 Task: Look for space in Halver, Germany from 6th September, 2023 to 12th September, 2023 for 4 adults in price range Rs.10000 to Rs.14000. Place can be private room with 4 bedrooms having 4 beds and 4 bathrooms. Property type can be house, flat, guest house. Amenities needed are: wifi, TV, free parkinig on premises, gym, breakfast. Booking option can be shelf check-in. Required host language is English.
Action: Mouse moved to (496, 102)
Screenshot: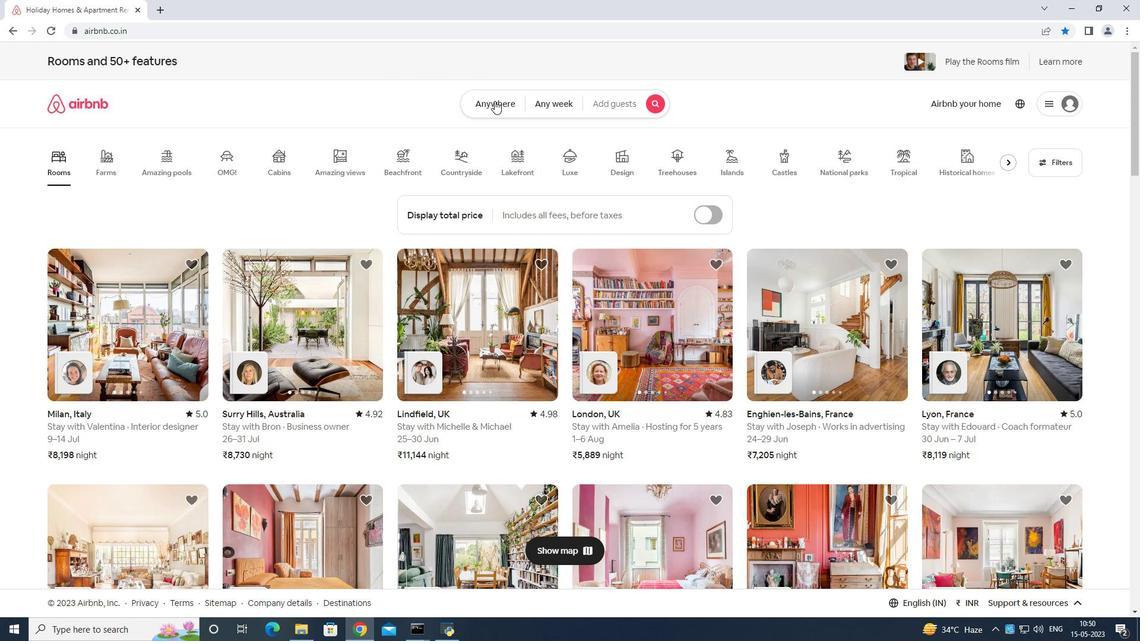 
Action: Mouse pressed left at (496, 102)
Screenshot: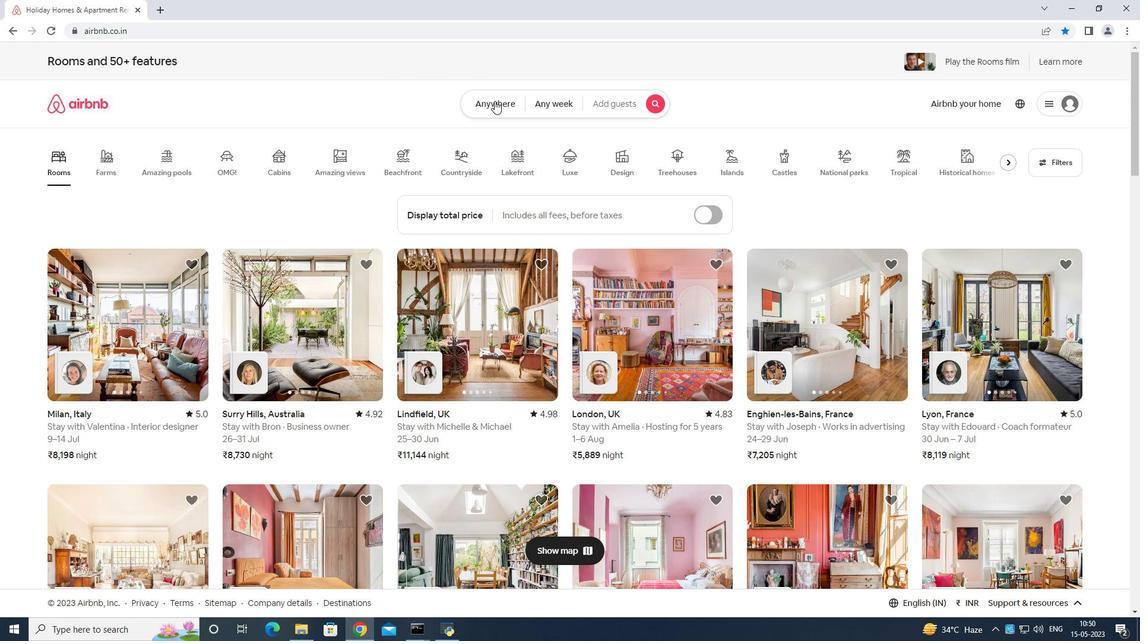 
Action: Mouse moved to (399, 156)
Screenshot: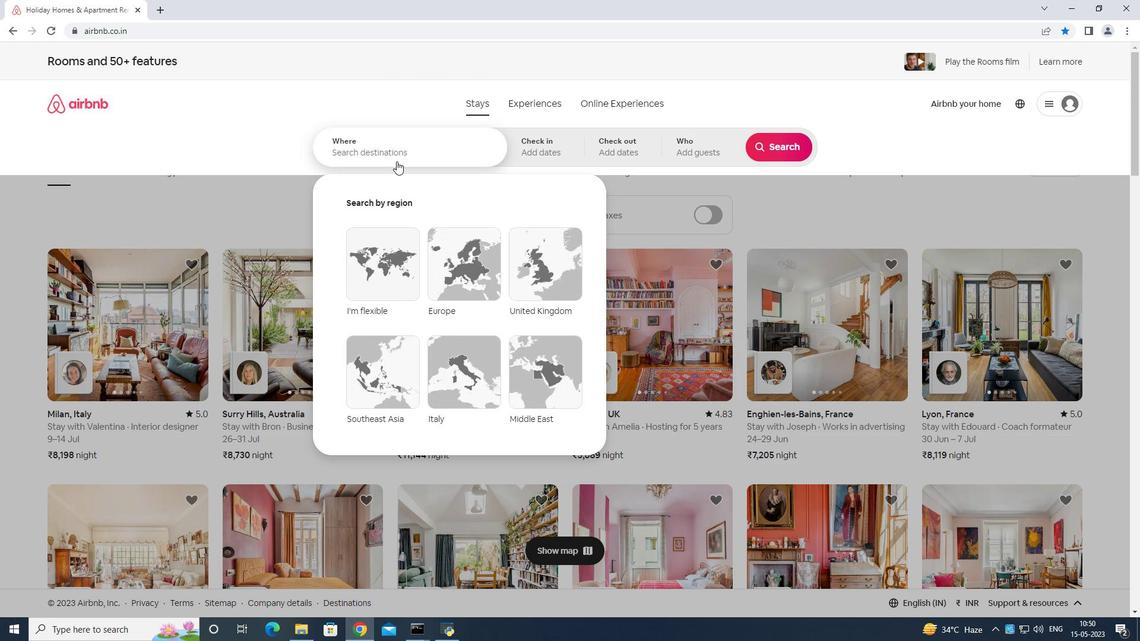 
Action: Mouse pressed left at (399, 156)
Screenshot: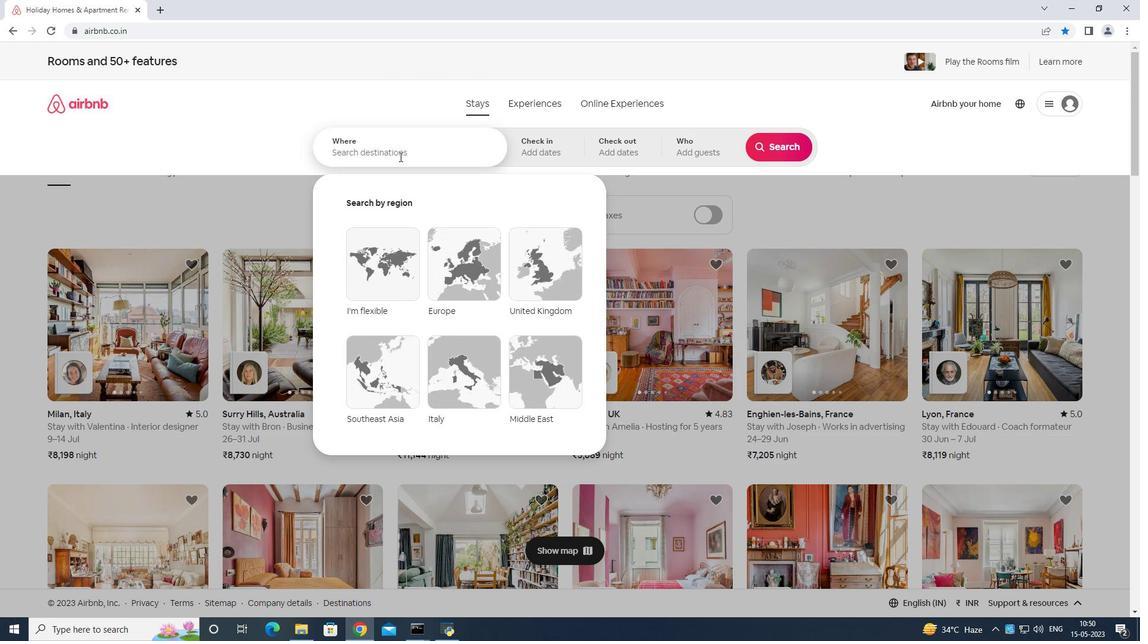 
Action: Mouse moved to (419, 144)
Screenshot: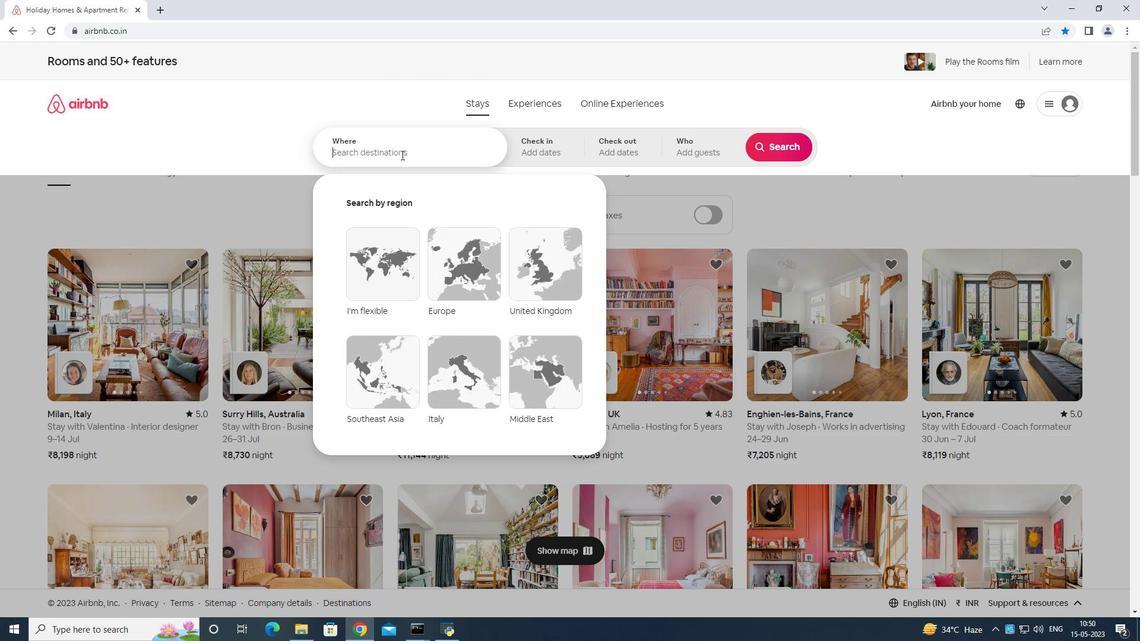 
Action: Key pressed <Key.shift>Halver<Key.space>germany<Key.enter>
Screenshot: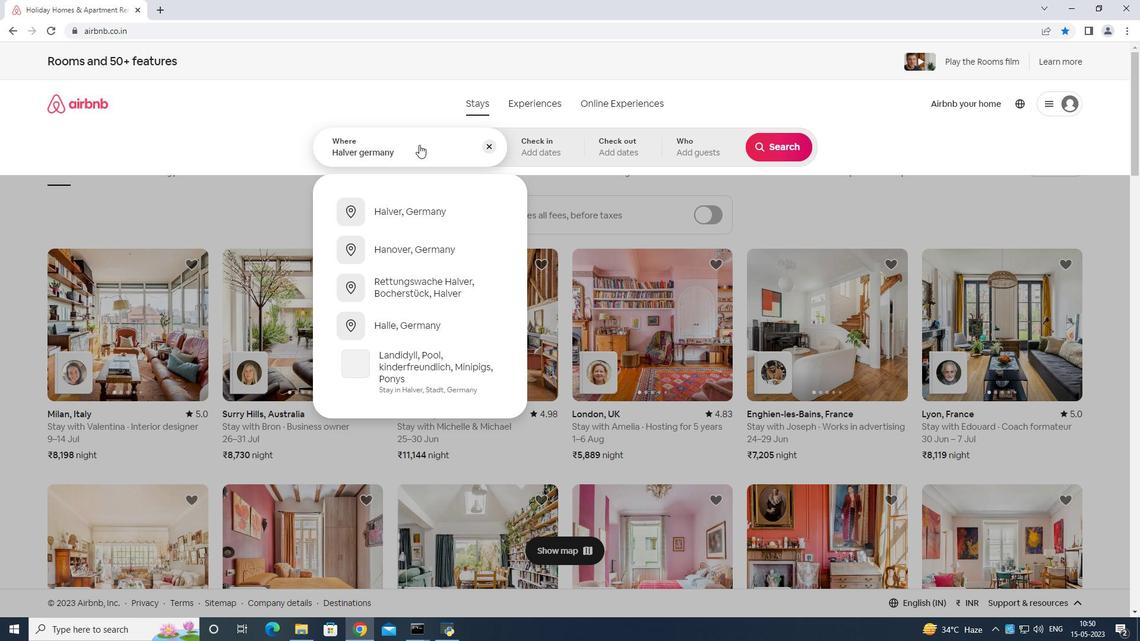
Action: Mouse moved to (779, 244)
Screenshot: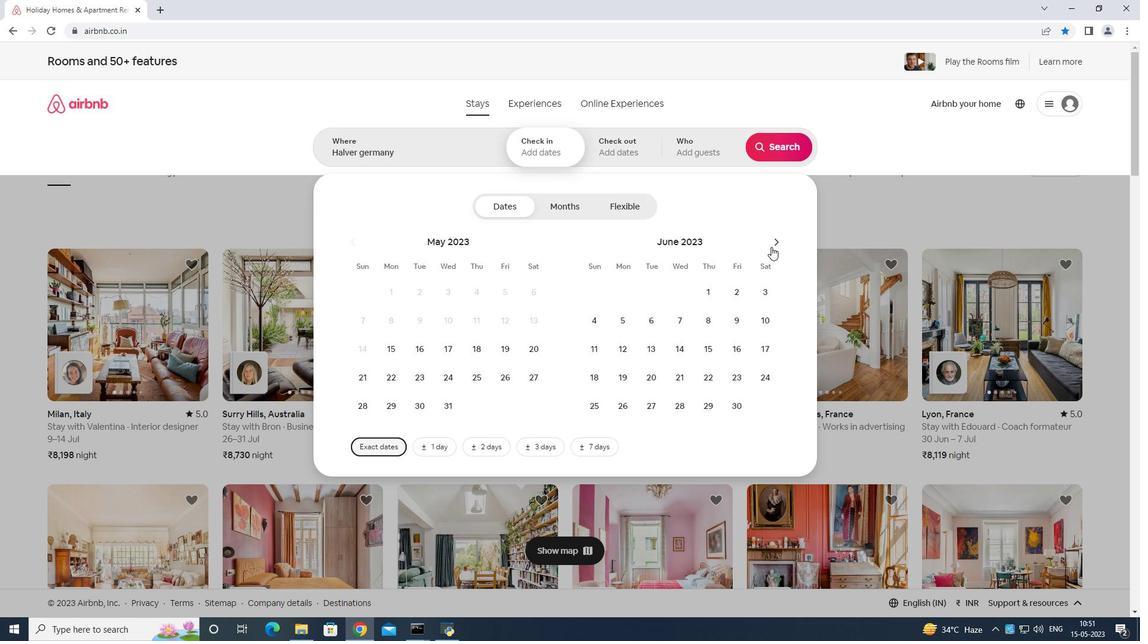 
Action: Mouse pressed left at (779, 244)
Screenshot: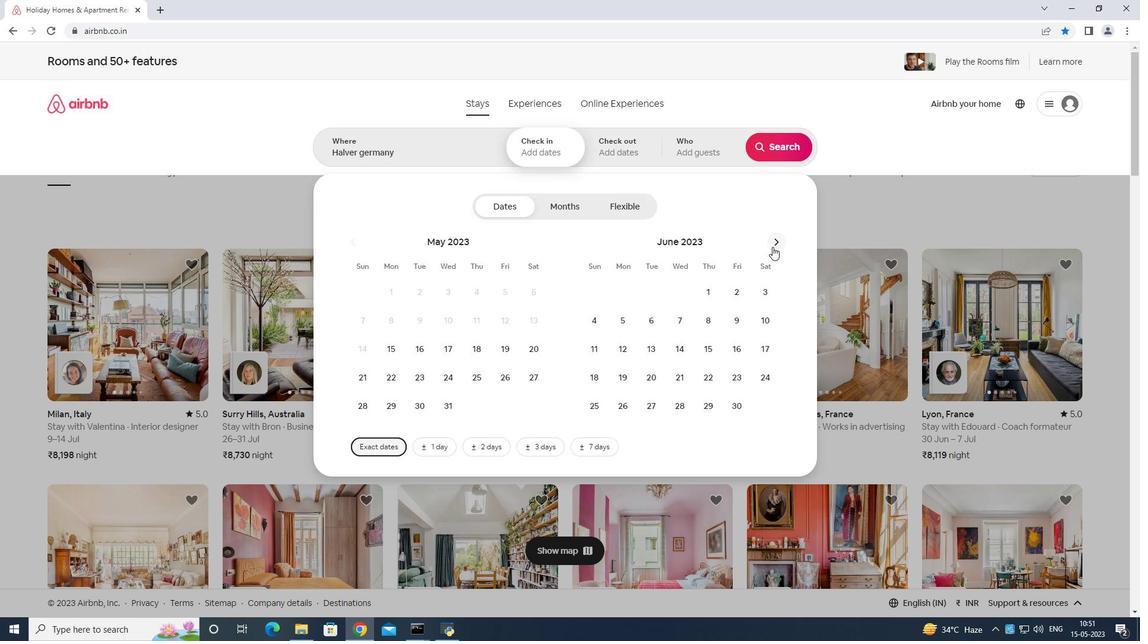 
Action: Mouse moved to (779, 241)
Screenshot: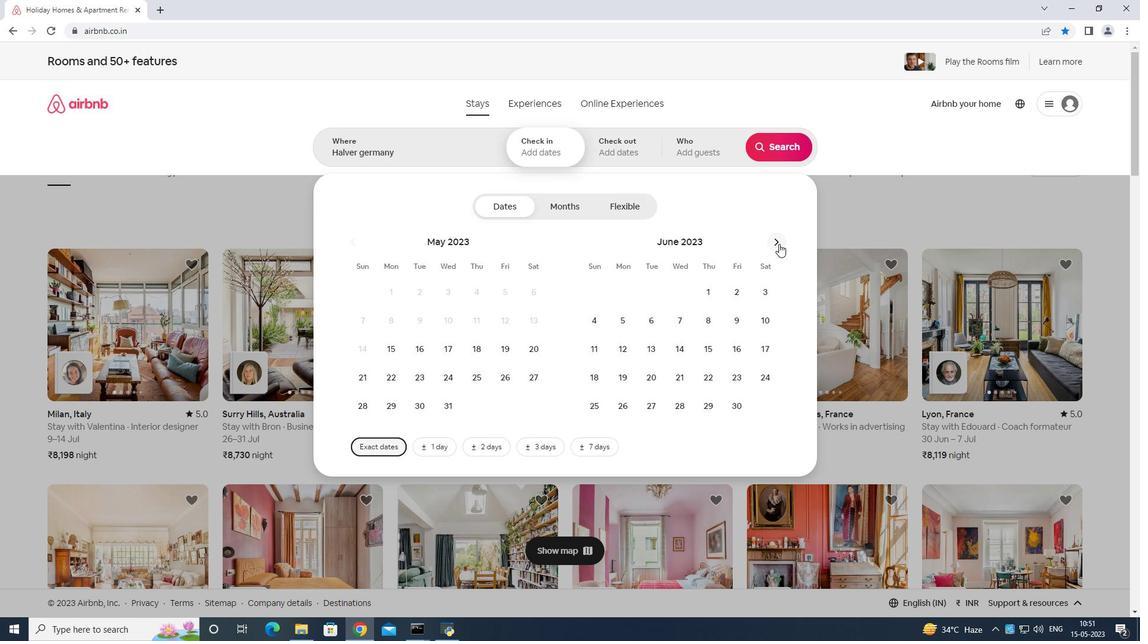 
Action: Mouse pressed left at (779, 241)
Screenshot: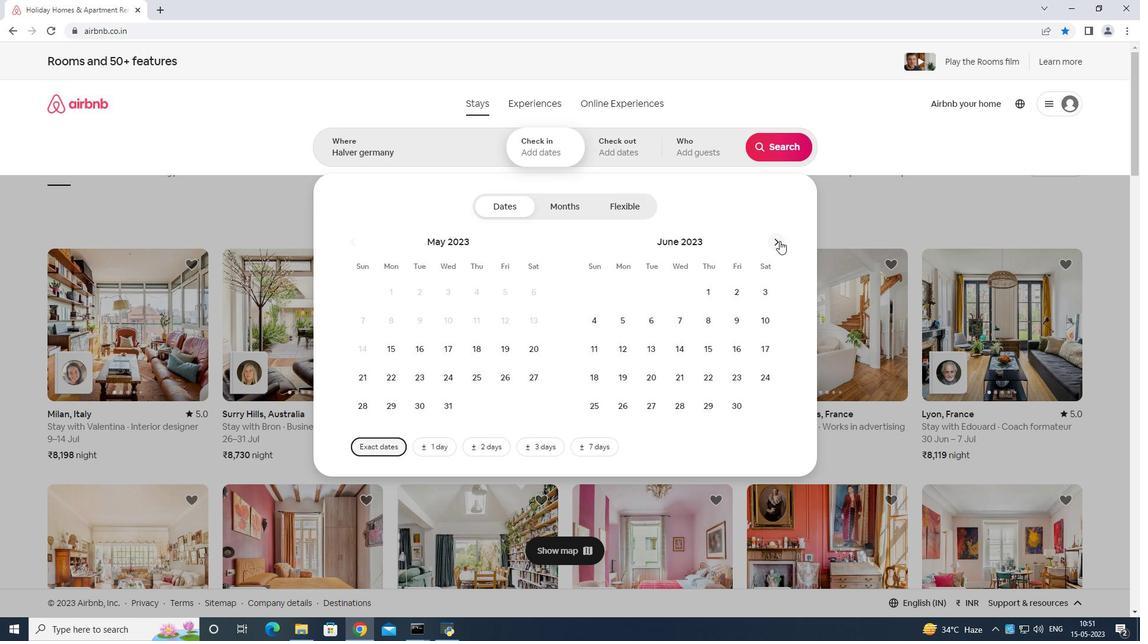 
Action: Mouse pressed left at (779, 241)
Screenshot: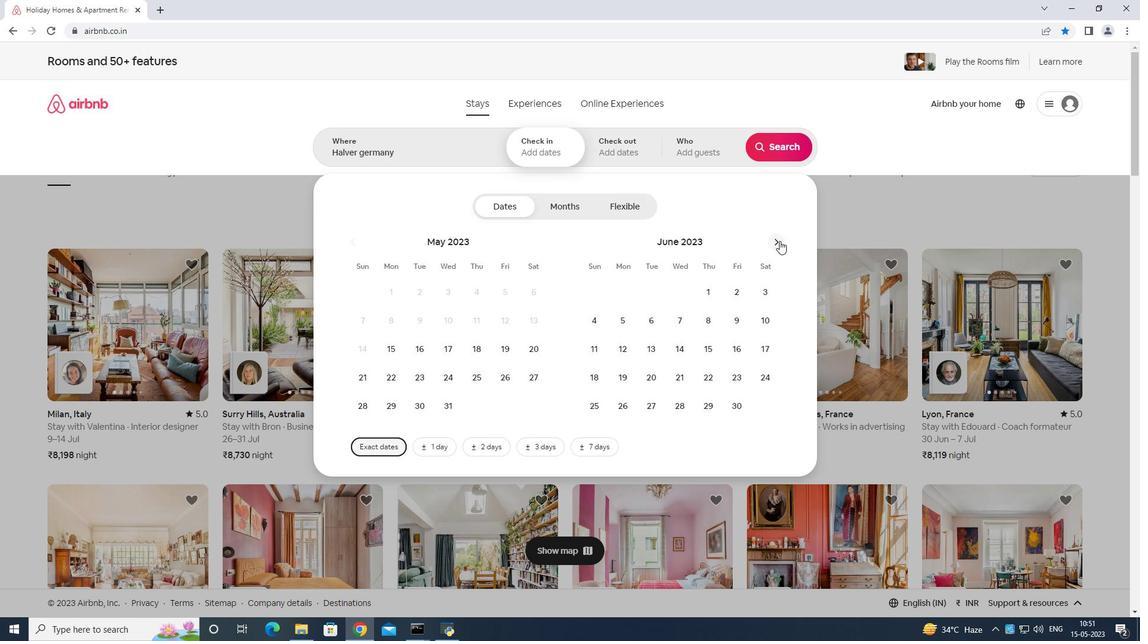 
Action: Mouse pressed left at (779, 241)
Screenshot: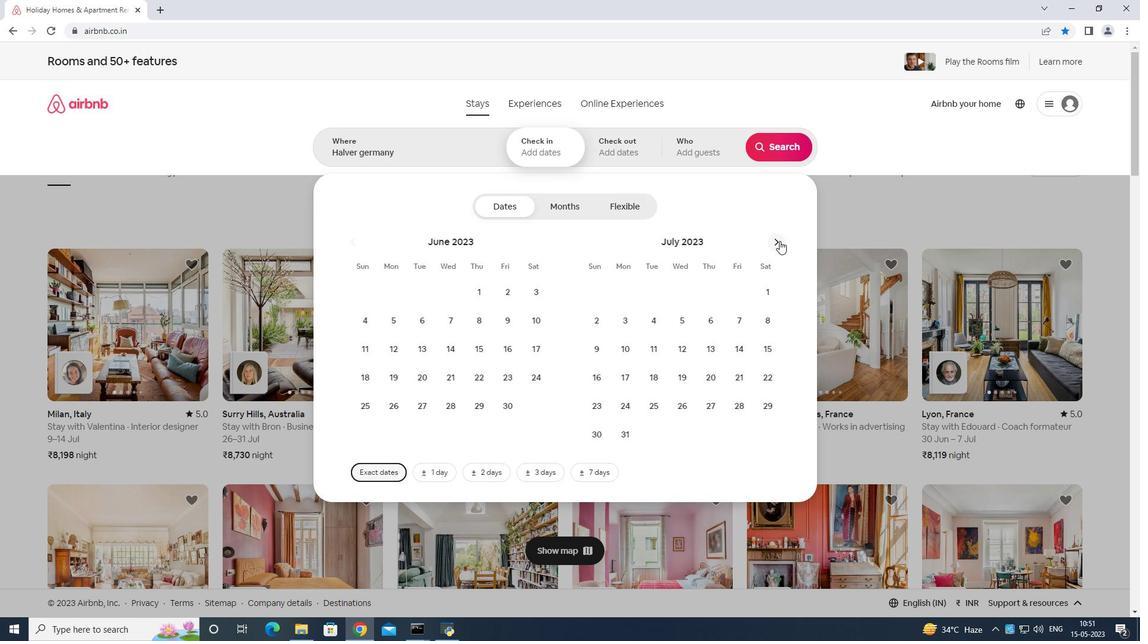 
Action: Mouse moved to (779, 241)
Screenshot: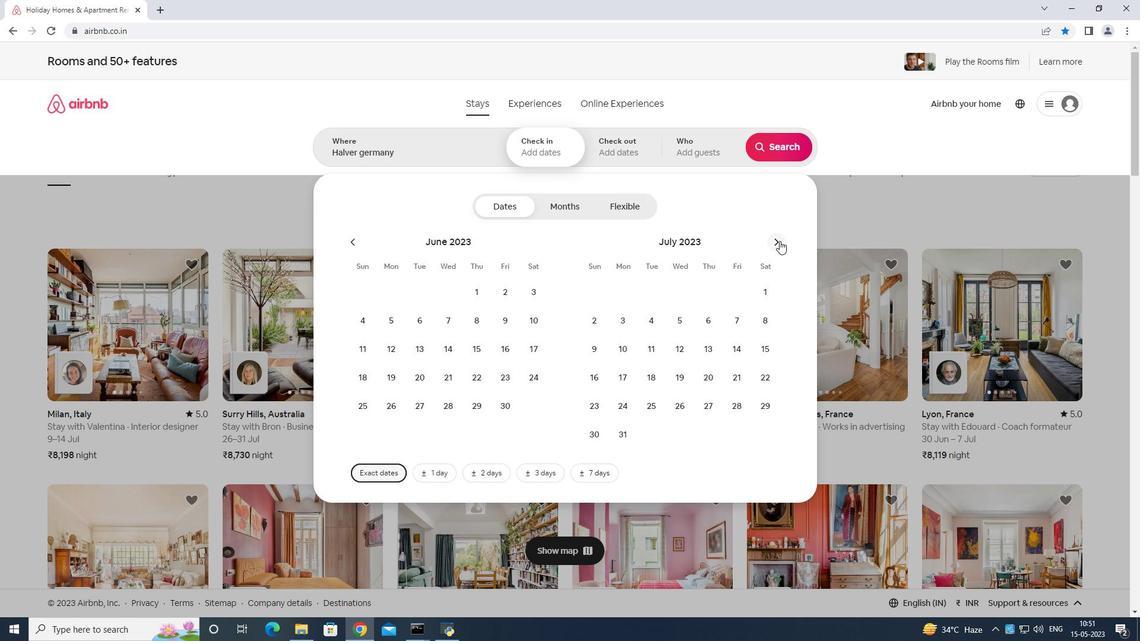 
Action: Mouse pressed left at (779, 241)
Screenshot: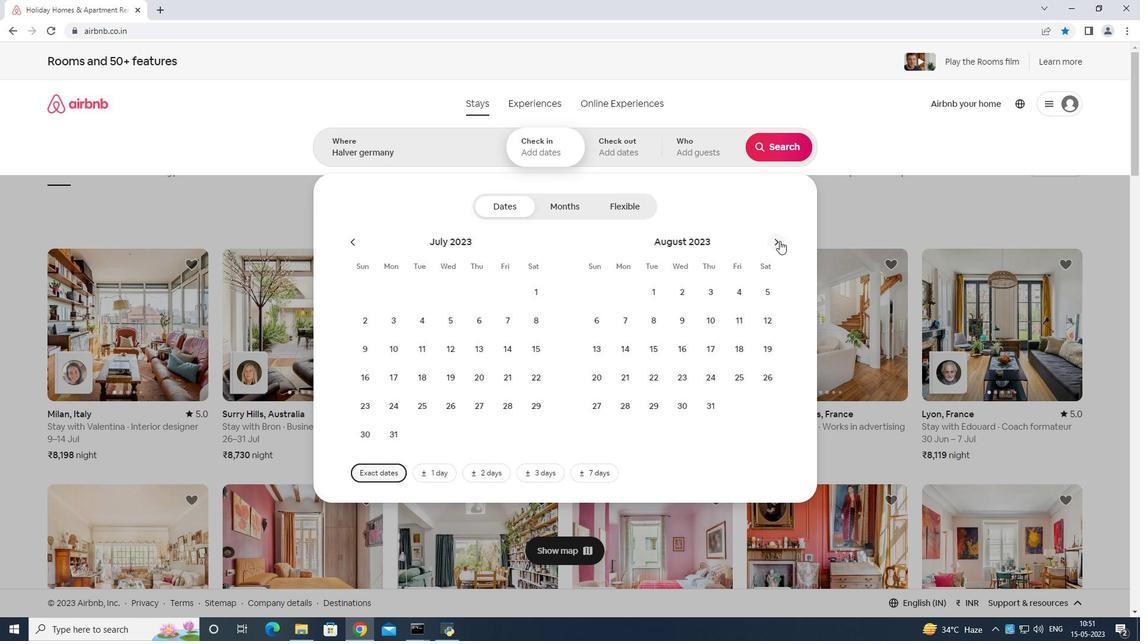 
Action: Mouse moved to (450, 314)
Screenshot: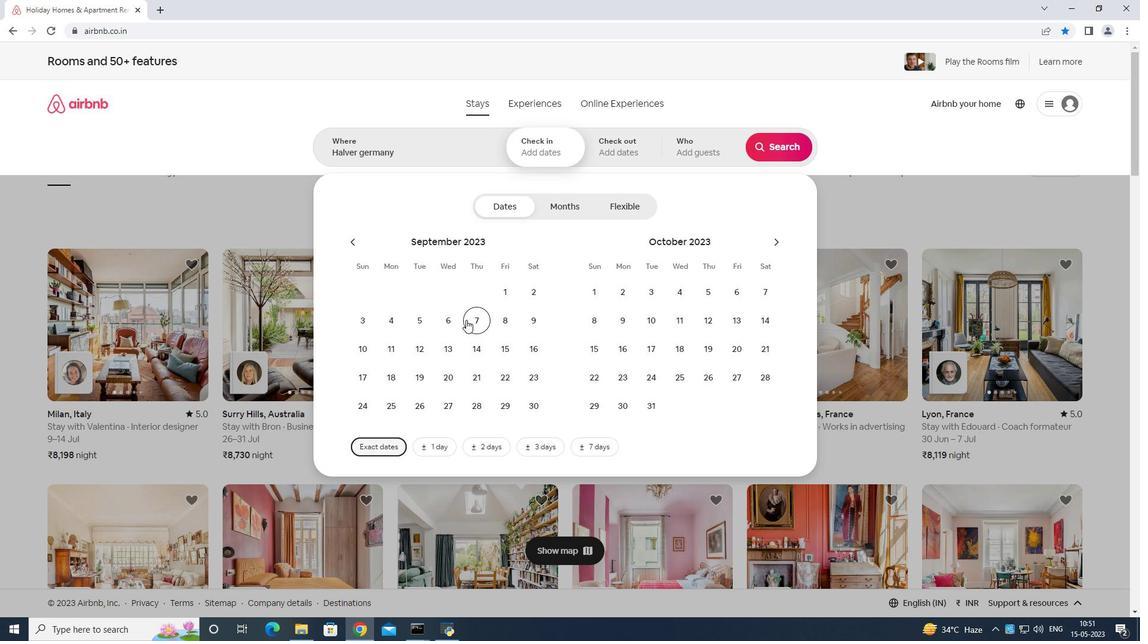 
Action: Mouse pressed left at (450, 314)
Screenshot: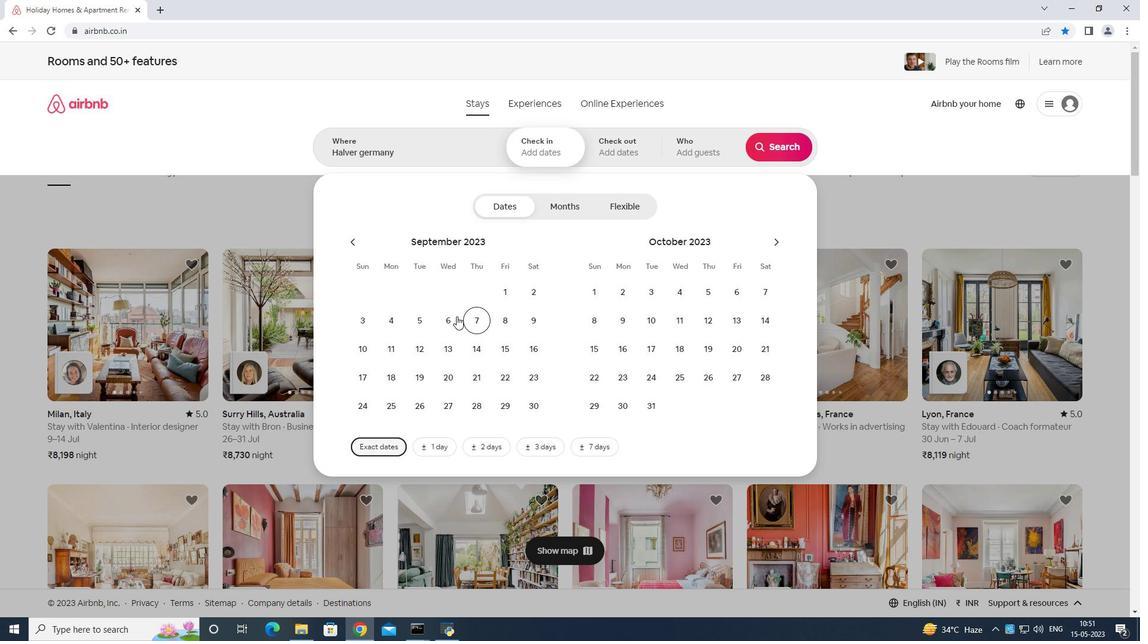 
Action: Mouse moved to (421, 342)
Screenshot: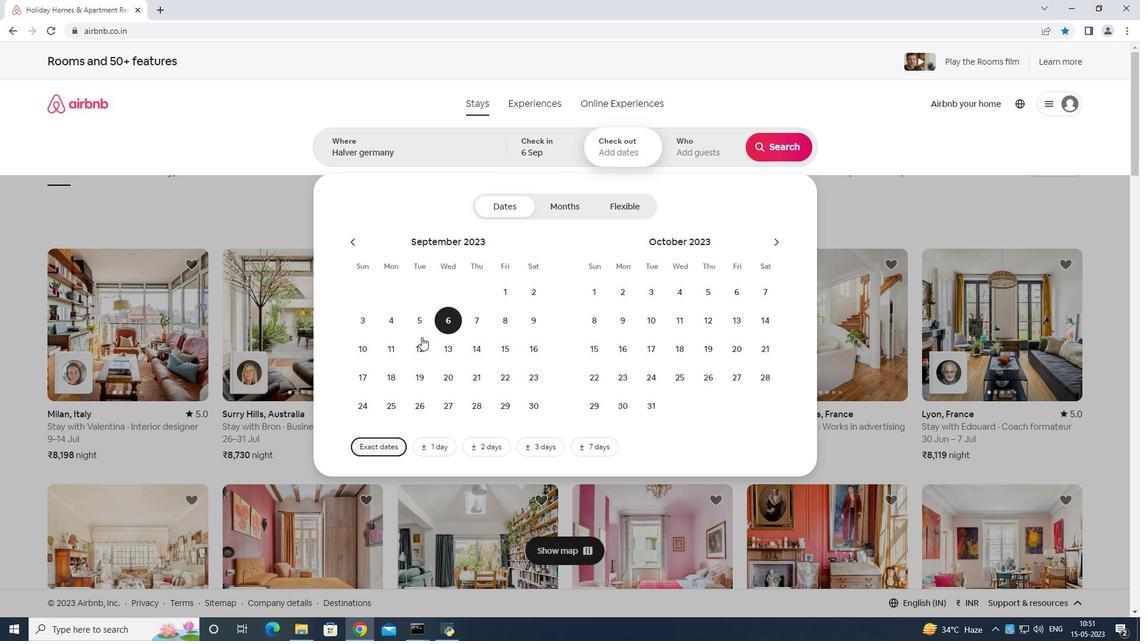 
Action: Mouse pressed left at (421, 342)
Screenshot: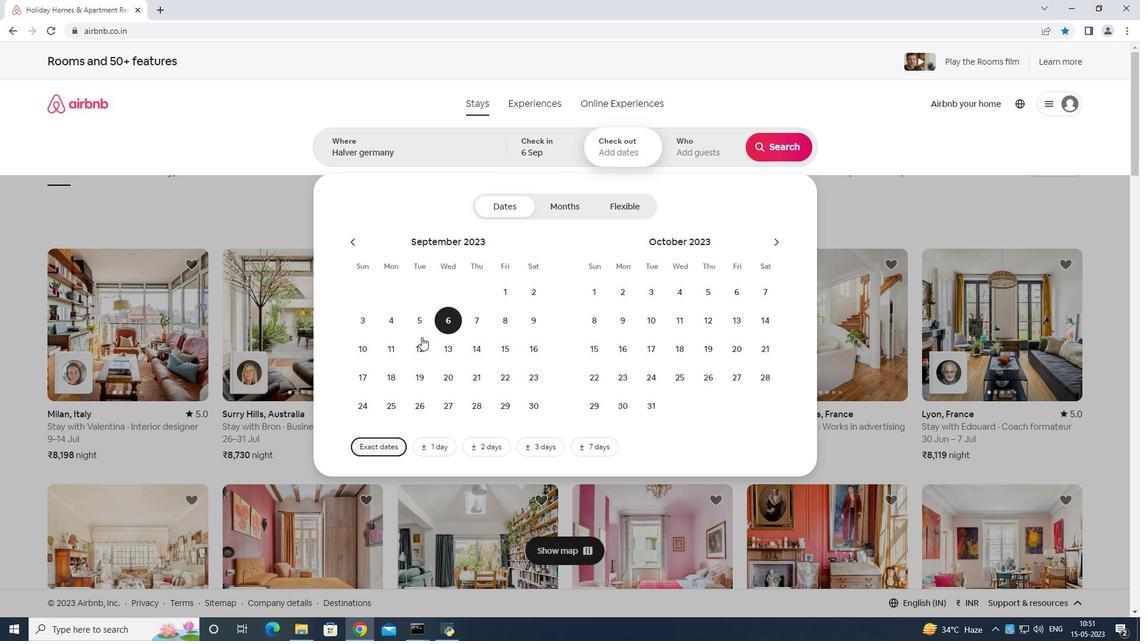 
Action: Mouse moved to (701, 159)
Screenshot: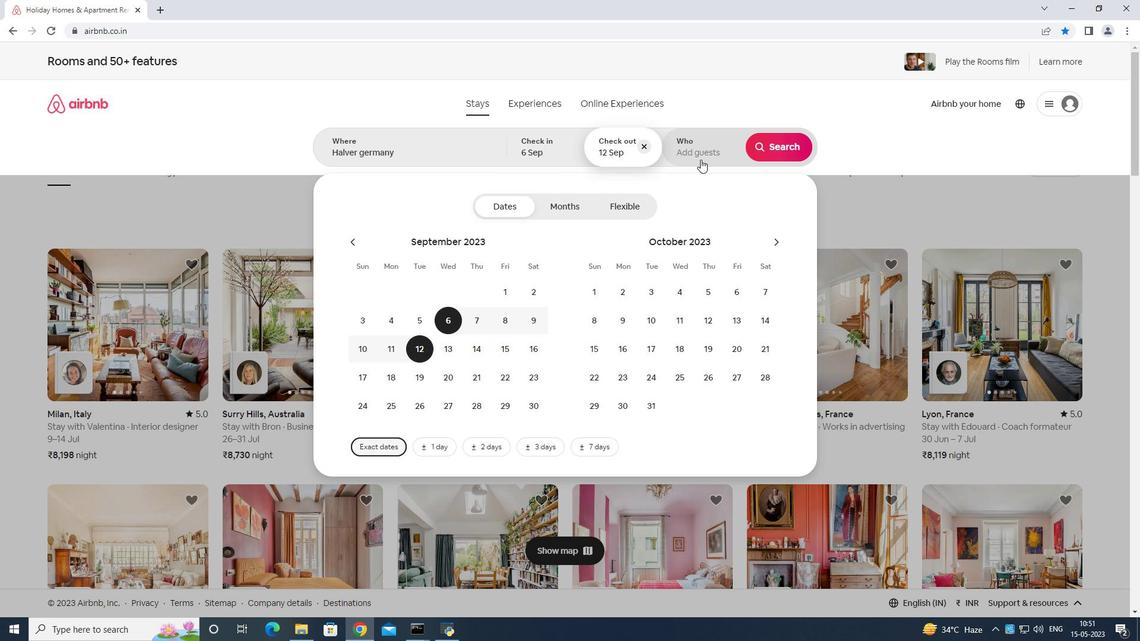 
Action: Mouse pressed left at (701, 159)
Screenshot: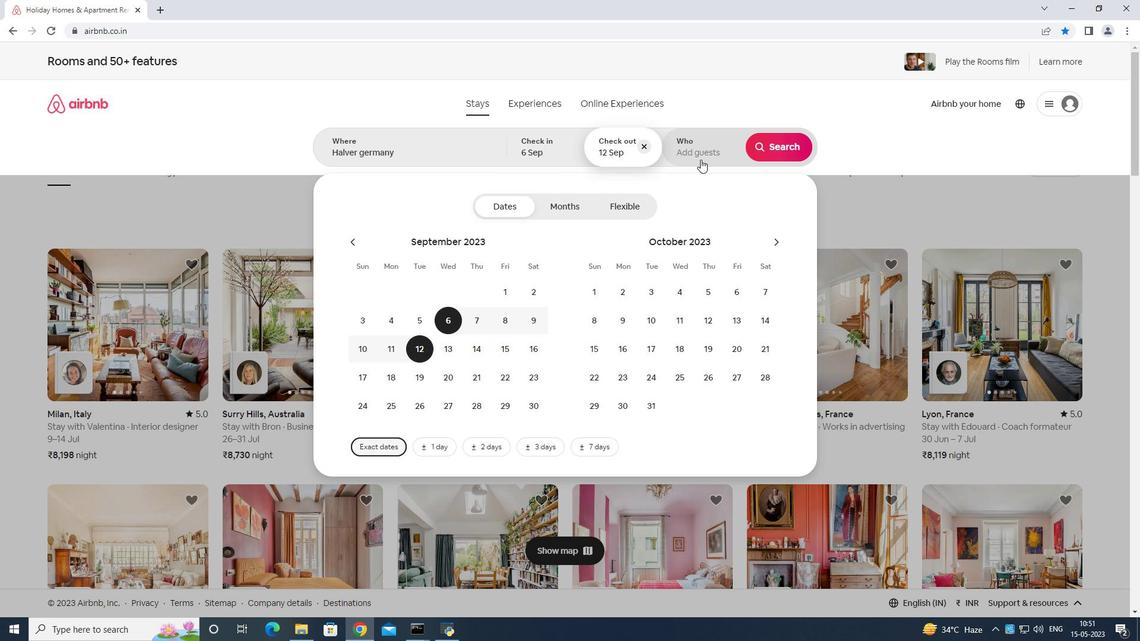 
Action: Mouse moved to (779, 212)
Screenshot: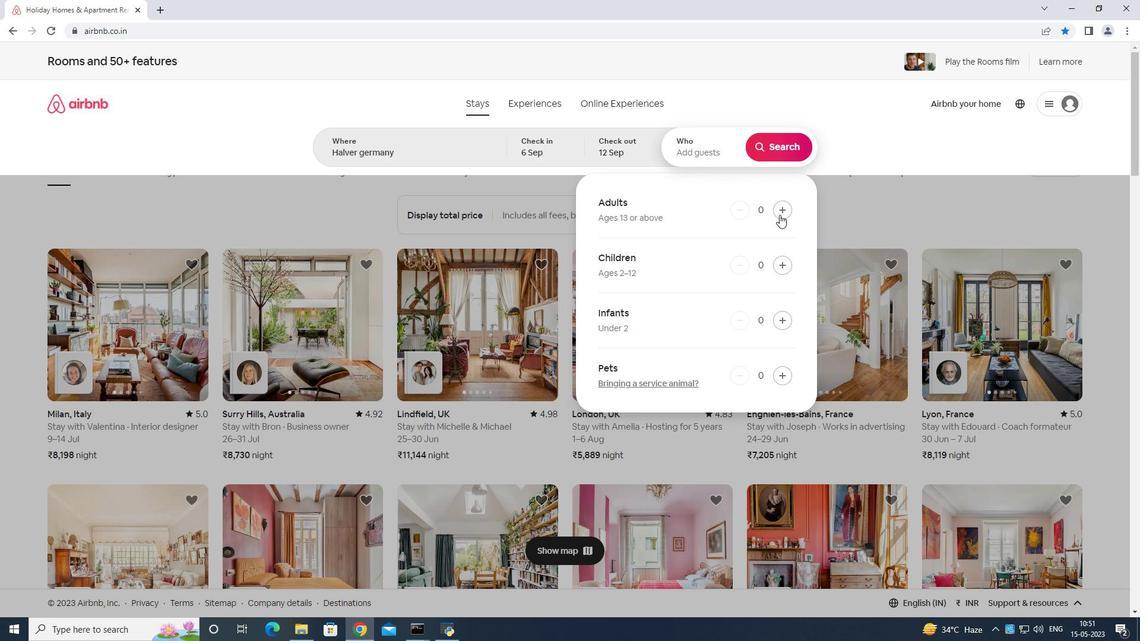 
Action: Mouse pressed left at (779, 212)
Screenshot: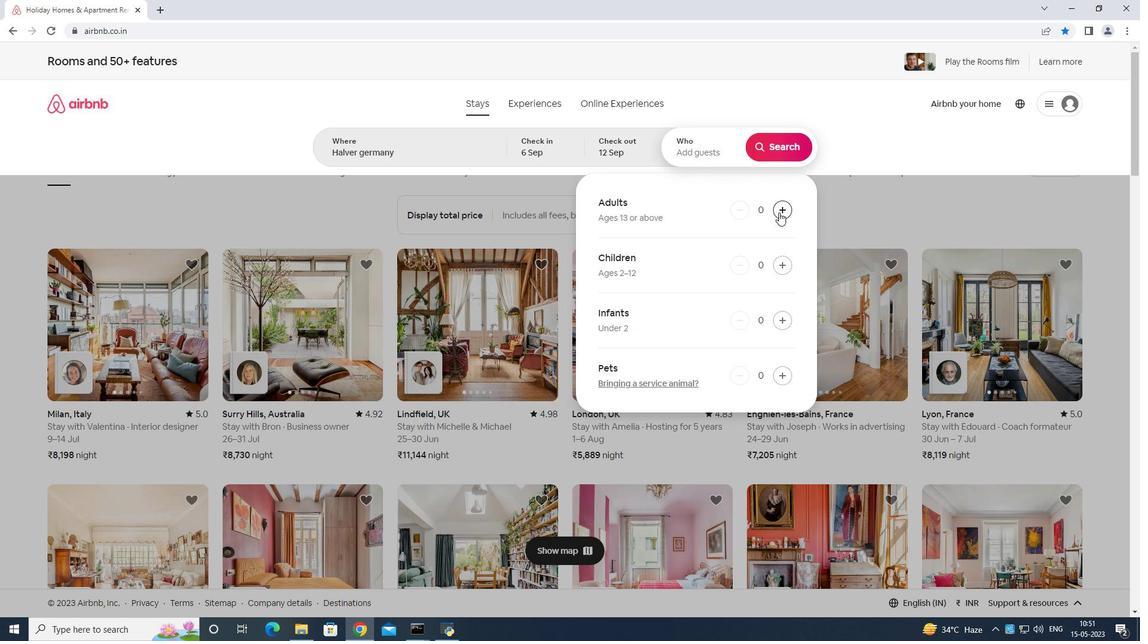 
Action: Mouse pressed left at (779, 212)
Screenshot: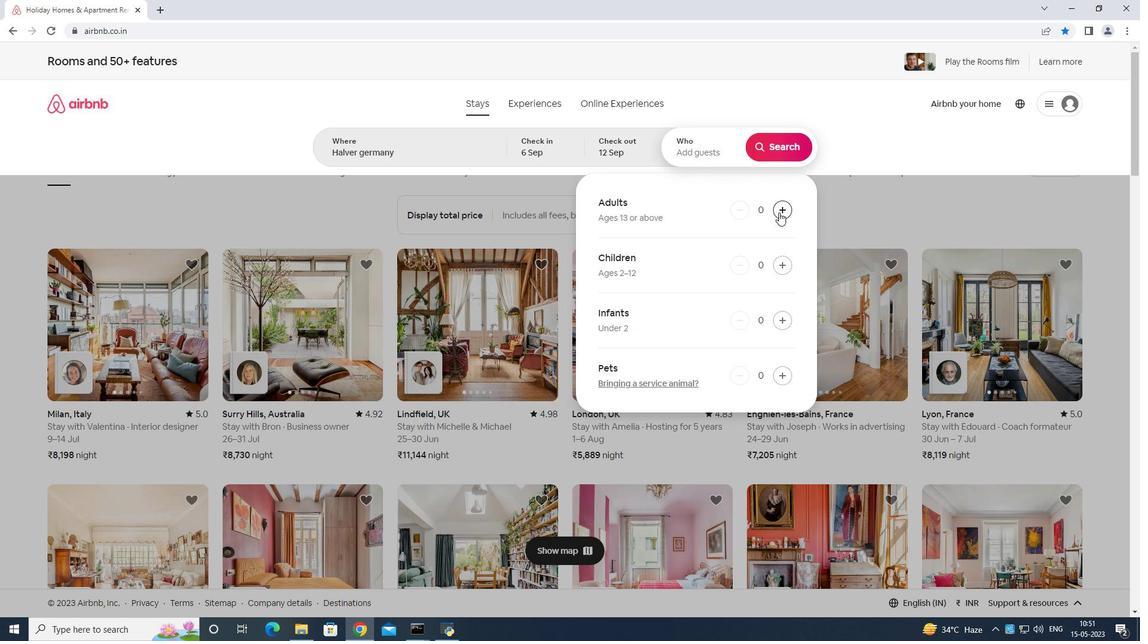
Action: Mouse pressed left at (779, 212)
Screenshot: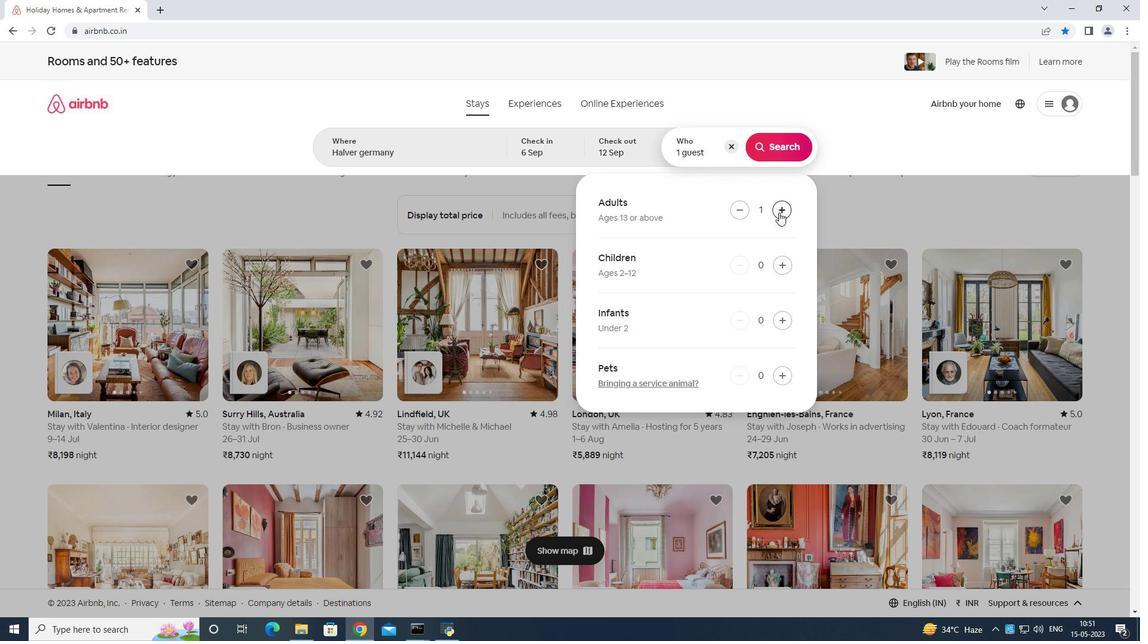 
Action: Mouse pressed left at (779, 212)
Screenshot: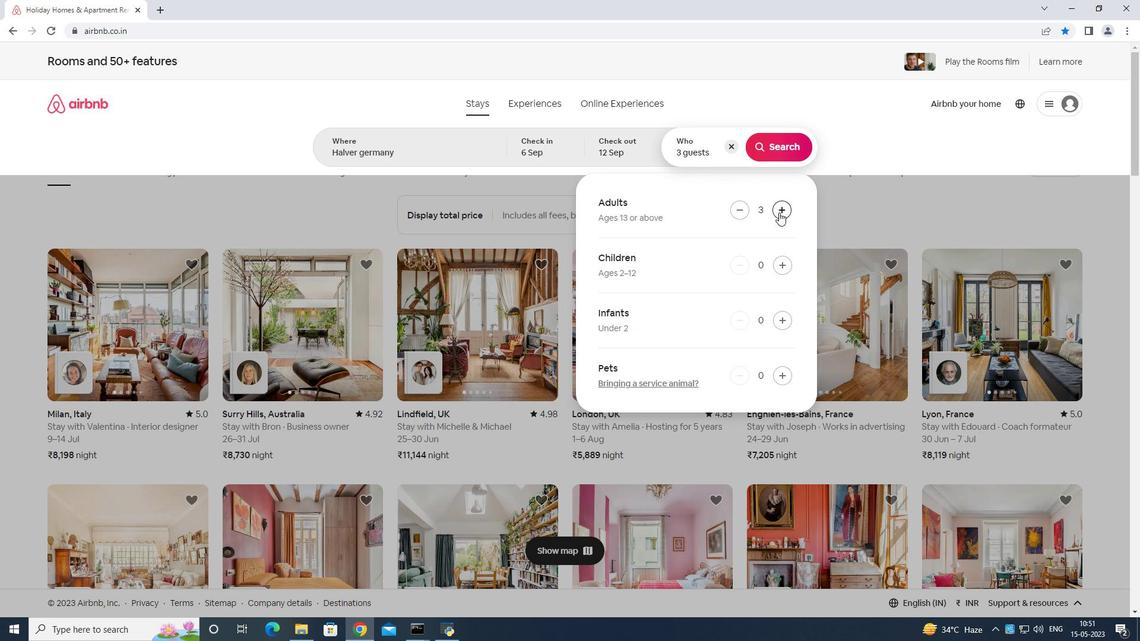 
Action: Mouse moved to (774, 149)
Screenshot: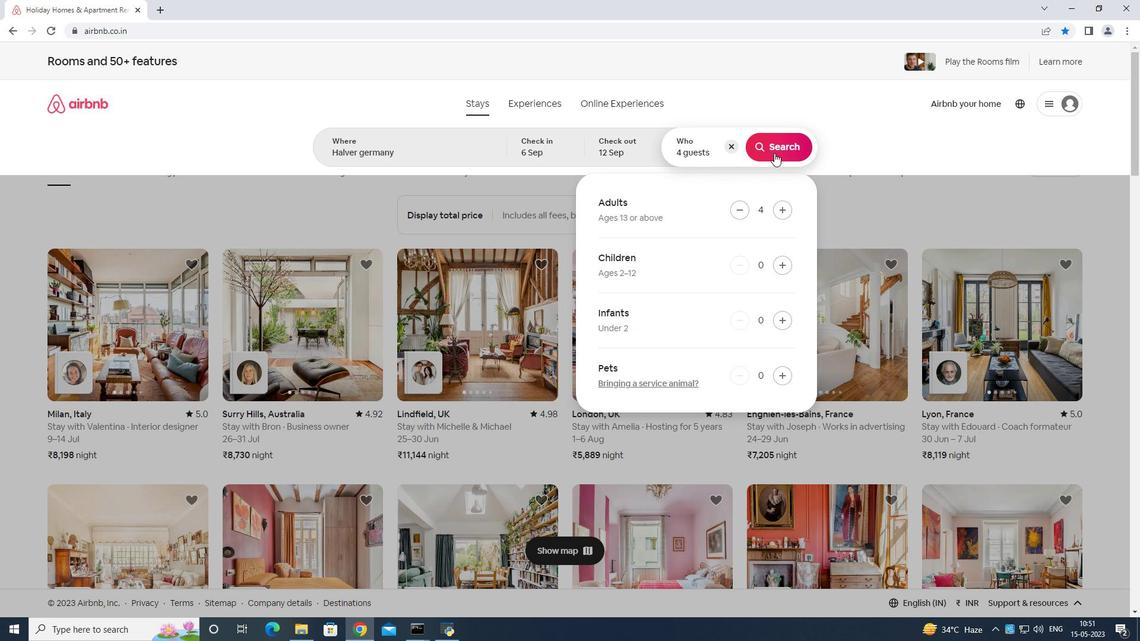 
Action: Mouse pressed left at (774, 149)
Screenshot: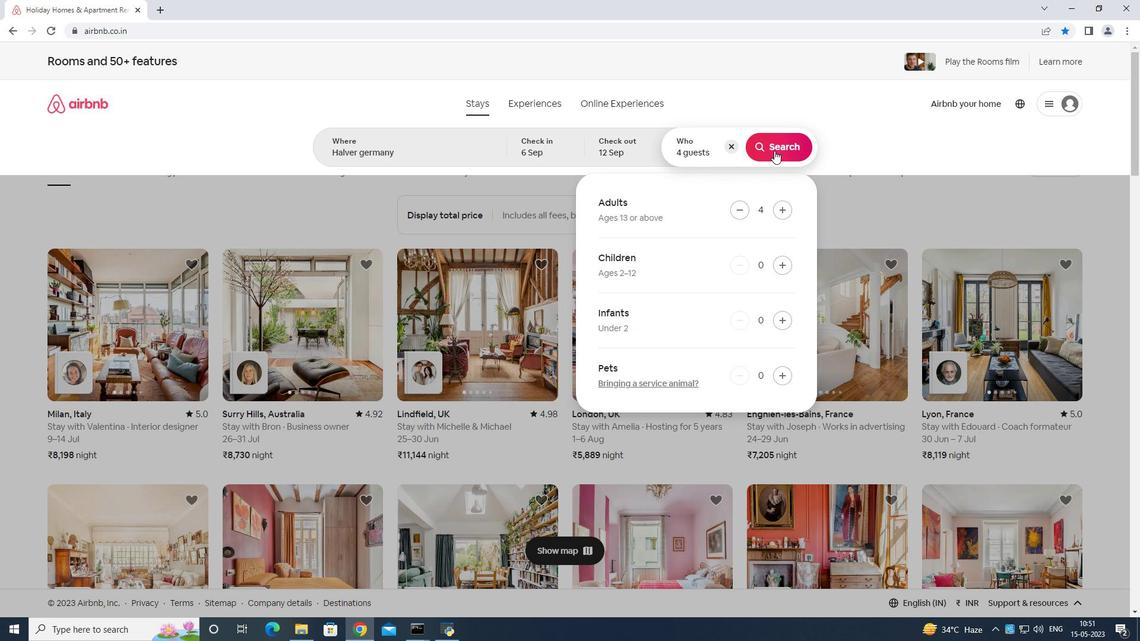 
Action: Mouse moved to (1084, 105)
Screenshot: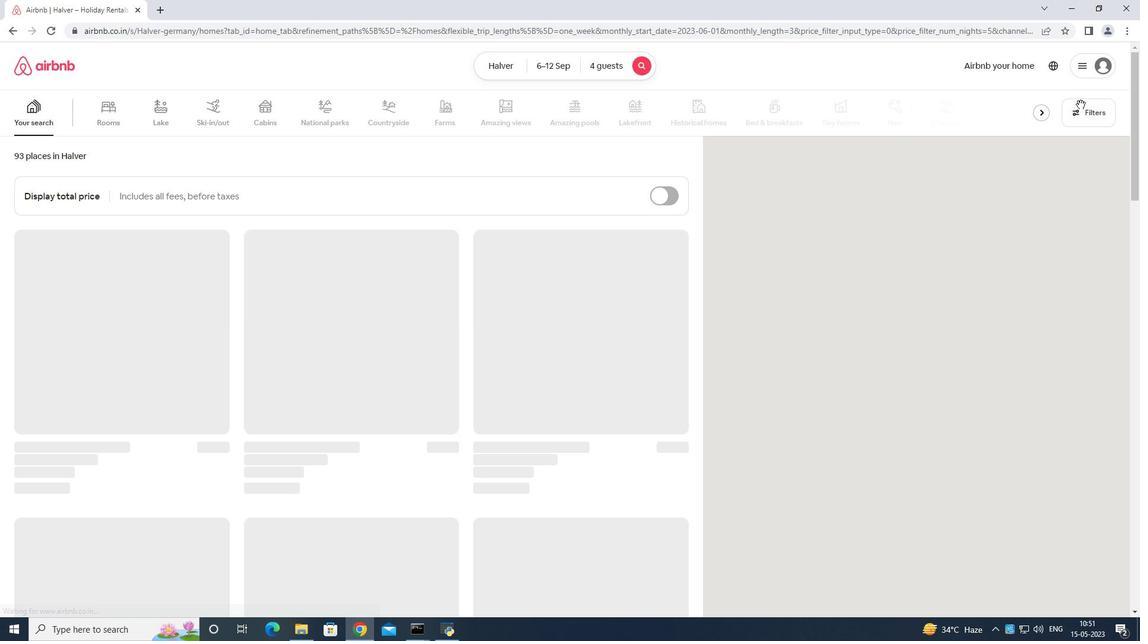 
Action: Mouse pressed left at (1084, 105)
Screenshot: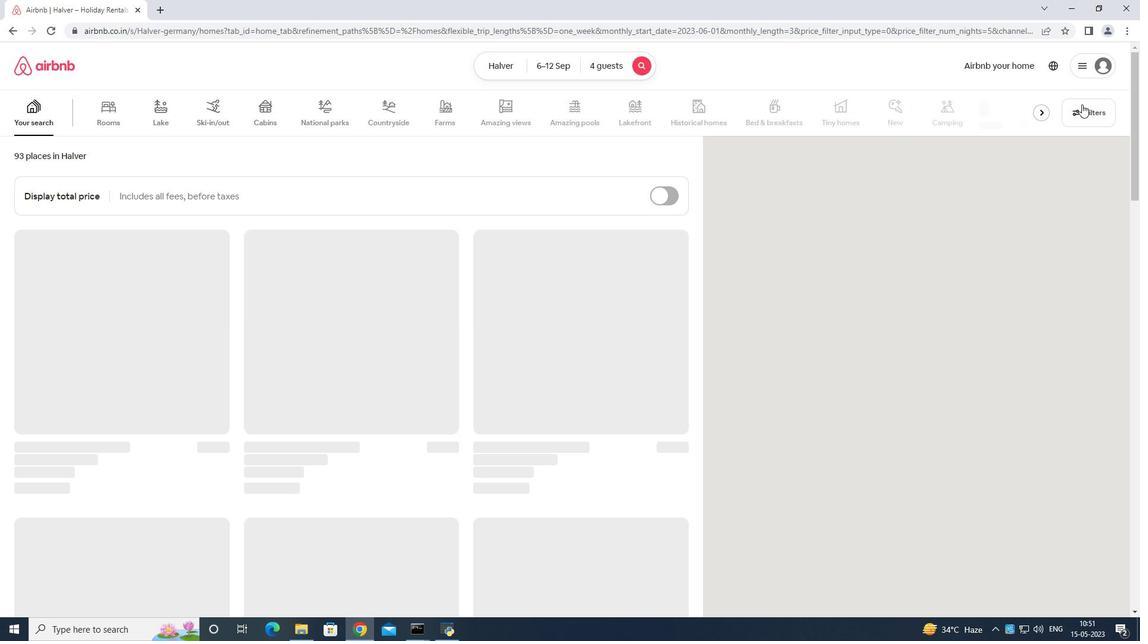 
Action: Mouse moved to (479, 399)
Screenshot: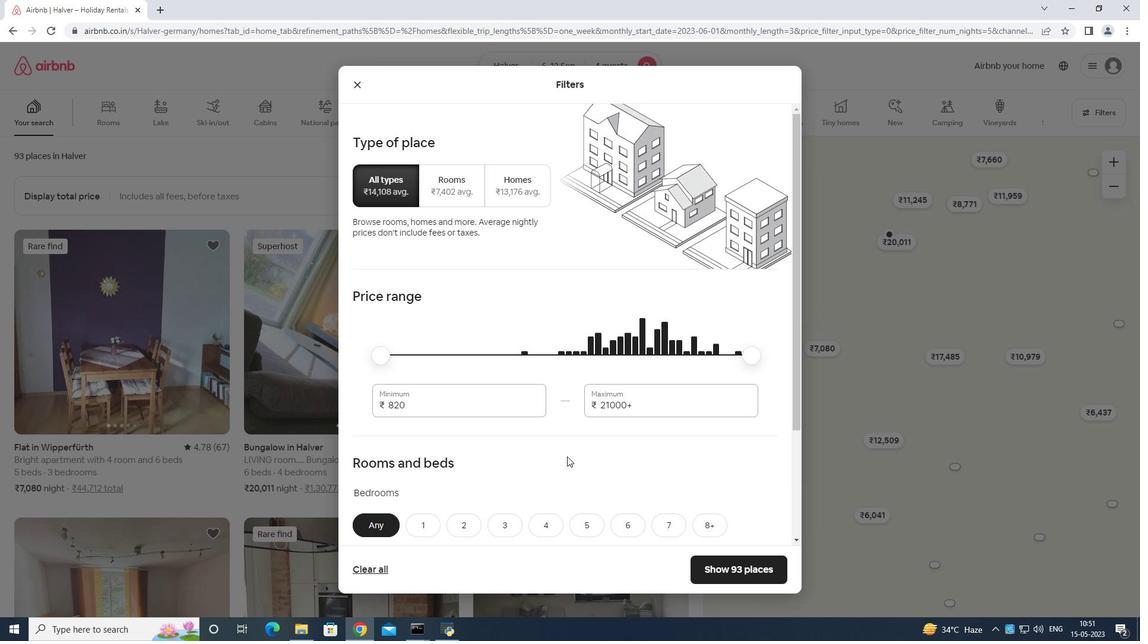 
Action: Mouse pressed left at (479, 399)
Screenshot: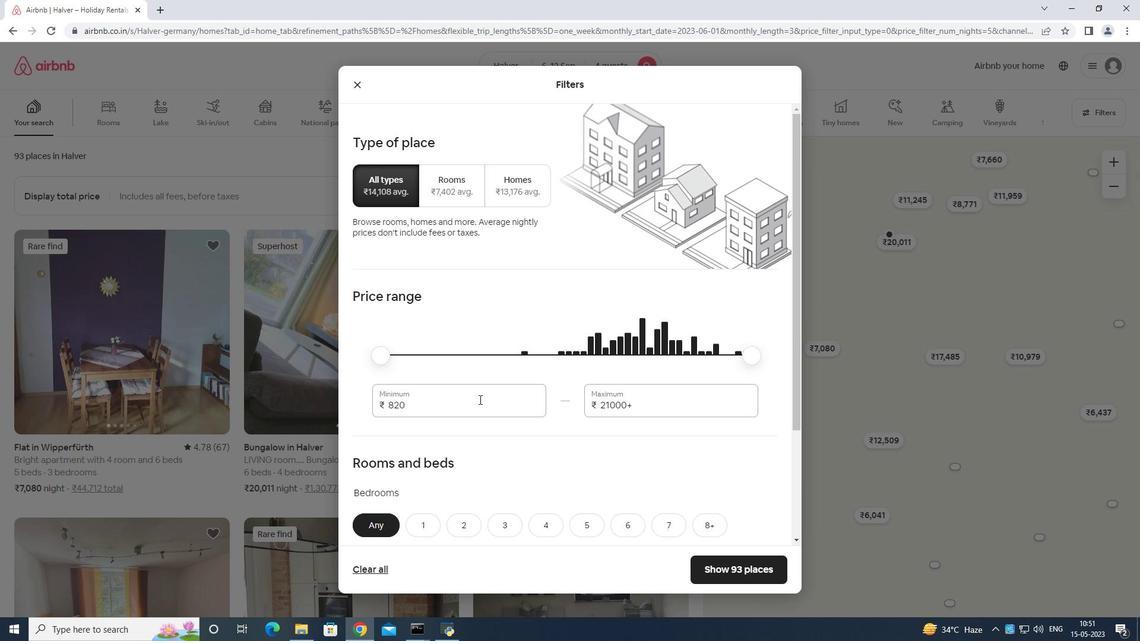 
Action: Key pressed <Key.backspace><Key.backspace><Key.backspace><Key.backspace><Key.backspace><Key.backspace><Key.backspace><Key.backspace>10000
Screenshot: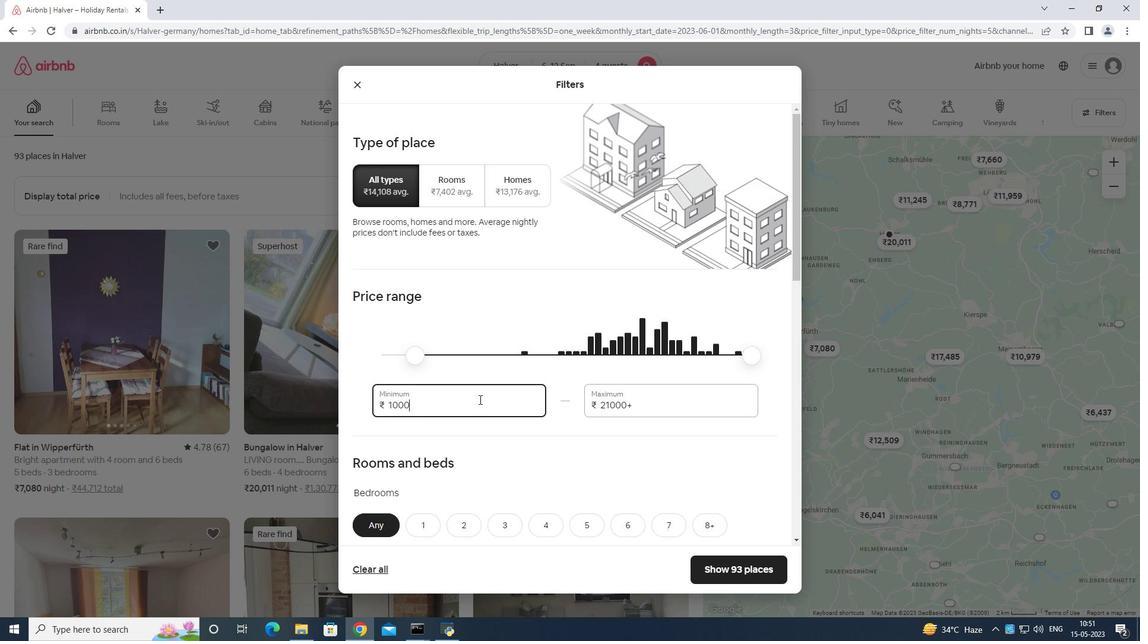 
Action: Mouse moved to (667, 401)
Screenshot: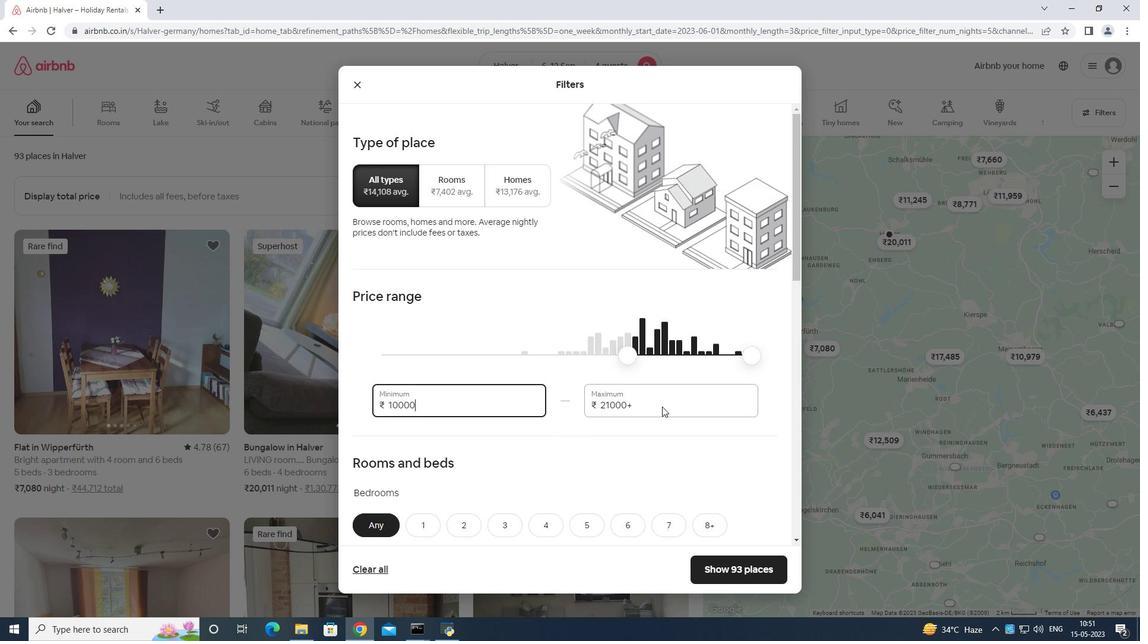 
Action: Mouse pressed left at (667, 401)
Screenshot: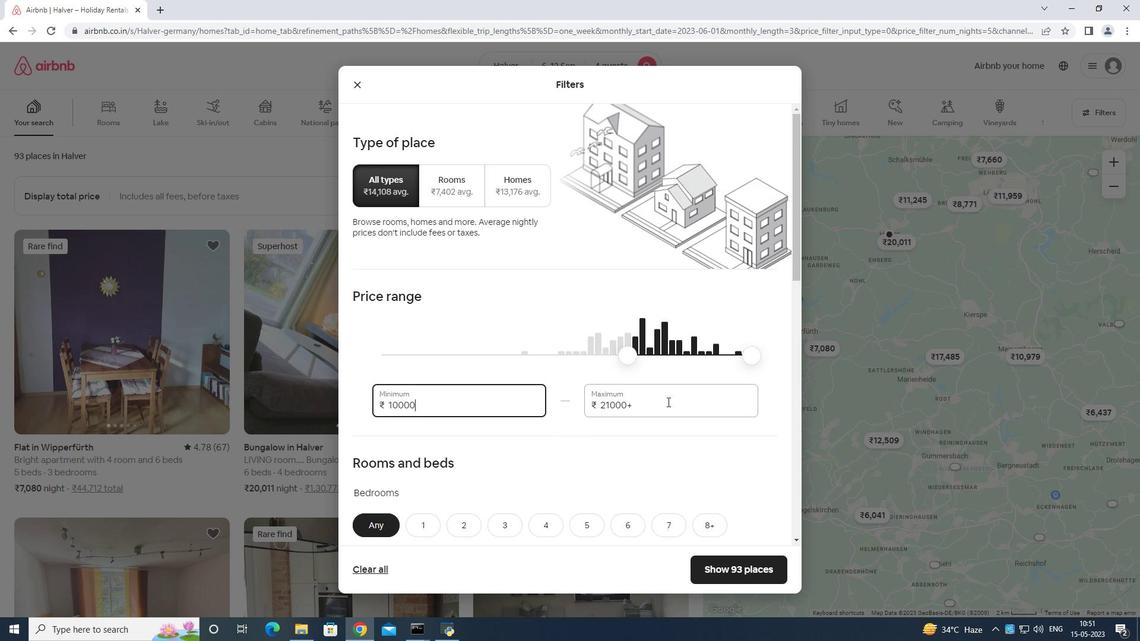 
Action: Key pressed <Key.backspace><Key.backspace><Key.backspace><Key.backspace><Key.backspace><Key.backspace><Key.backspace><Key.backspace><Key.backspace><Key.backspace><Key.backspace>14000
Screenshot: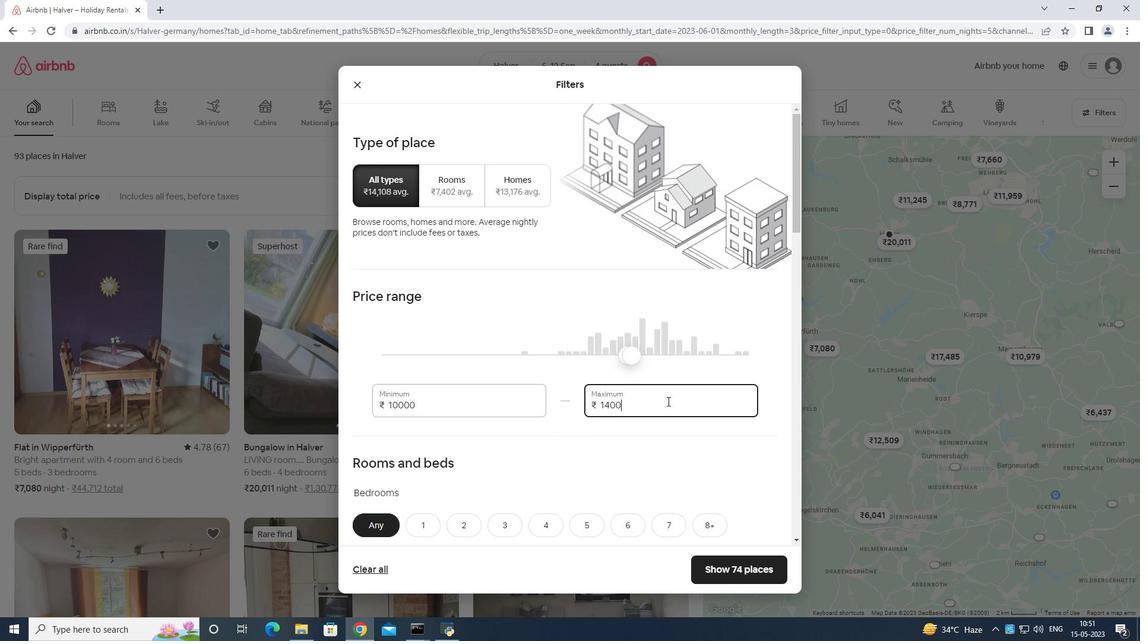 
Action: Mouse scrolled (667, 400) with delta (0, 0)
Screenshot: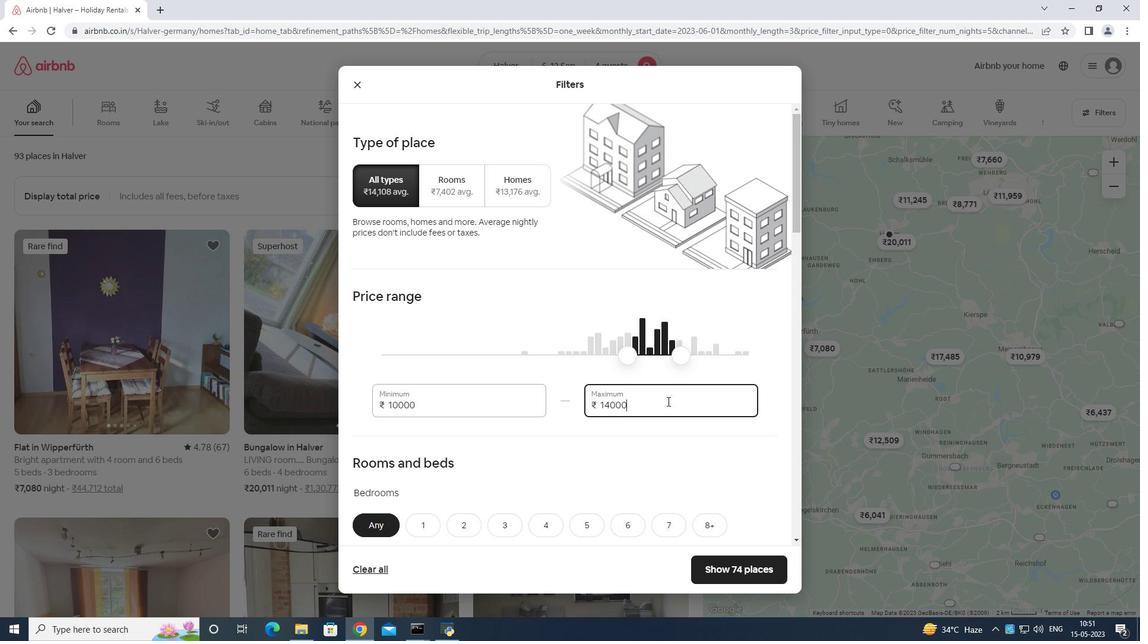 
Action: Mouse scrolled (667, 400) with delta (0, 0)
Screenshot: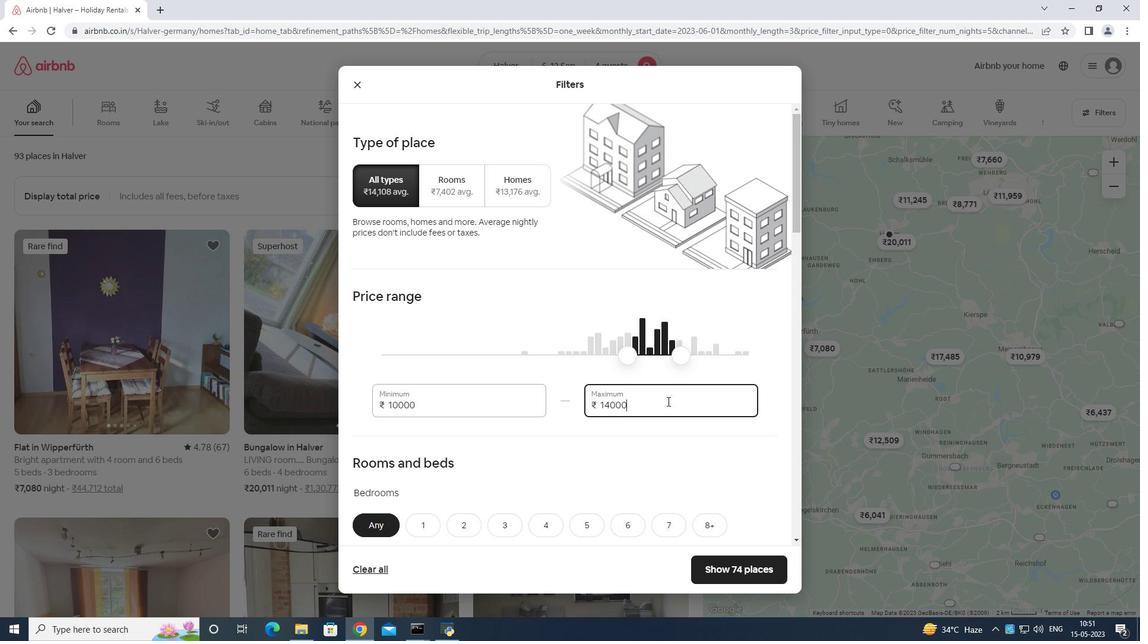 
Action: Mouse scrolled (667, 400) with delta (0, 0)
Screenshot: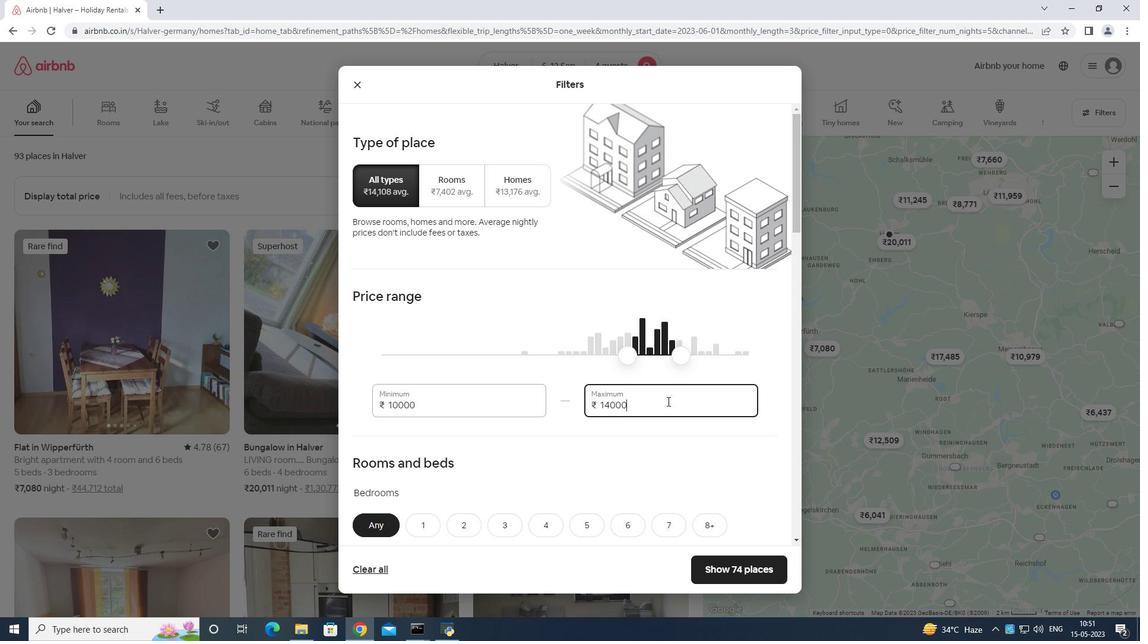 
Action: Mouse moved to (542, 343)
Screenshot: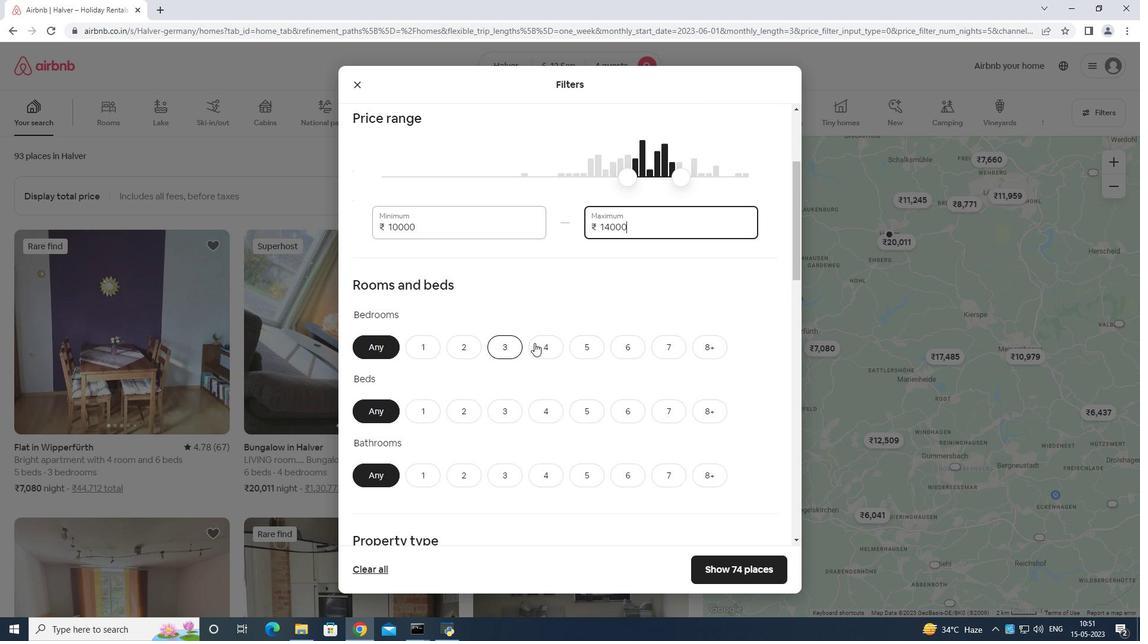 
Action: Mouse pressed left at (542, 343)
Screenshot: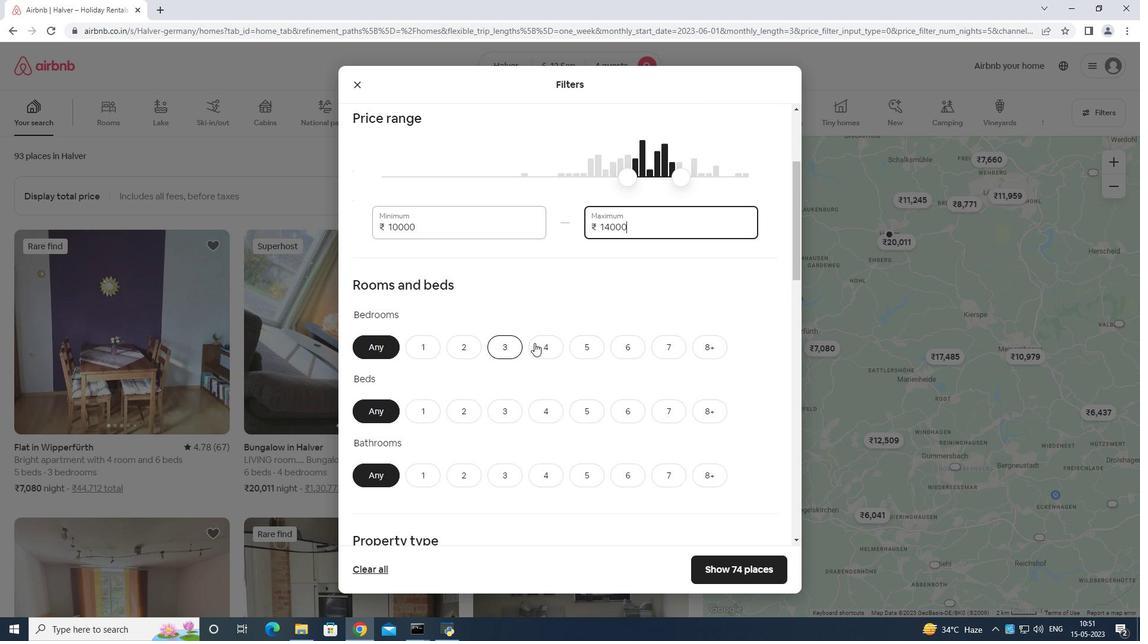 
Action: Mouse moved to (537, 406)
Screenshot: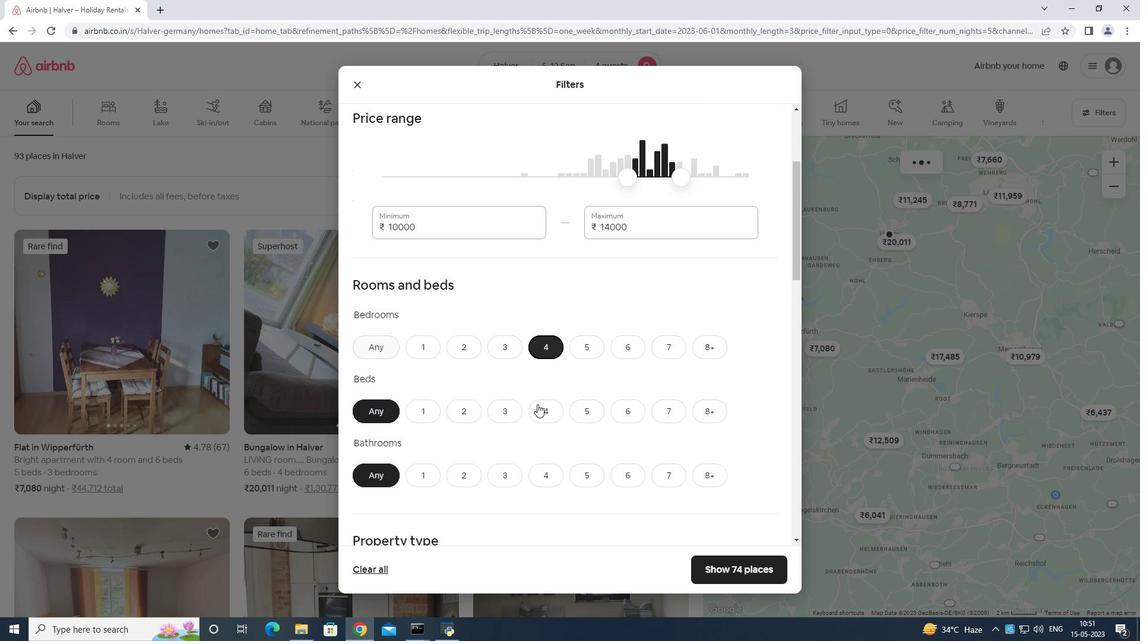 
Action: Mouse pressed left at (537, 406)
Screenshot: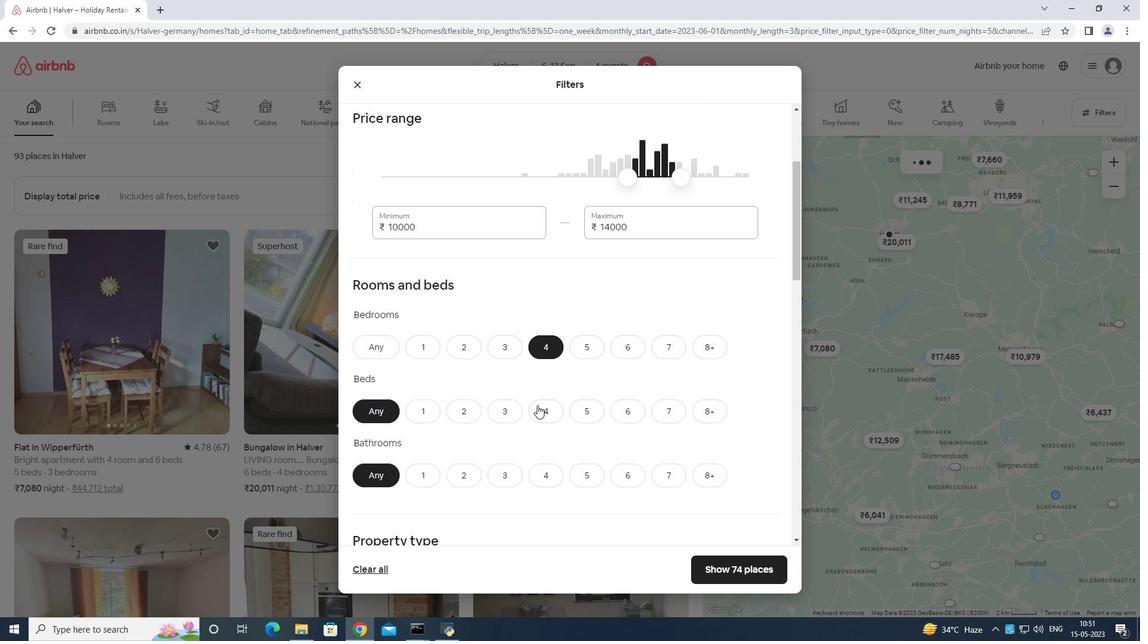 
Action: Mouse moved to (543, 475)
Screenshot: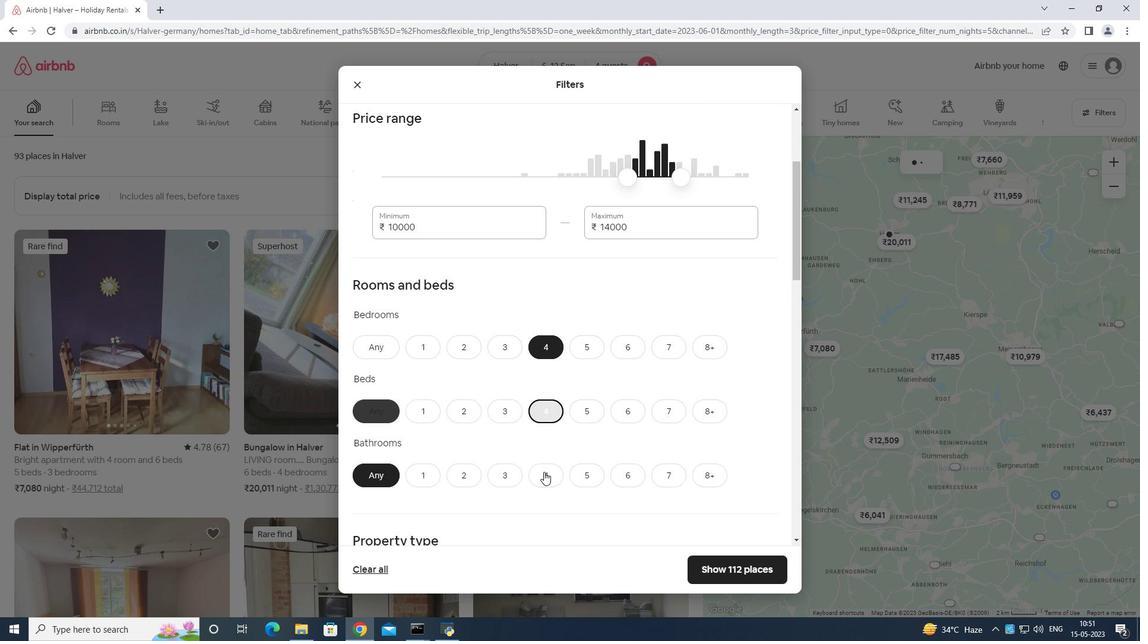 
Action: Mouse pressed left at (543, 475)
Screenshot: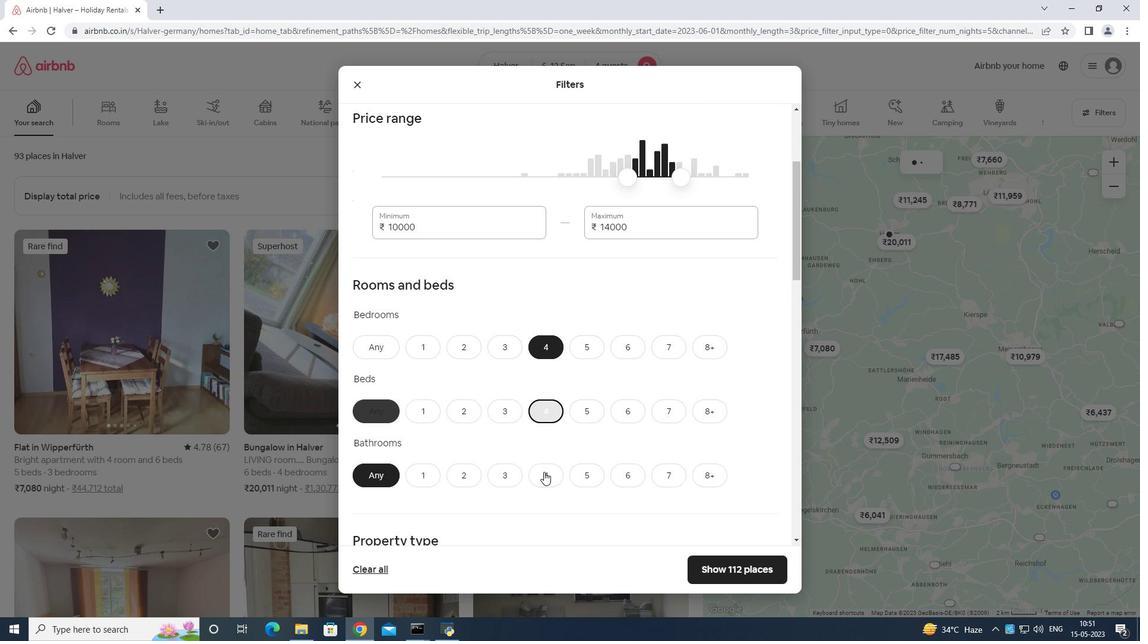 
Action: Mouse moved to (557, 462)
Screenshot: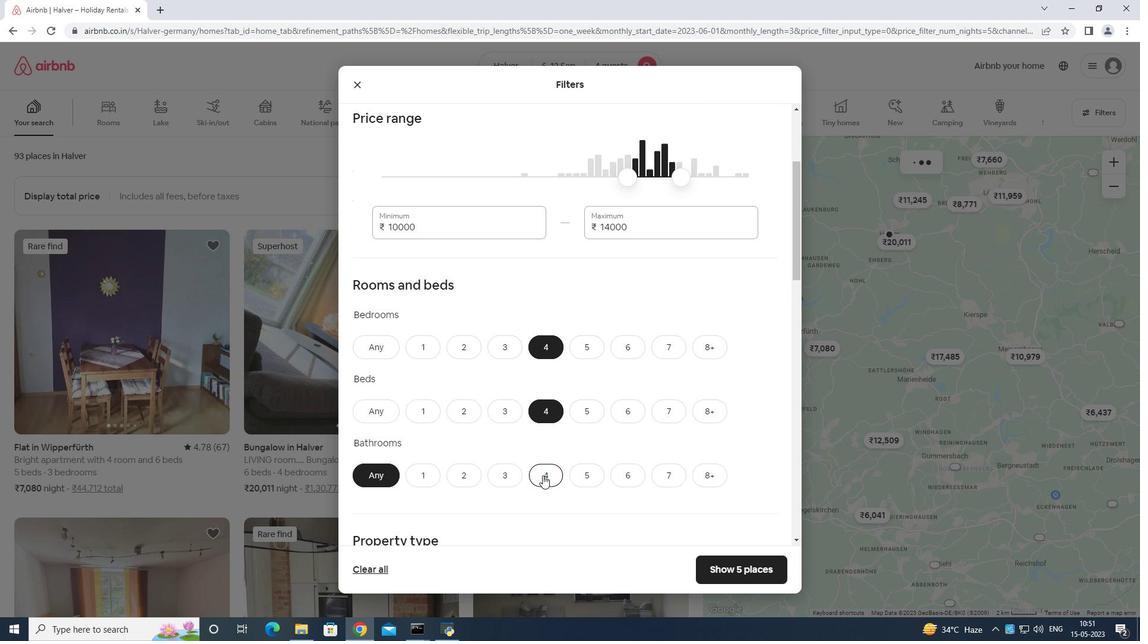 
Action: Mouse scrolled (557, 462) with delta (0, 0)
Screenshot: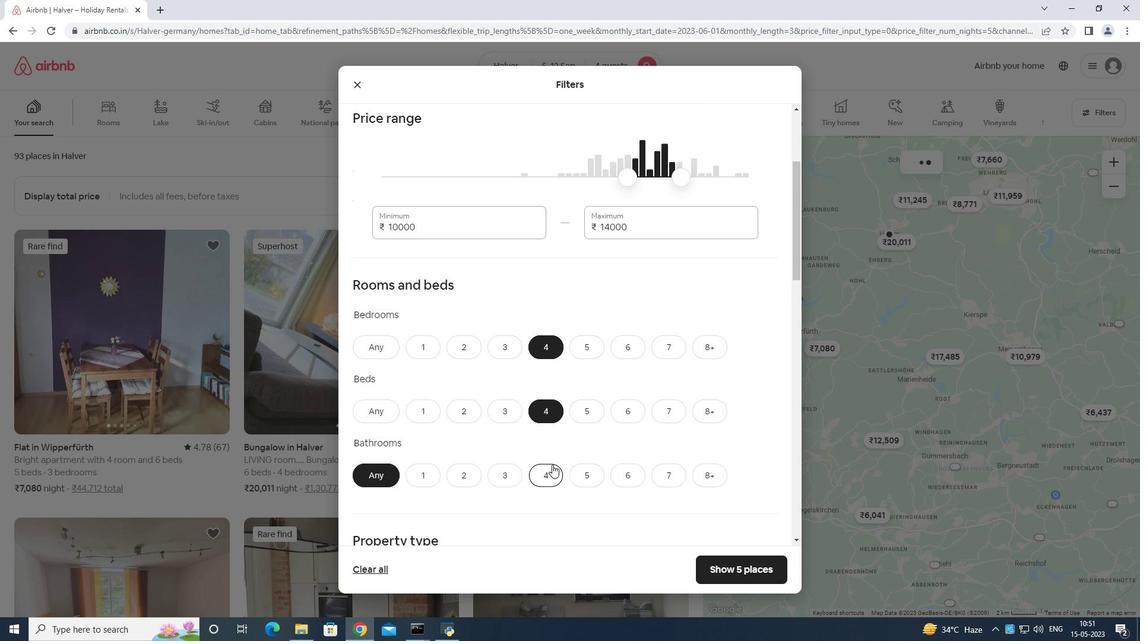 
Action: Mouse scrolled (557, 462) with delta (0, 0)
Screenshot: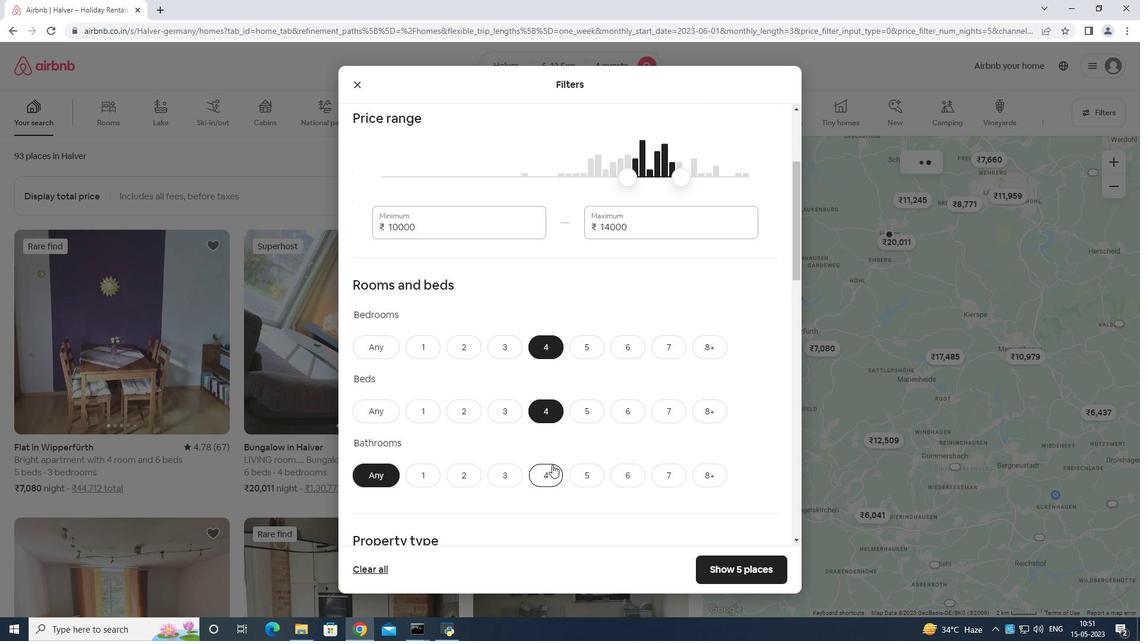 
Action: Mouse scrolled (557, 462) with delta (0, 0)
Screenshot: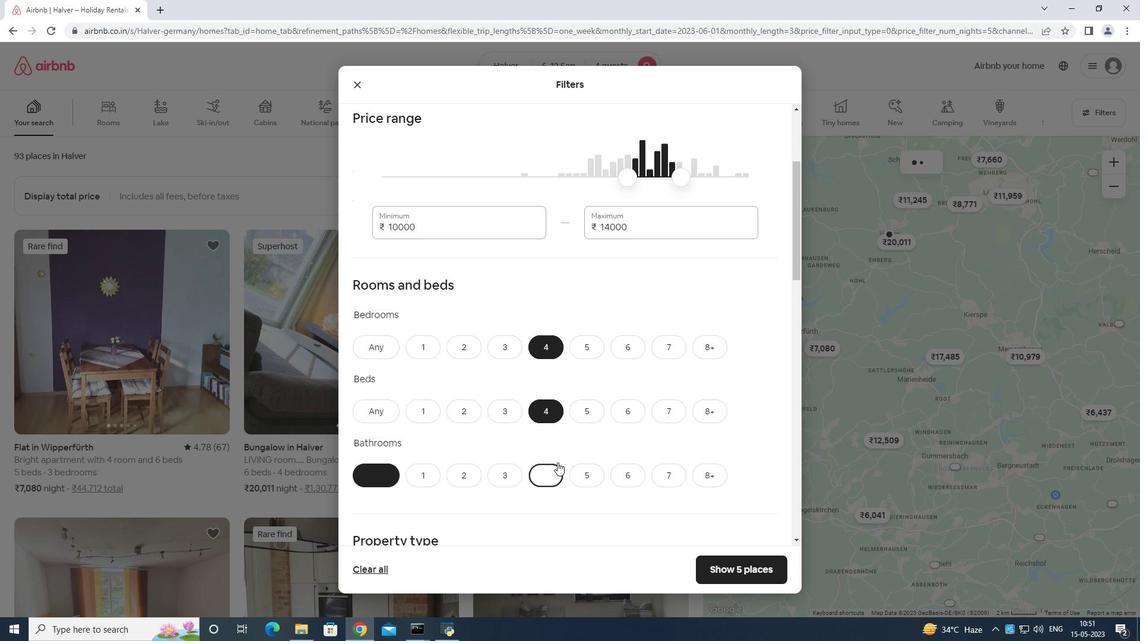 
Action: Mouse scrolled (557, 462) with delta (0, 0)
Screenshot: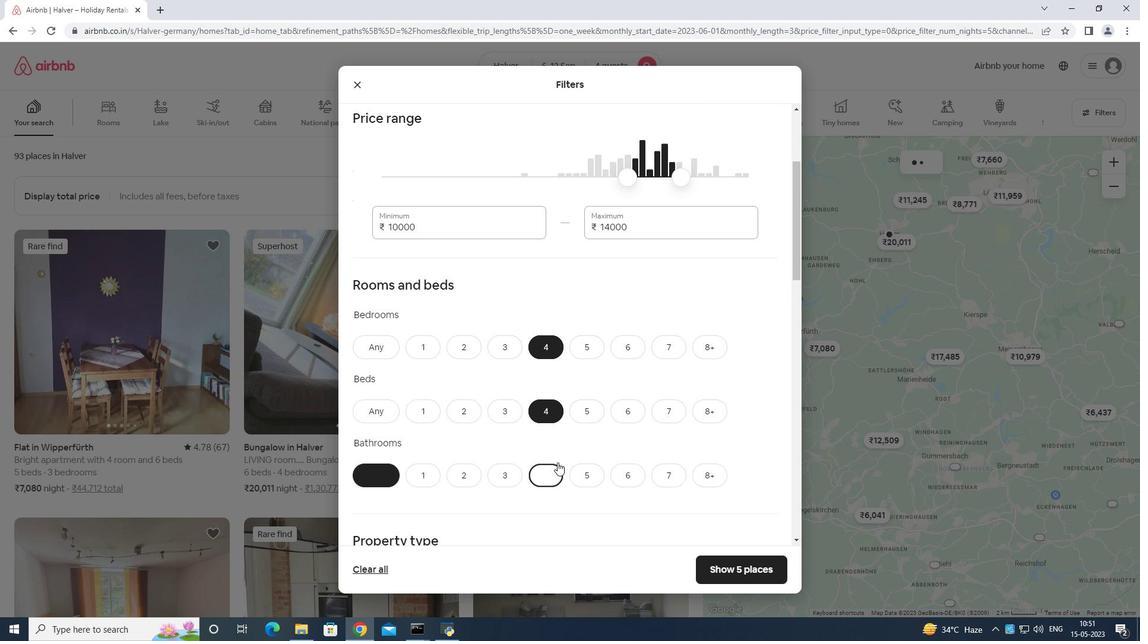 
Action: Mouse moved to (422, 378)
Screenshot: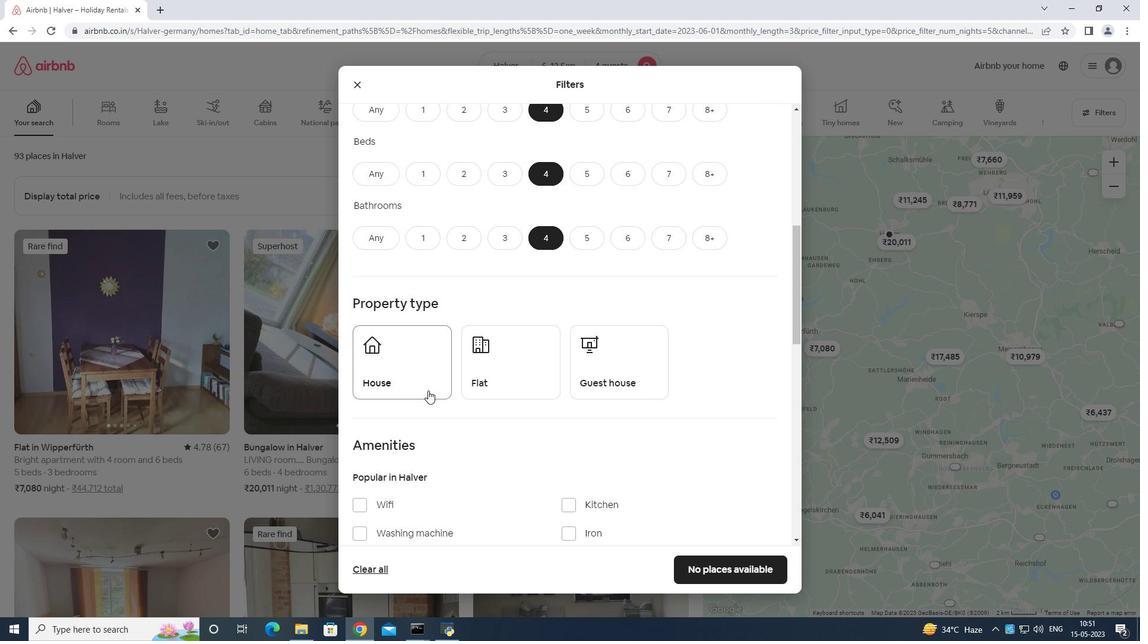 
Action: Mouse pressed left at (422, 378)
Screenshot: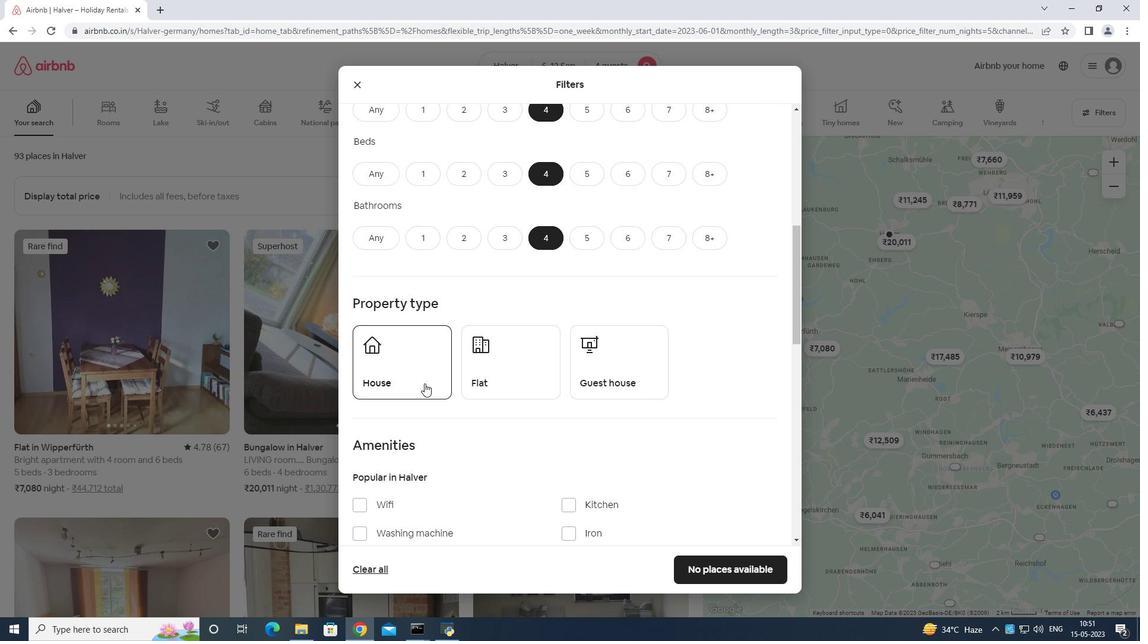 
Action: Mouse moved to (556, 372)
Screenshot: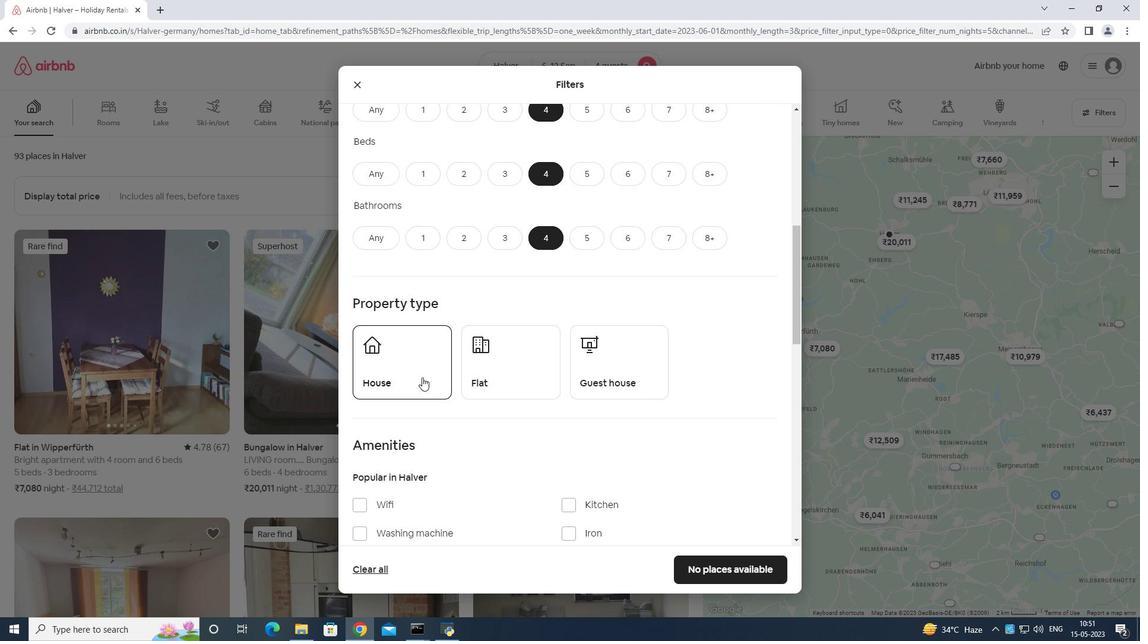 
Action: Mouse pressed left at (556, 372)
Screenshot: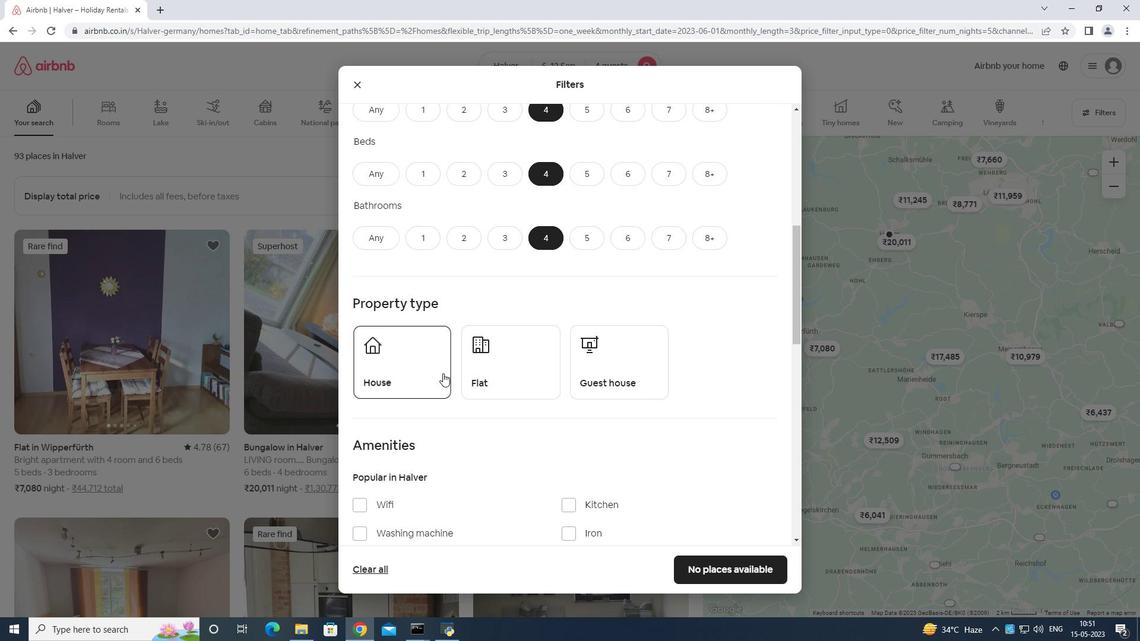 
Action: Mouse moved to (615, 369)
Screenshot: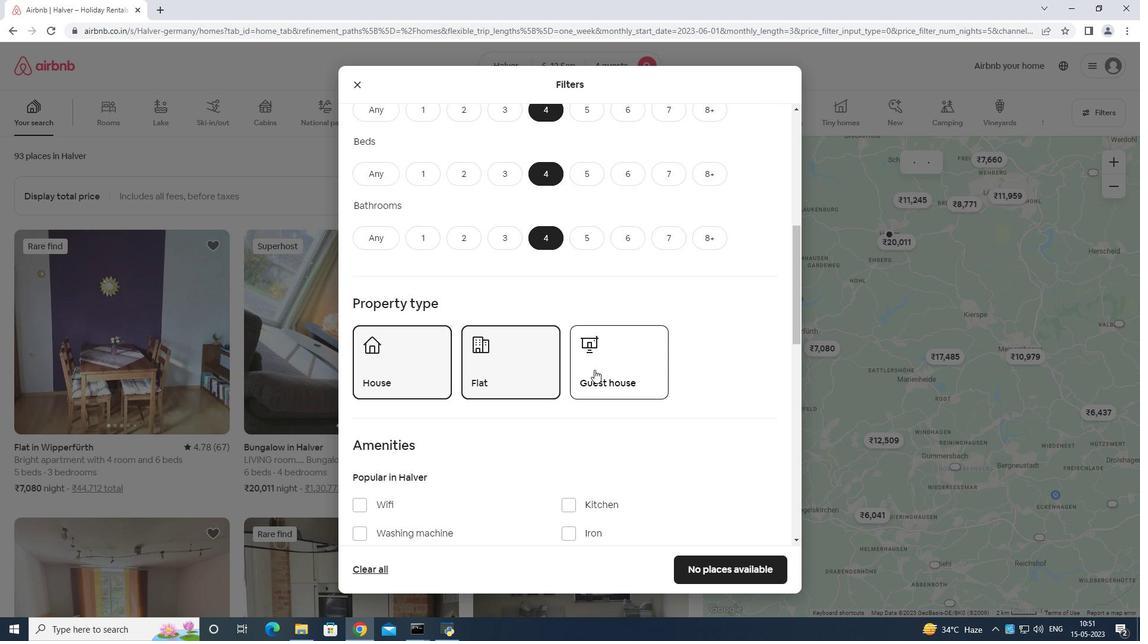 
Action: Mouse pressed left at (615, 369)
Screenshot: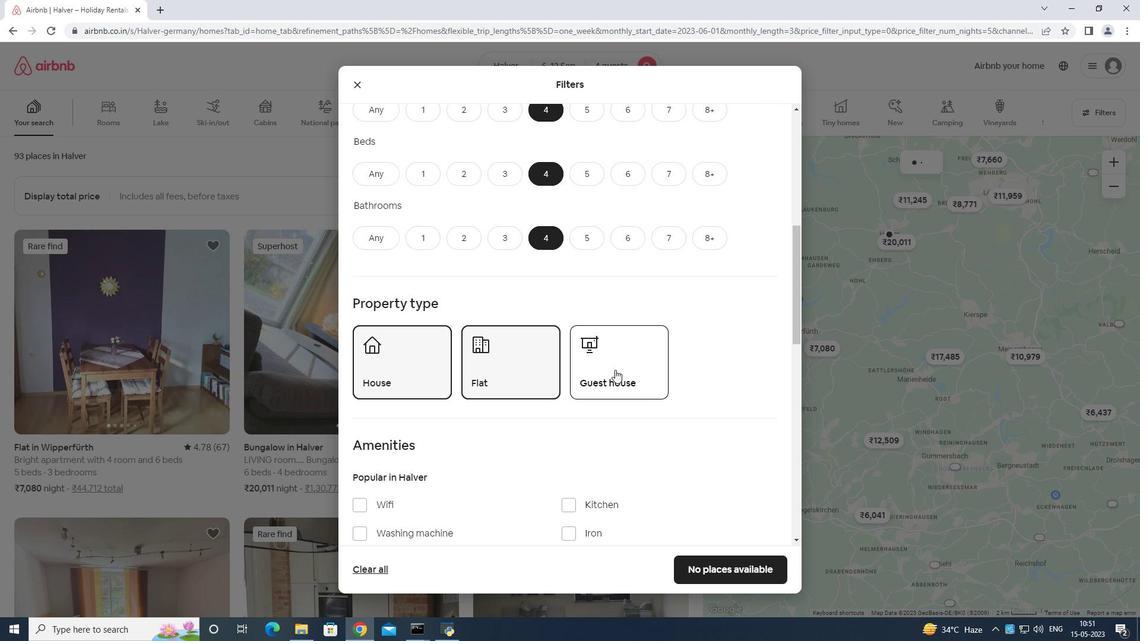 
Action: Mouse moved to (618, 367)
Screenshot: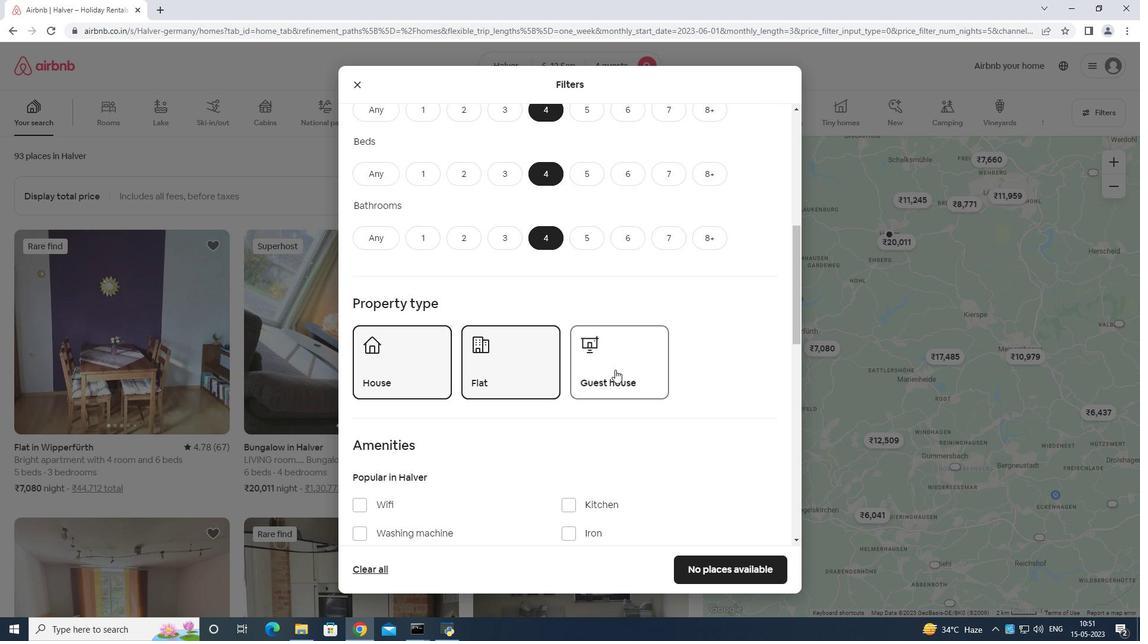 
Action: Mouse scrolled (618, 367) with delta (0, 0)
Screenshot: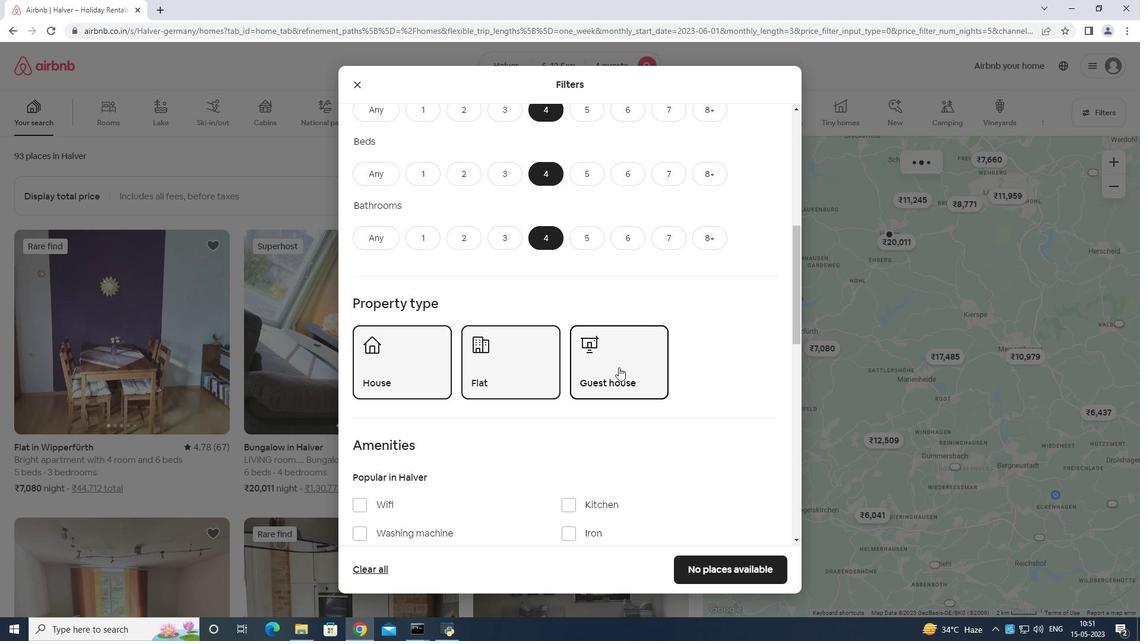 
Action: Mouse scrolled (618, 367) with delta (0, 0)
Screenshot: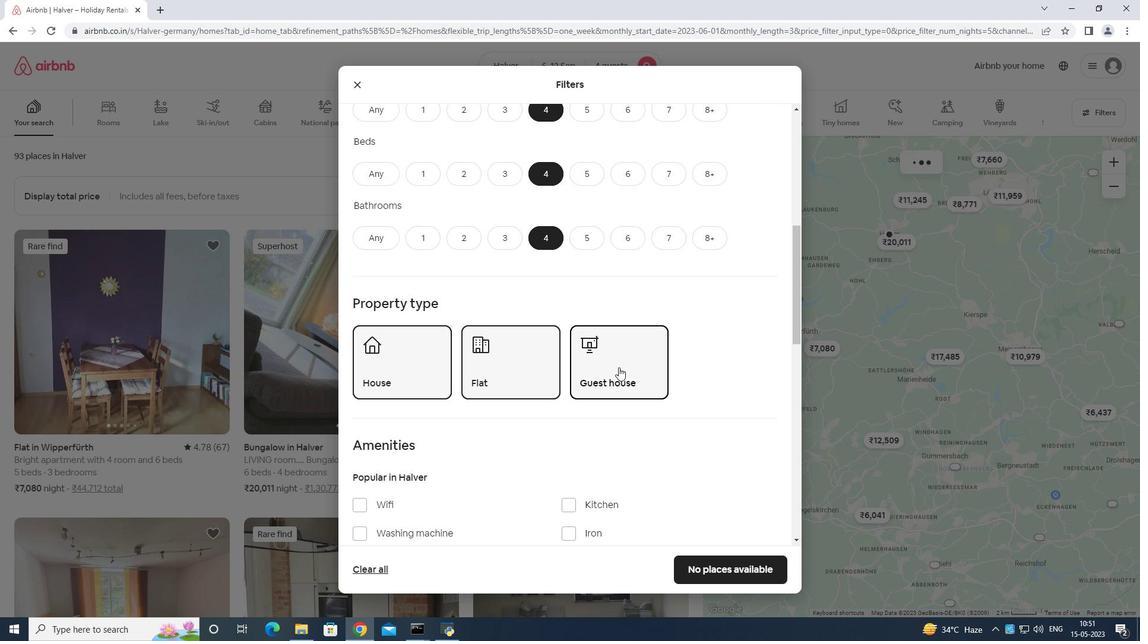
Action: Mouse scrolled (618, 367) with delta (0, 0)
Screenshot: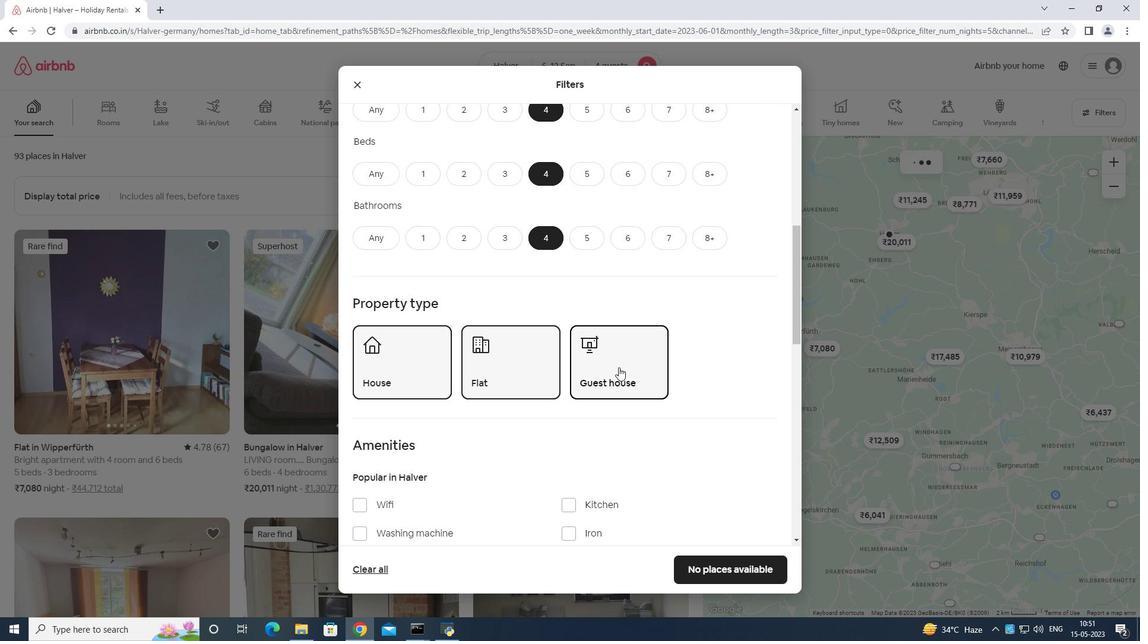 
Action: Mouse moved to (369, 327)
Screenshot: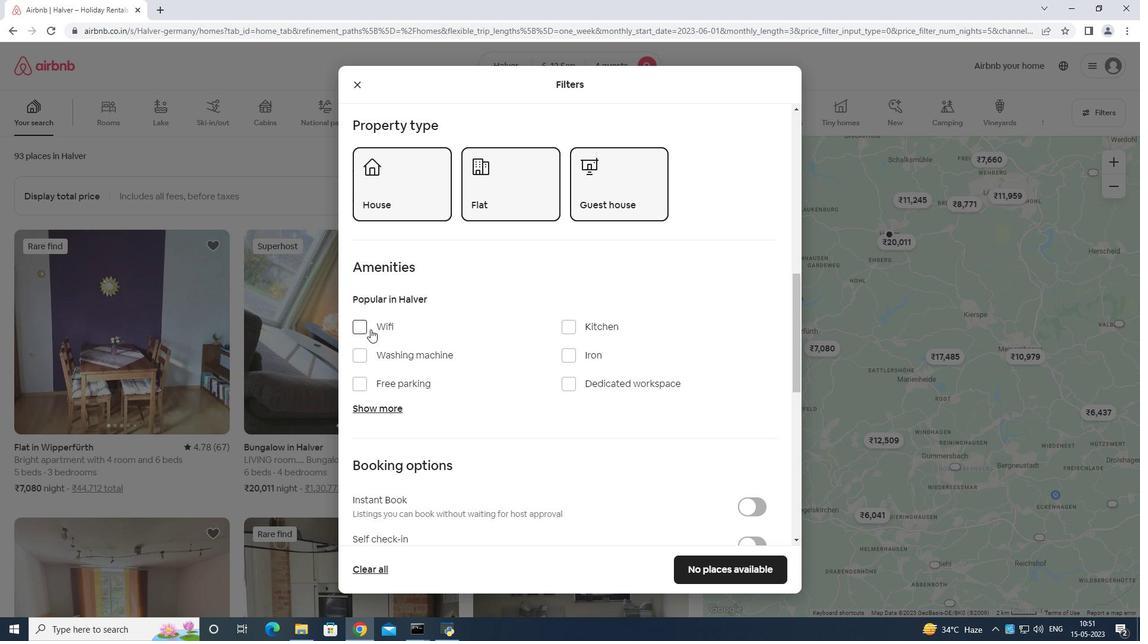 
Action: Mouse pressed left at (369, 327)
Screenshot: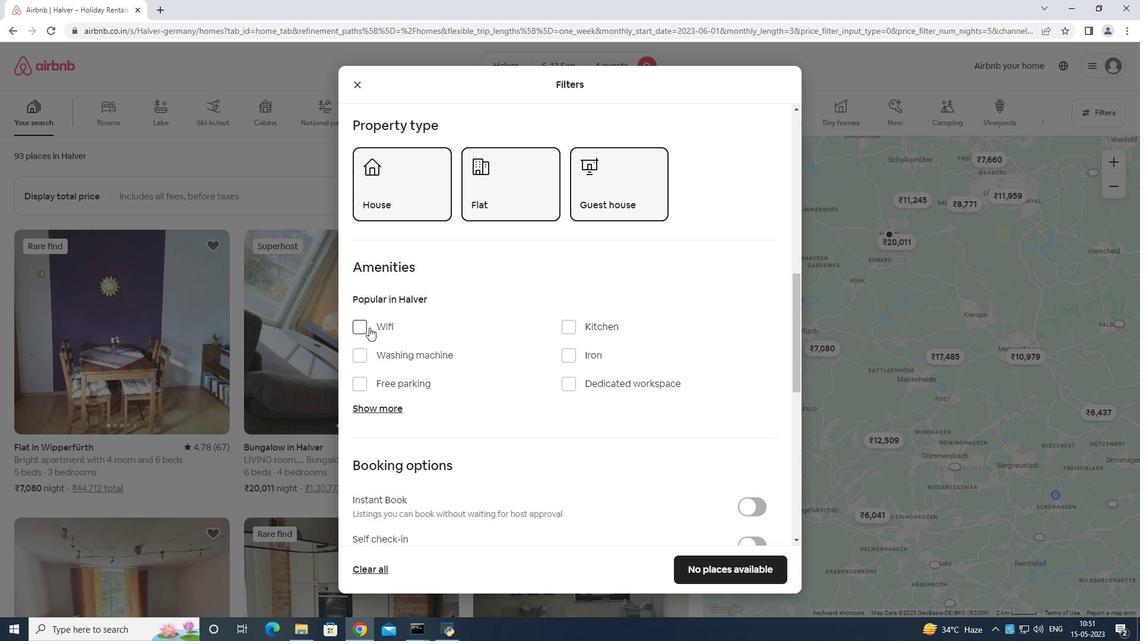 
Action: Mouse moved to (365, 377)
Screenshot: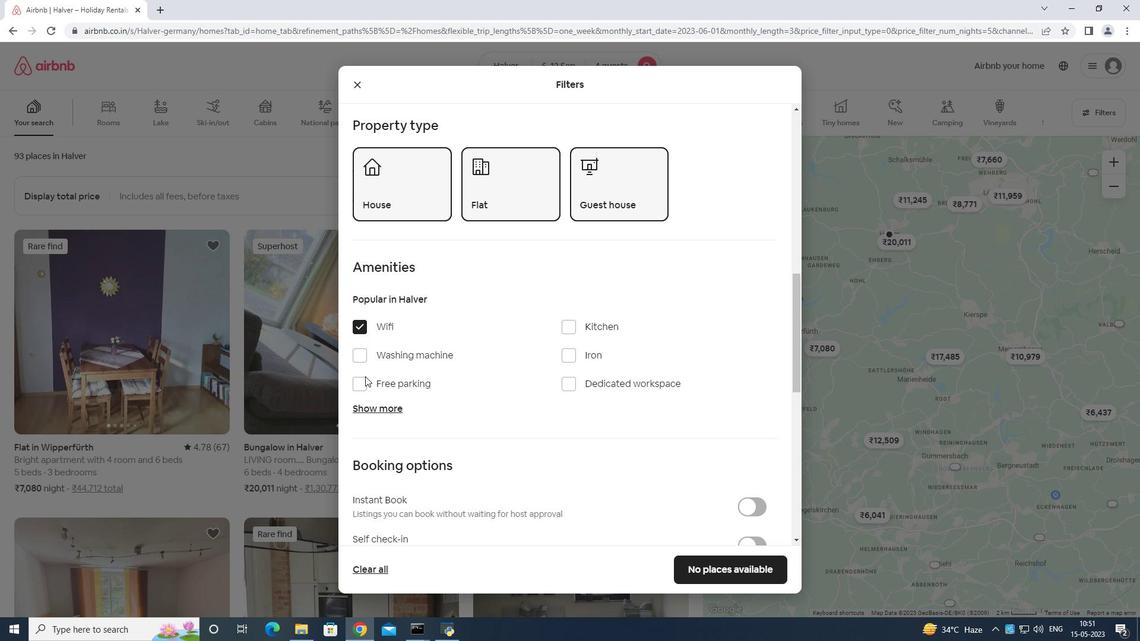 
Action: Mouse pressed left at (365, 377)
Screenshot: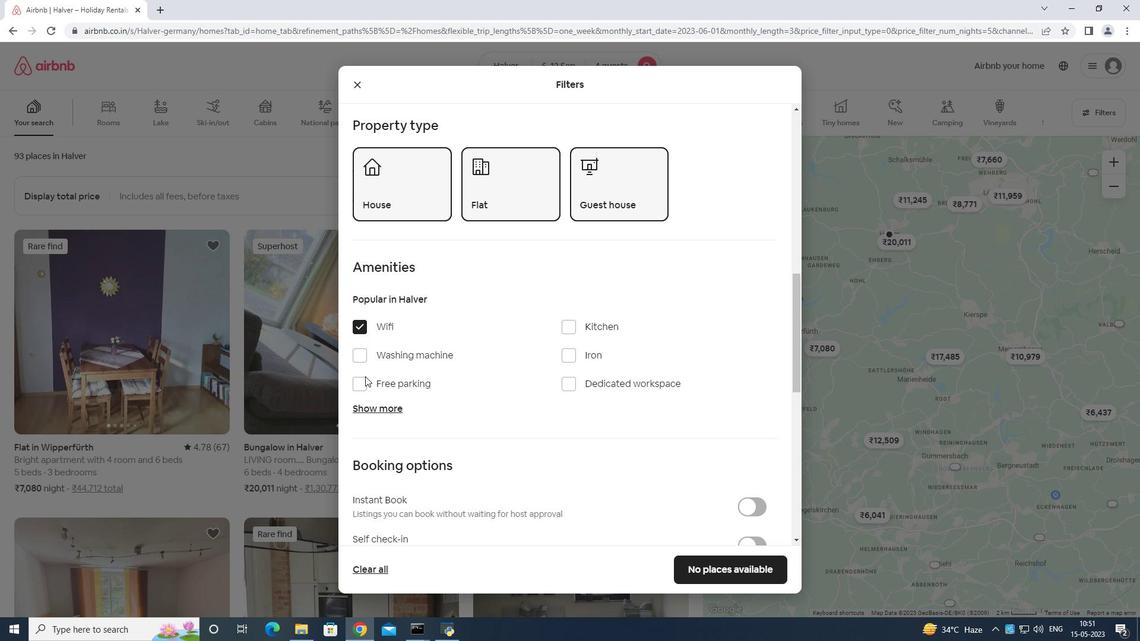 
Action: Mouse moved to (384, 407)
Screenshot: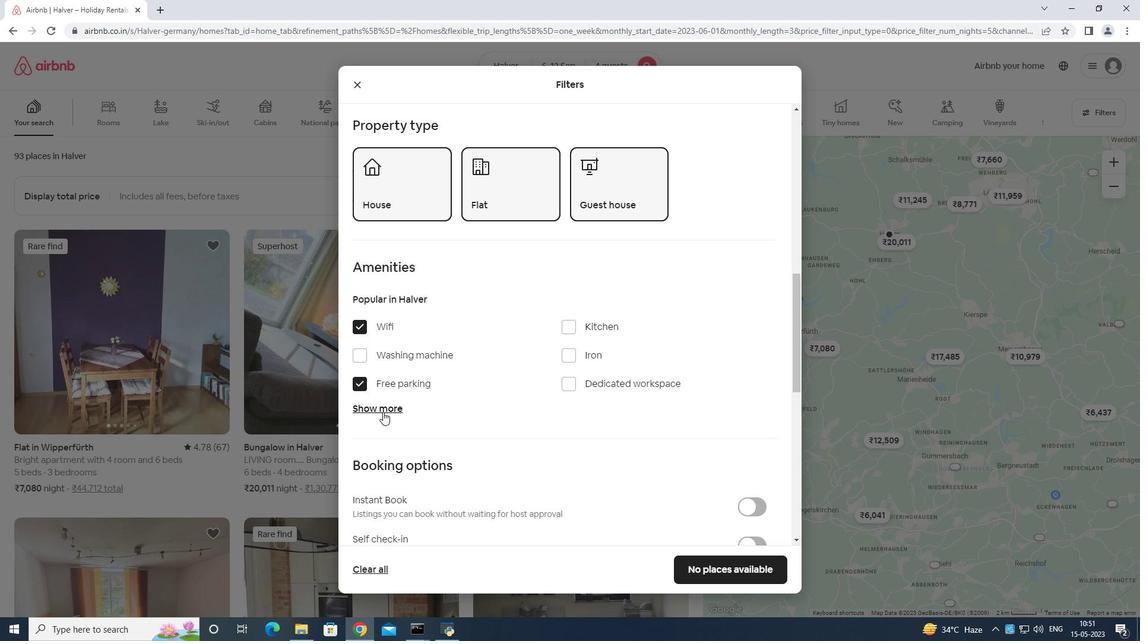 
Action: Mouse pressed left at (384, 407)
Screenshot: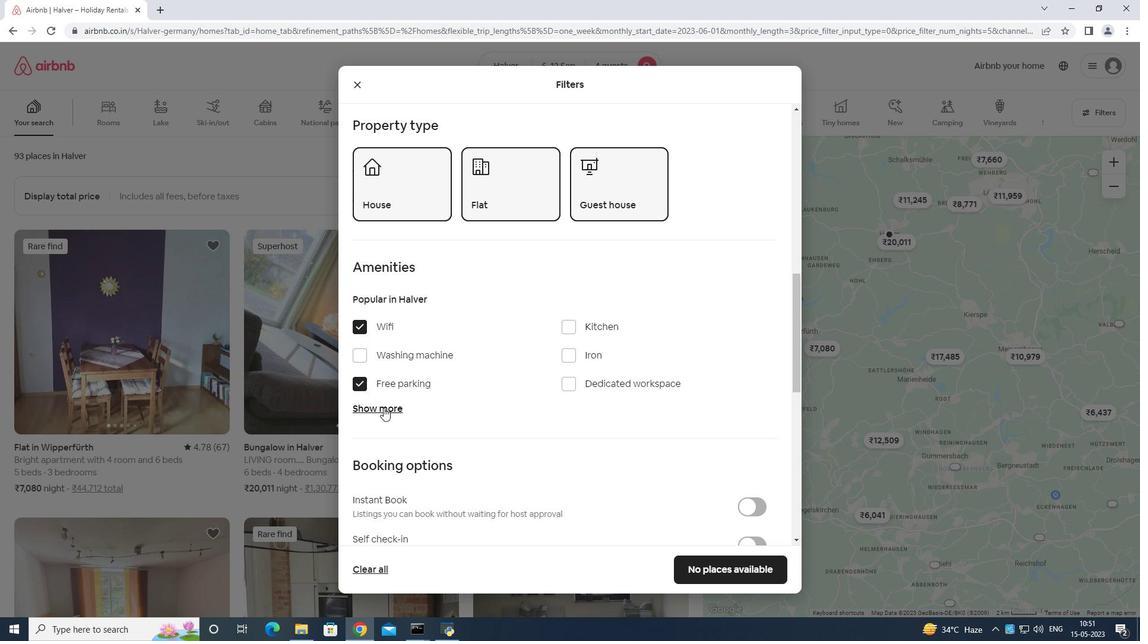 
Action: Mouse moved to (558, 476)
Screenshot: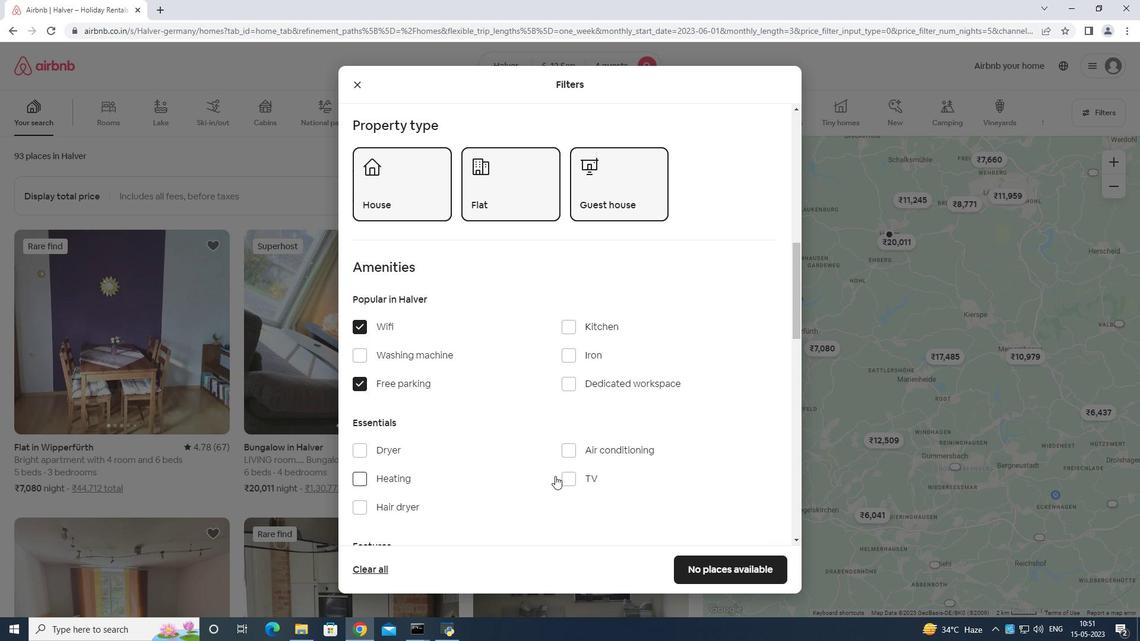 
Action: Mouse pressed left at (558, 476)
Screenshot: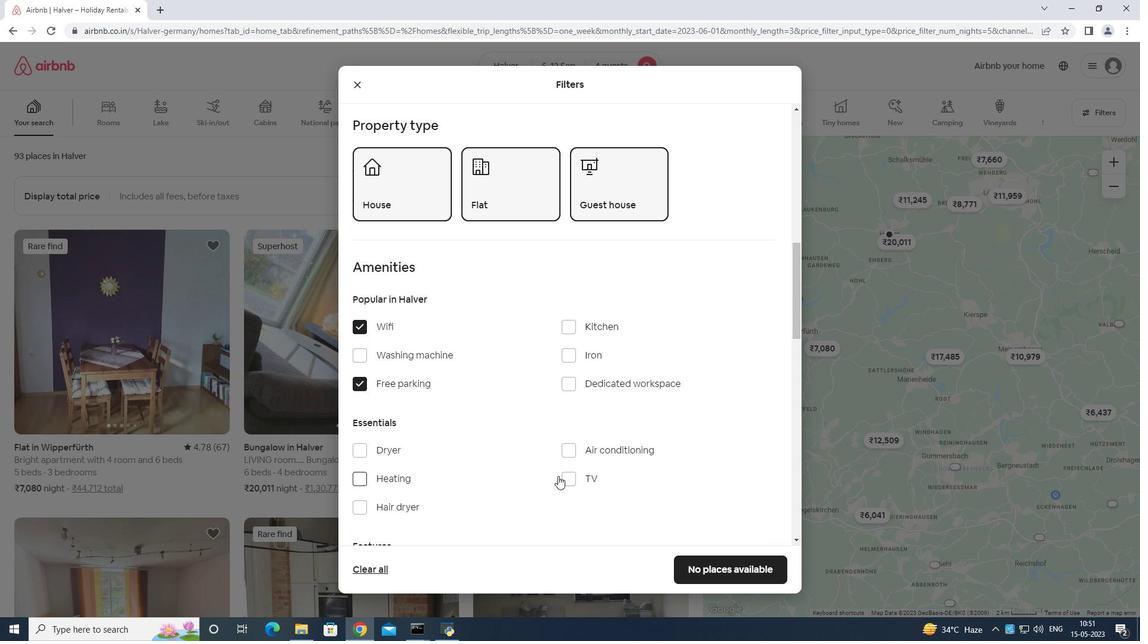 
Action: Mouse moved to (575, 476)
Screenshot: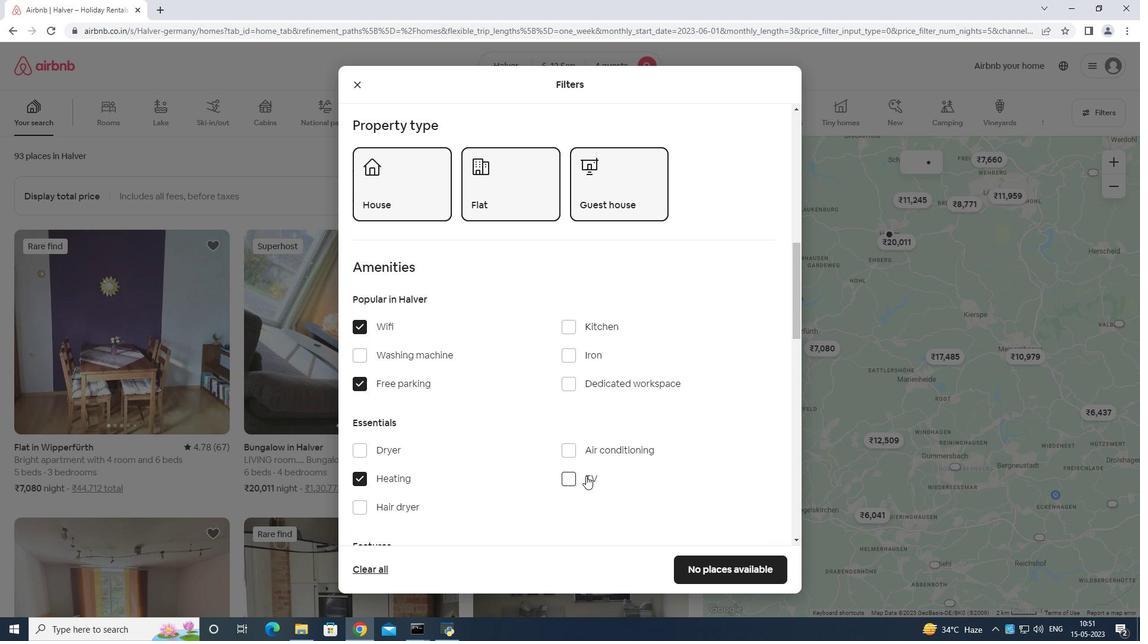 
Action: Mouse pressed left at (575, 476)
Screenshot: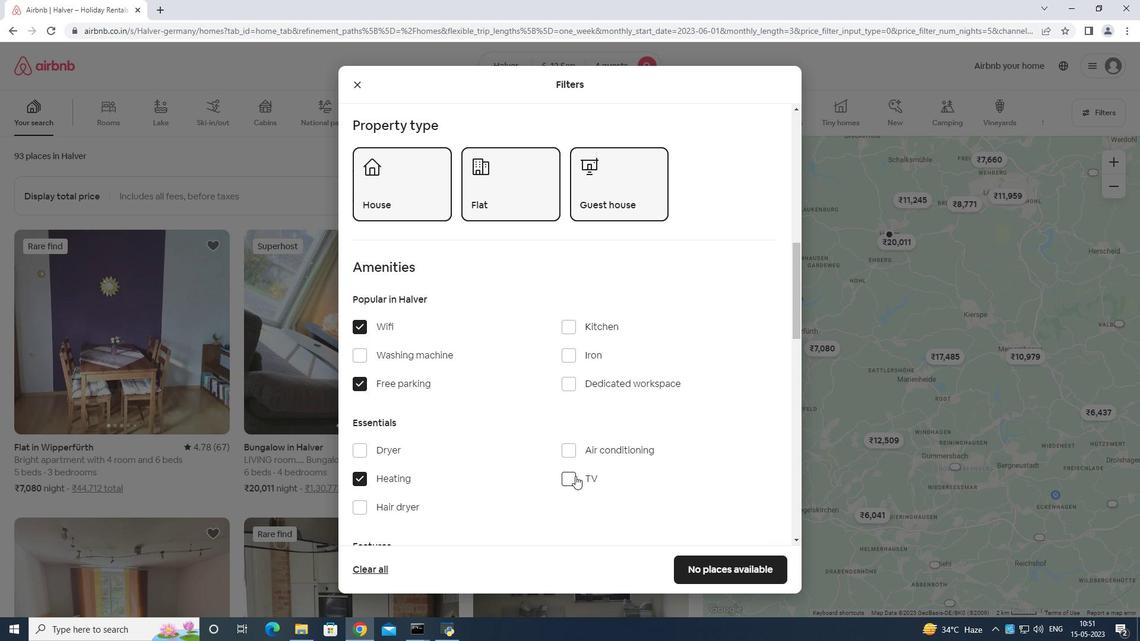 
Action: Mouse moved to (407, 478)
Screenshot: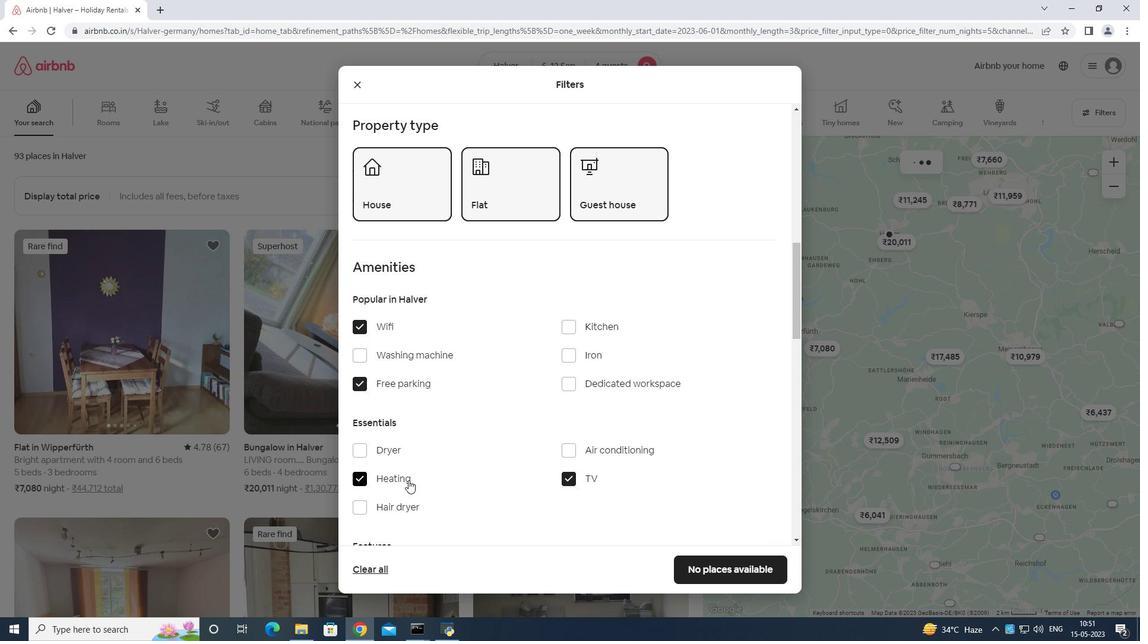 
Action: Mouse pressed left at (407, 478)
Screenshot: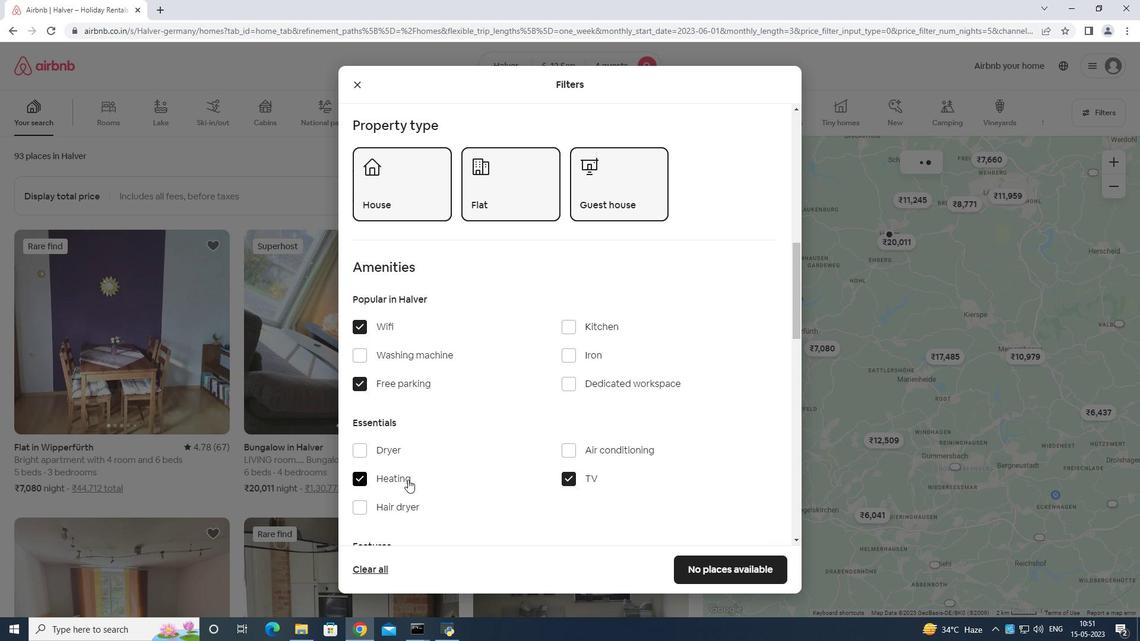 
Action: Mouse moved to (414, 467)
Screenshot: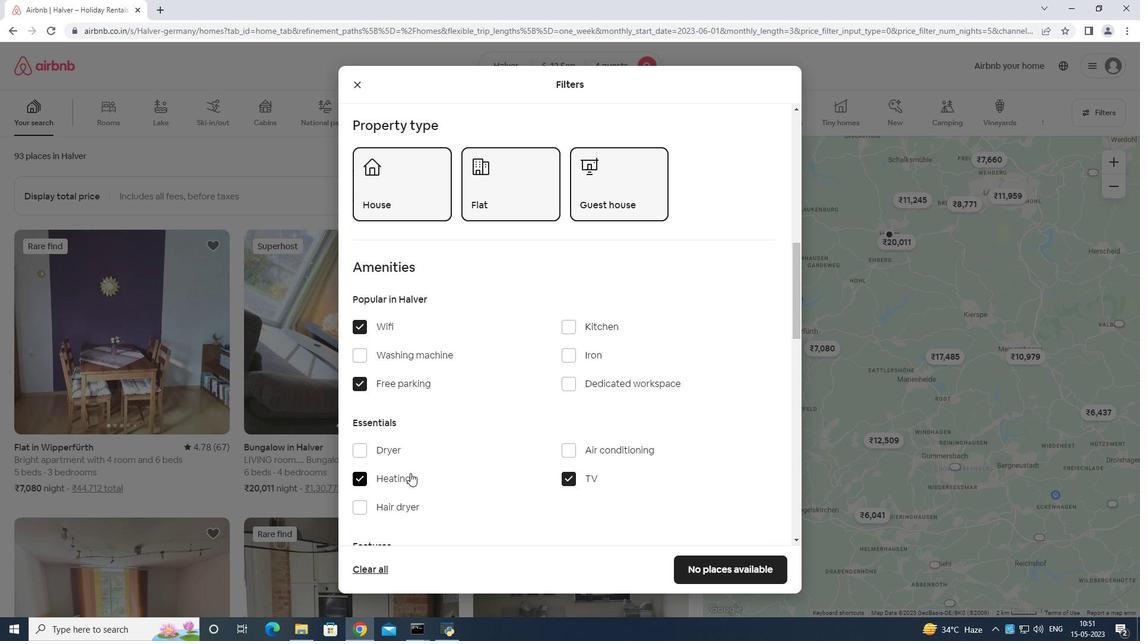 
Action: Mouse scrolled (414, 467) with delta (0, 0)
Screenshot: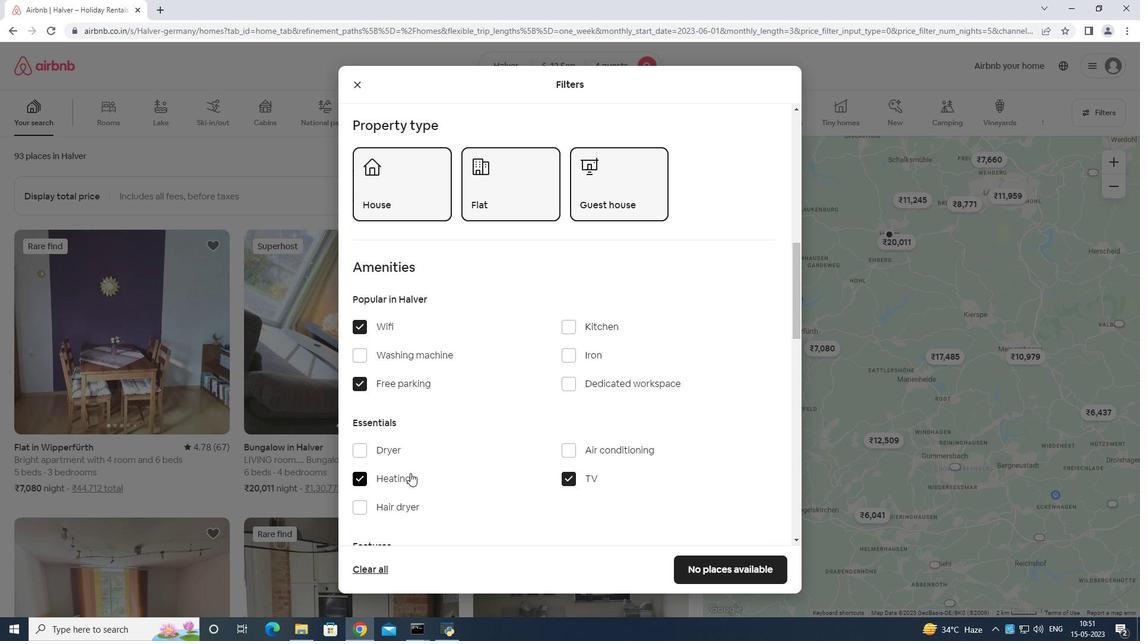 
Action: Mouse scrolled (414, 467) with delta (0, 0)
Screenshot: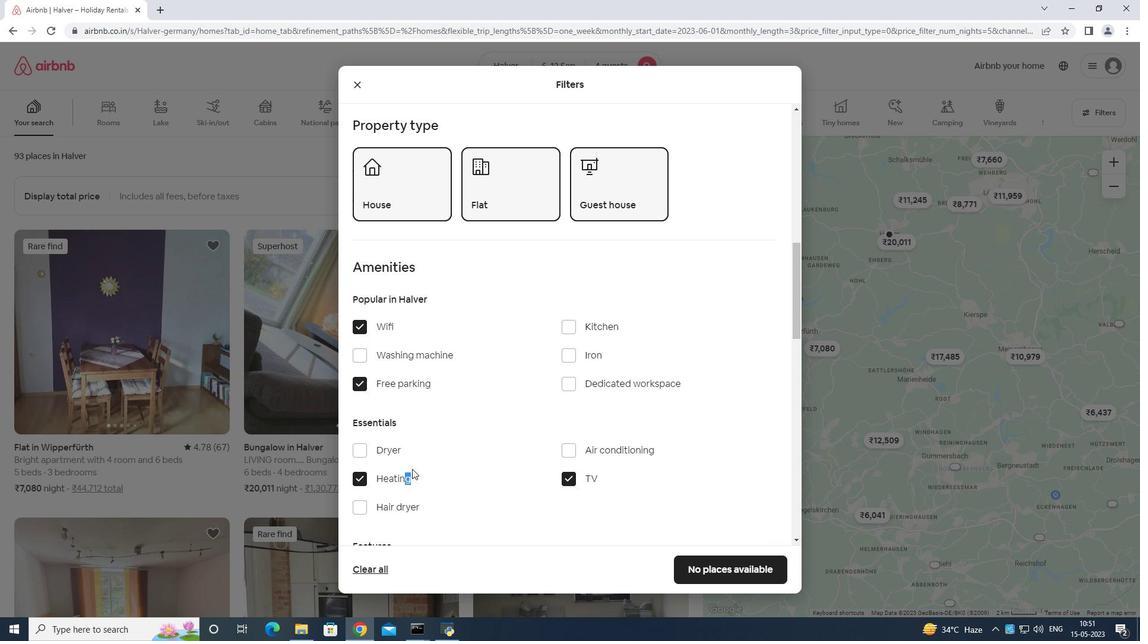 
Action: Mouse scrolled (414, 467) with delta (0, 0)
Screenshot: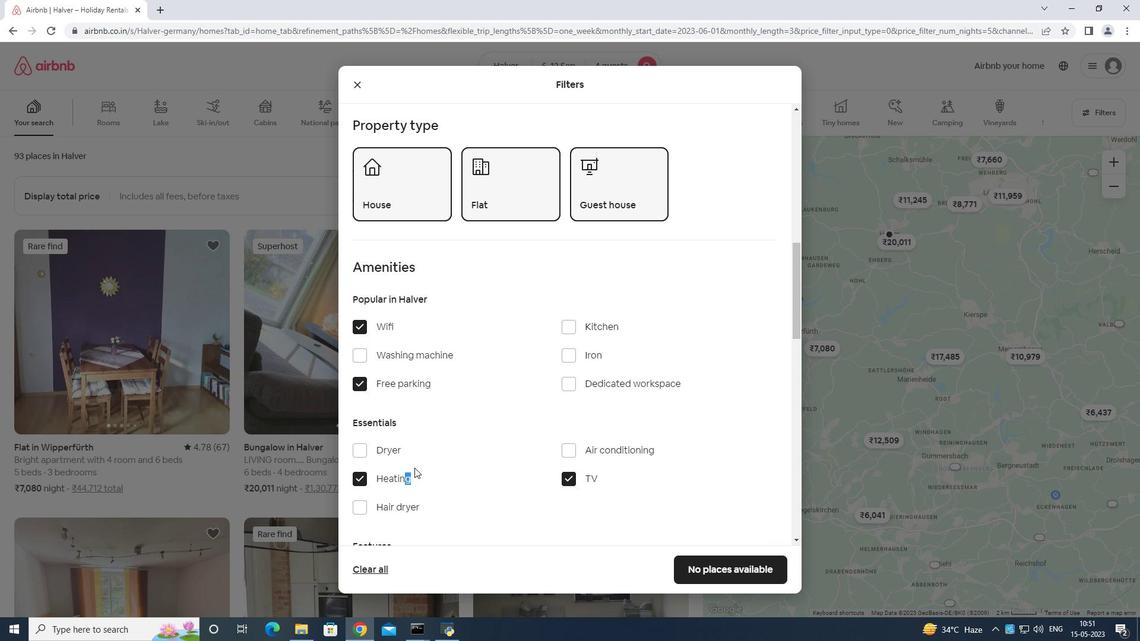 
Action: Mouse scrolled (414, 467) with delta (0, 0)
Screenshot: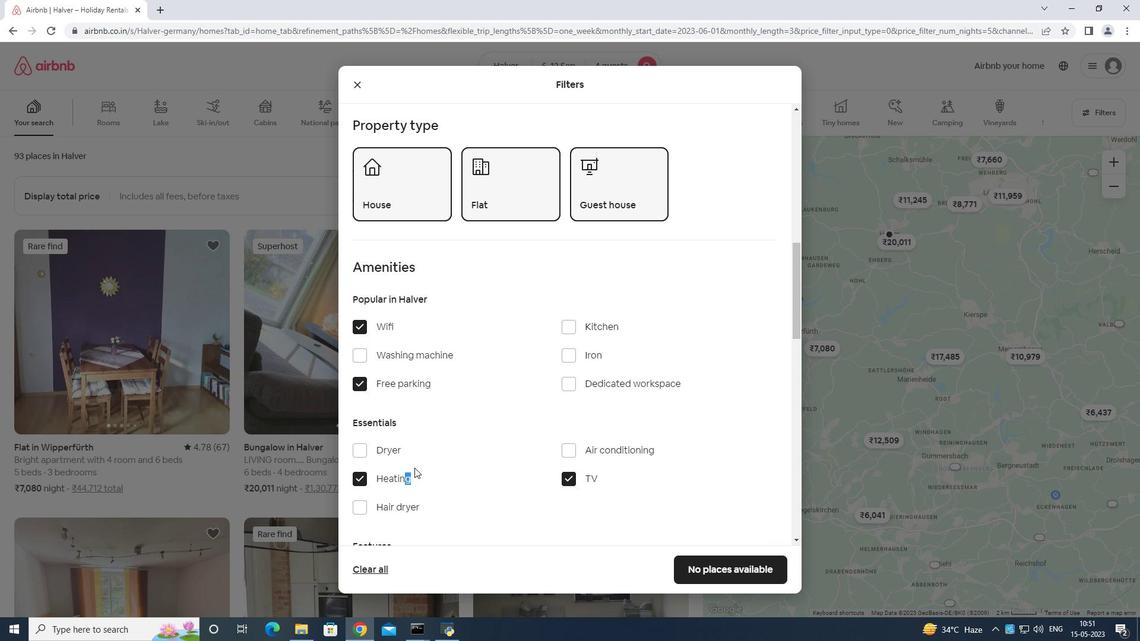 
Action: Mouse moved to (366, 232)
Screenshot: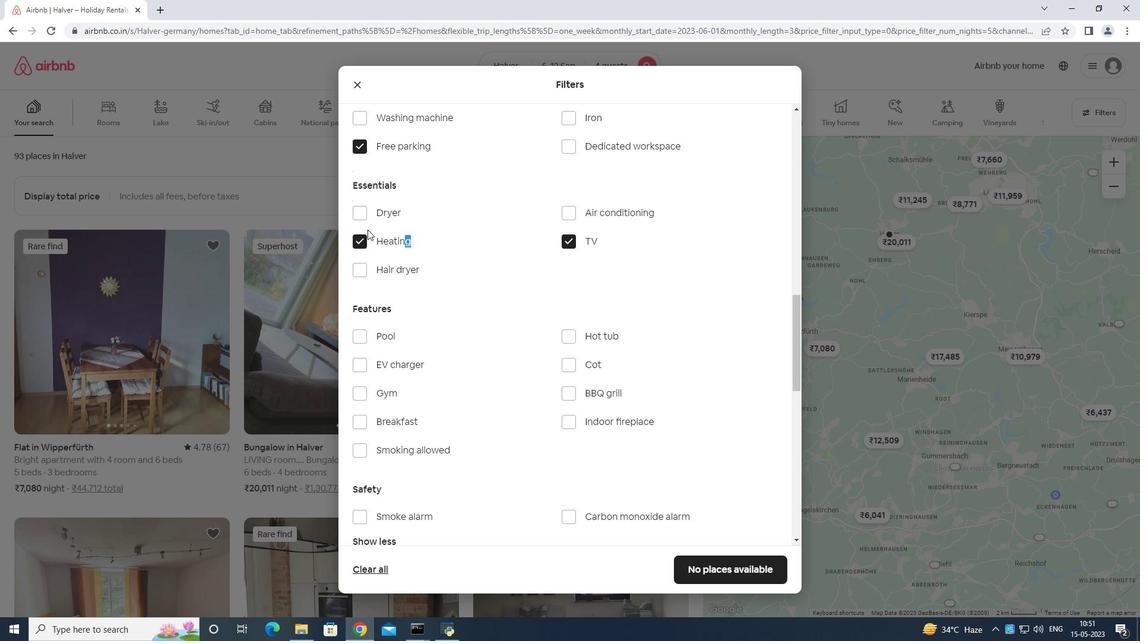 
Action: Mouse pressed left at (366, 232)
Screenshot: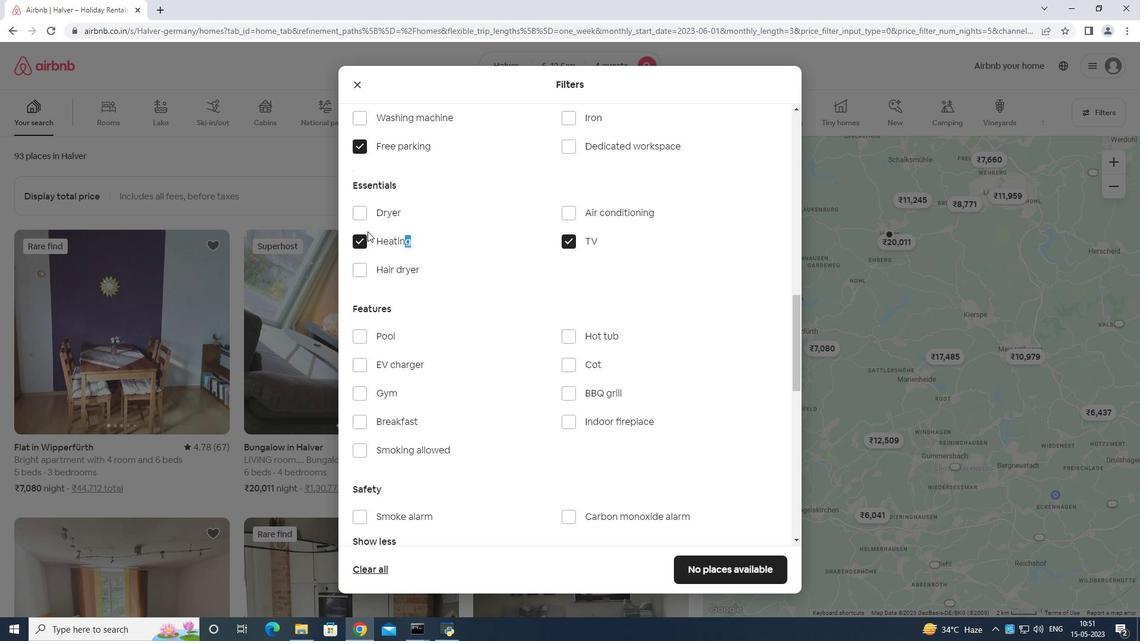 
Action: Mouse moved to (364, 247)
Screenshot: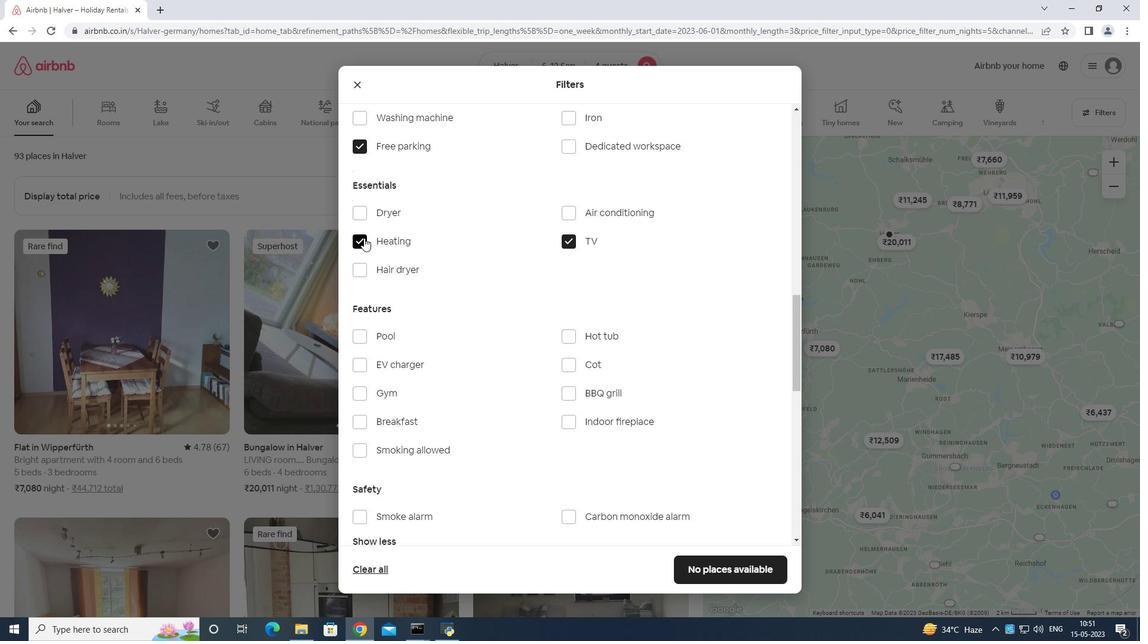 
Action: Mouse pressed left at (364, 247)
Screenshot: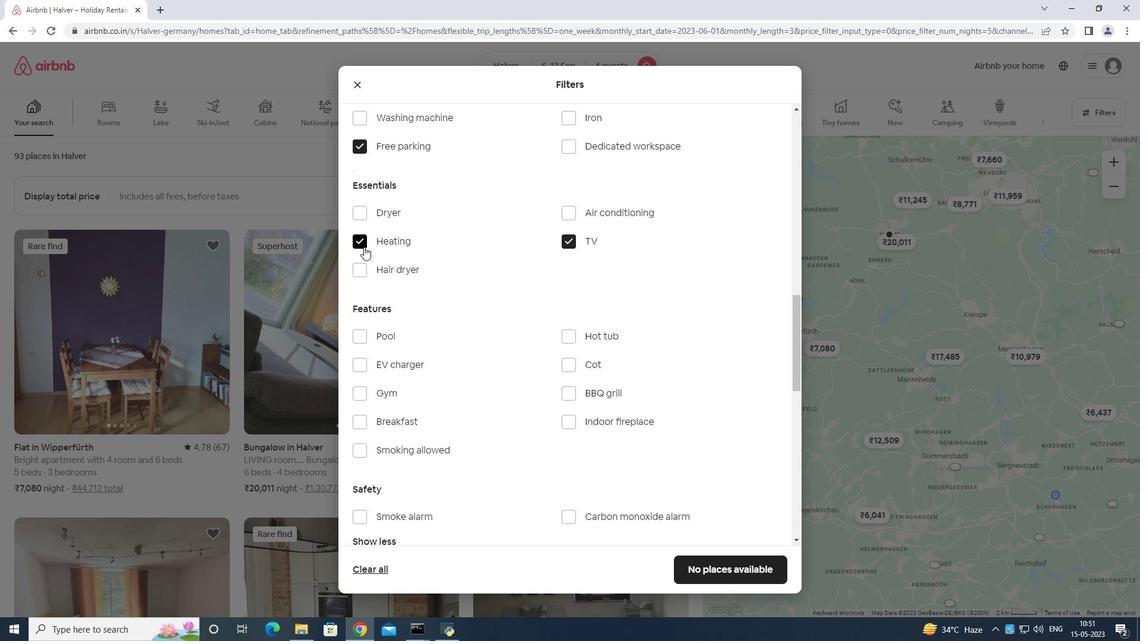 
Action: Mouse moved to (367, 396)
Screenshot: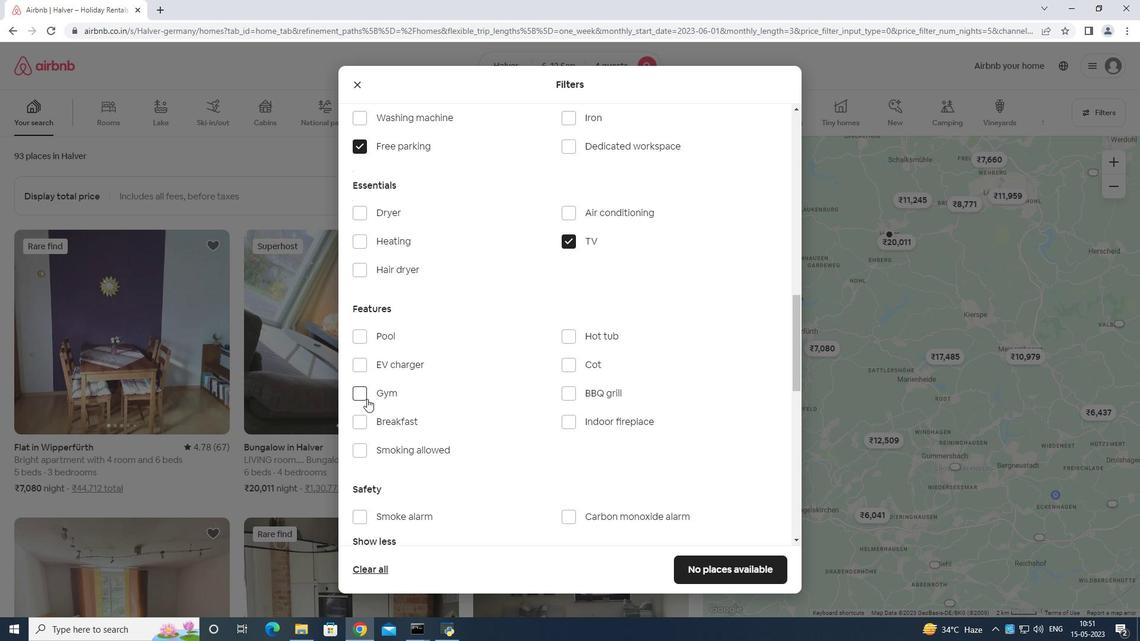 
Action: Mouse pressed left at (367, 396)
Screenshot: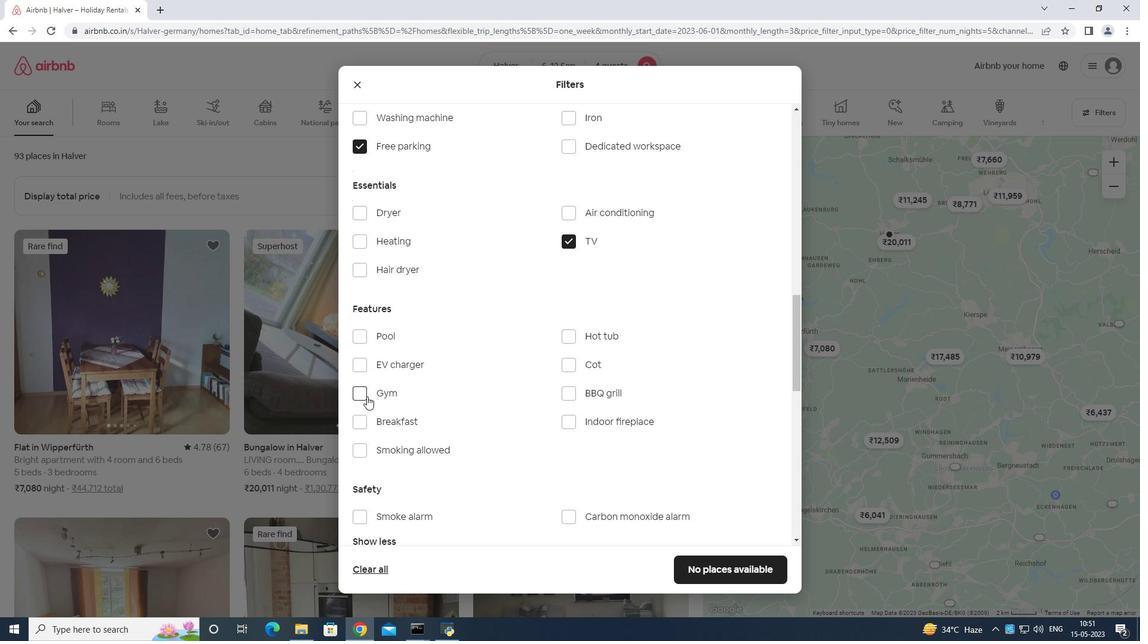
Action: Mouse moved to (383, 420)
Screenshot: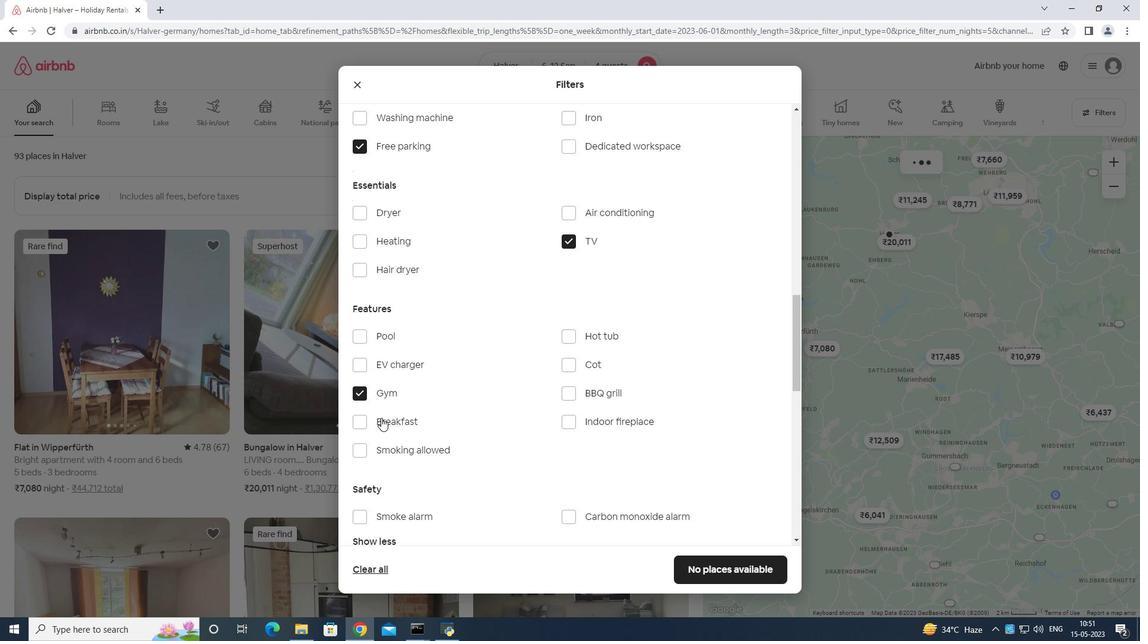 
Action: Mouse pressed left at (383, 420)
Screenshot: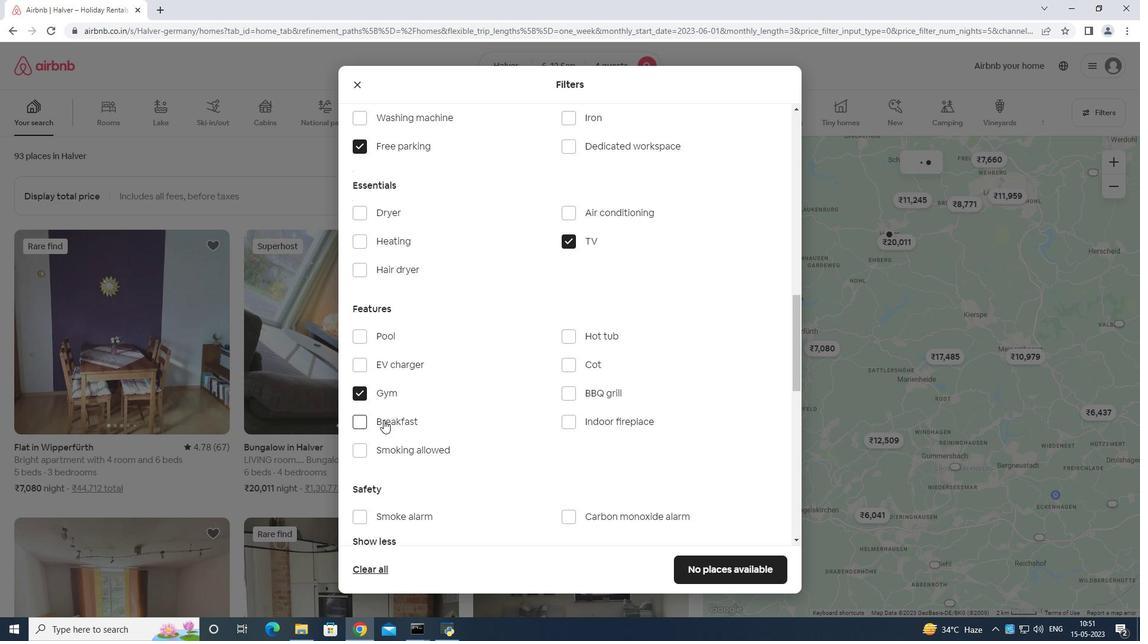 
Action: Mouse moved to (390, 420)
Screenshot: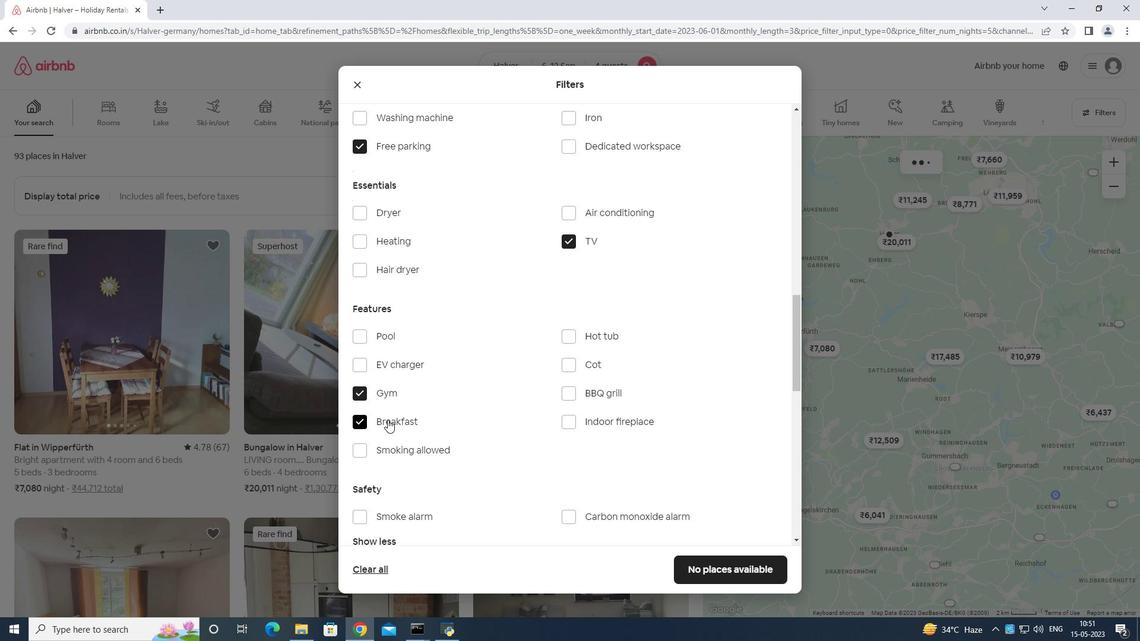 
Action: Mouse scrolled (390, 419) with delta (0, 0)
Screenshot: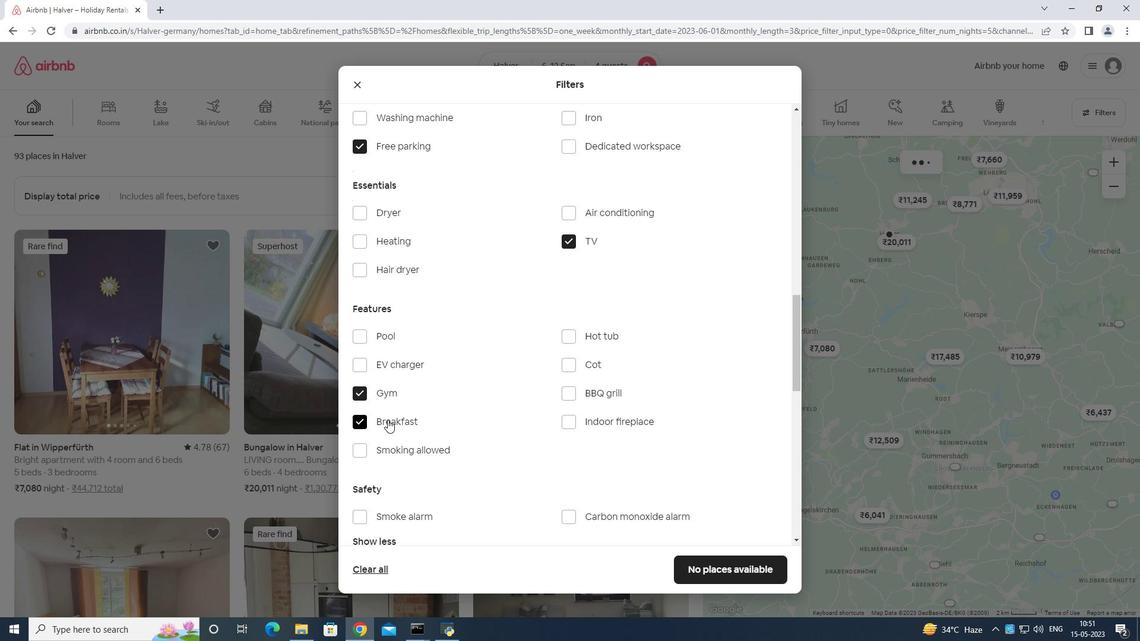 
Action: Mouse moved to (407, 425)
Screenshot: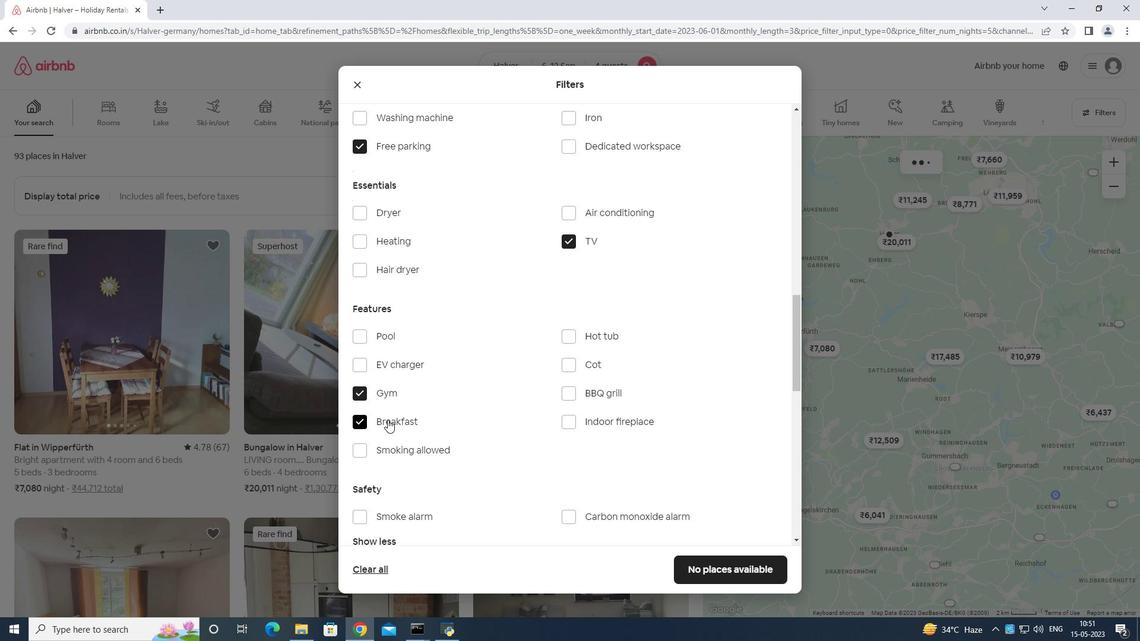 
Action: Mouse scrolled (407, 424) with delta (0, 0)
Screenshot: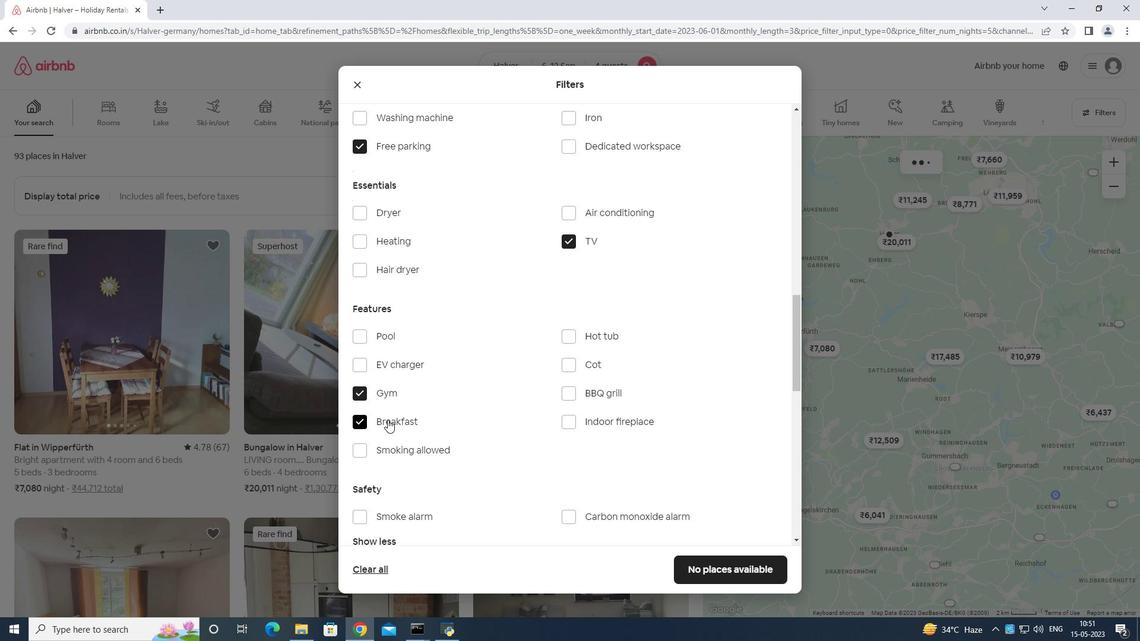 
Action: Mouse moved to (438, 432)
Screenshot: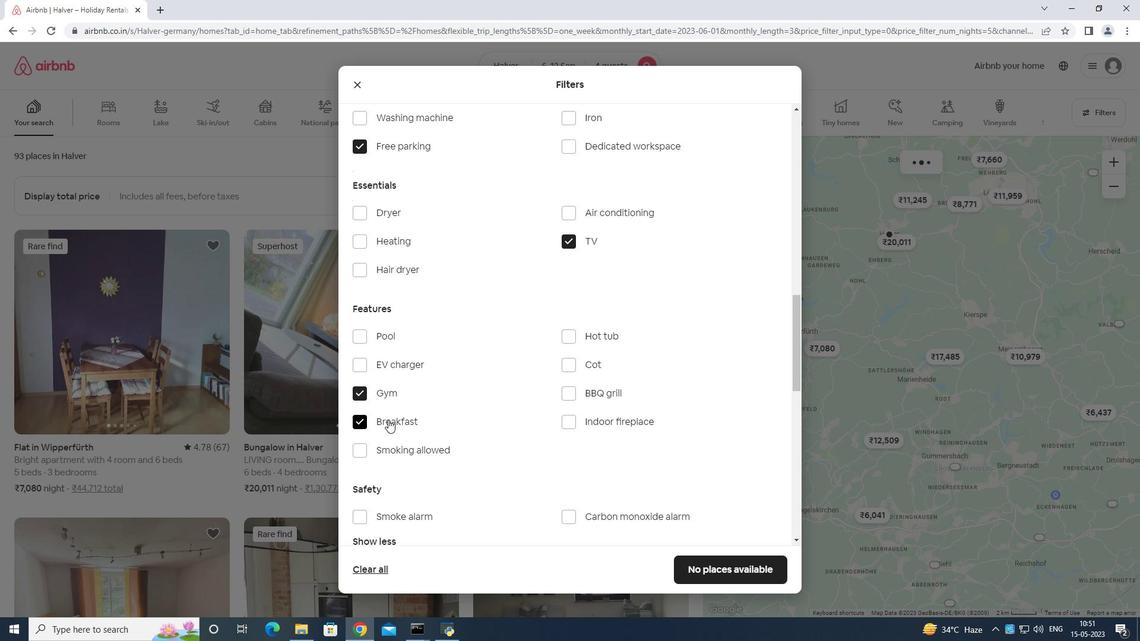 
Action: Mouse scrolled (438, 431) with delta (0, 0)
Screenshot: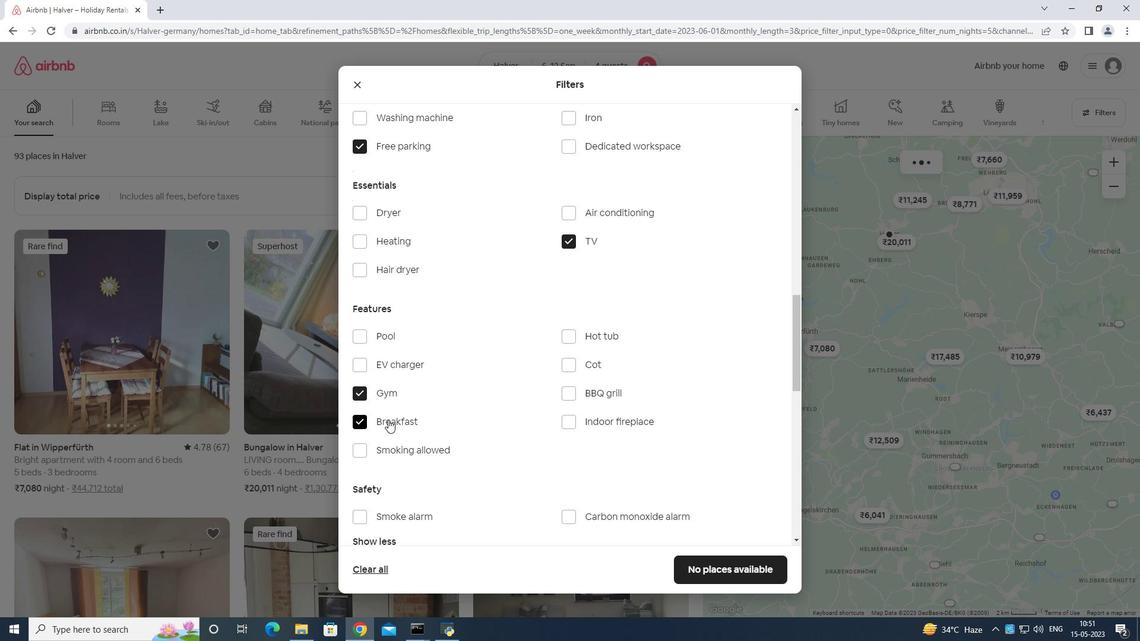 
Action: Mouse moved to (480, 438)
Screenshot: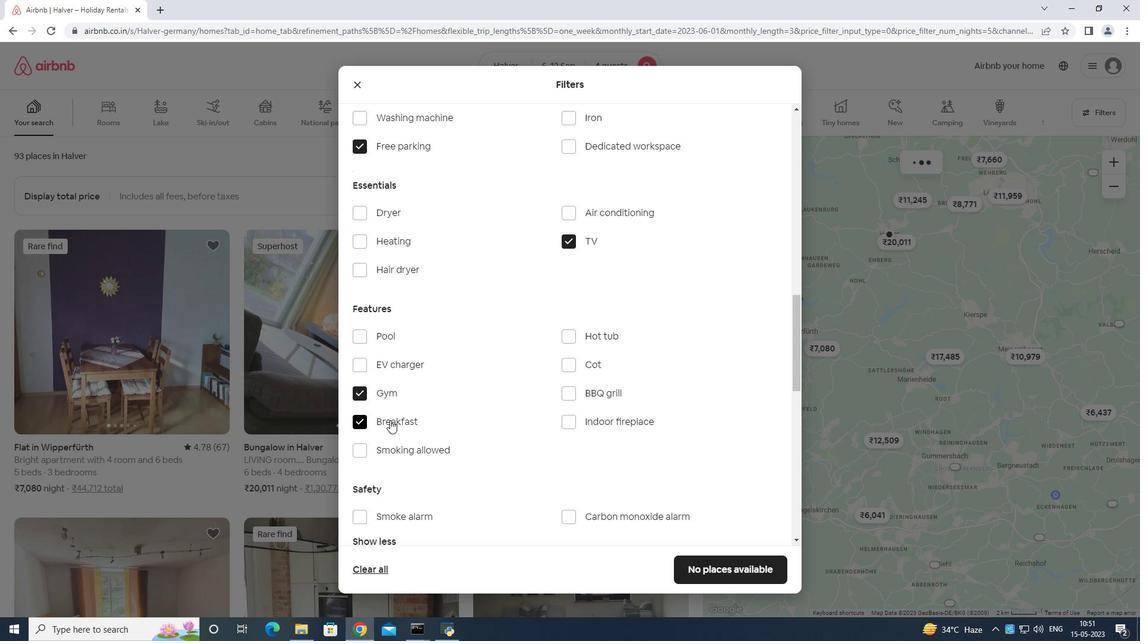 
Action: Mouse scrolled (480, 438) with delta (0, 0)
Screenshot: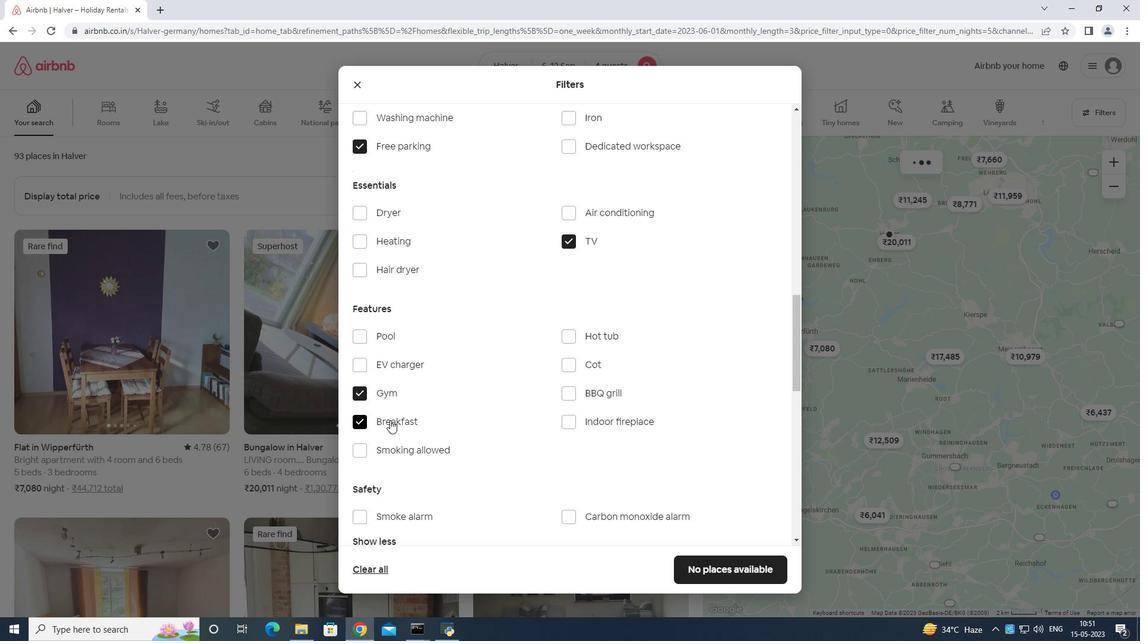 
Action: Mouse moved to (745, 433)
Screenshot: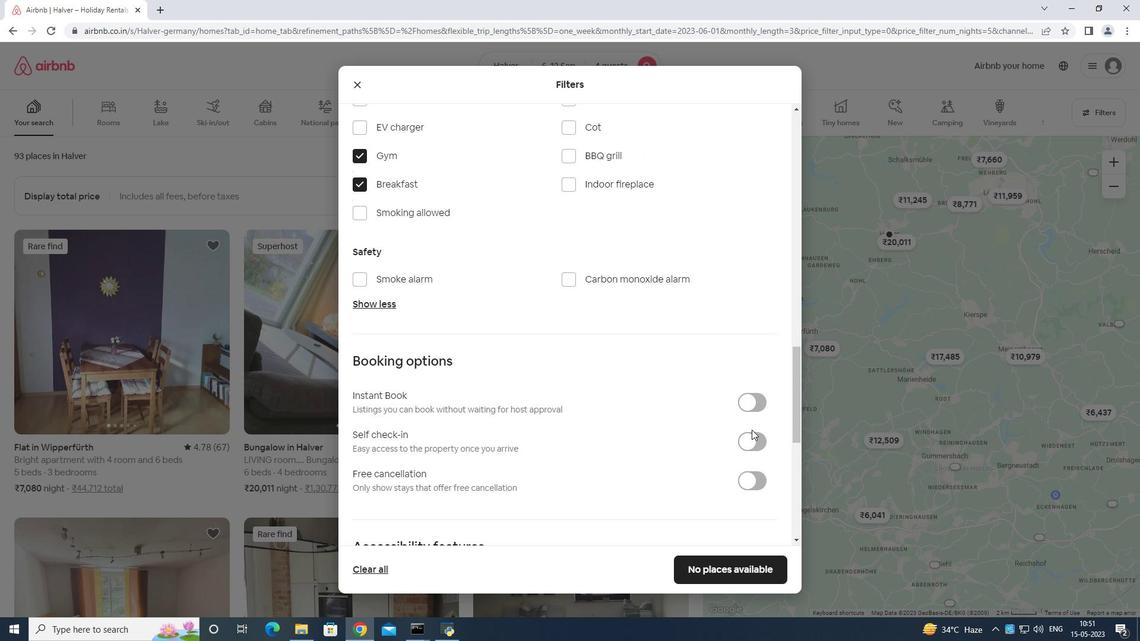 
Action: Mouse pressed left at (745, 433)
Screenshot: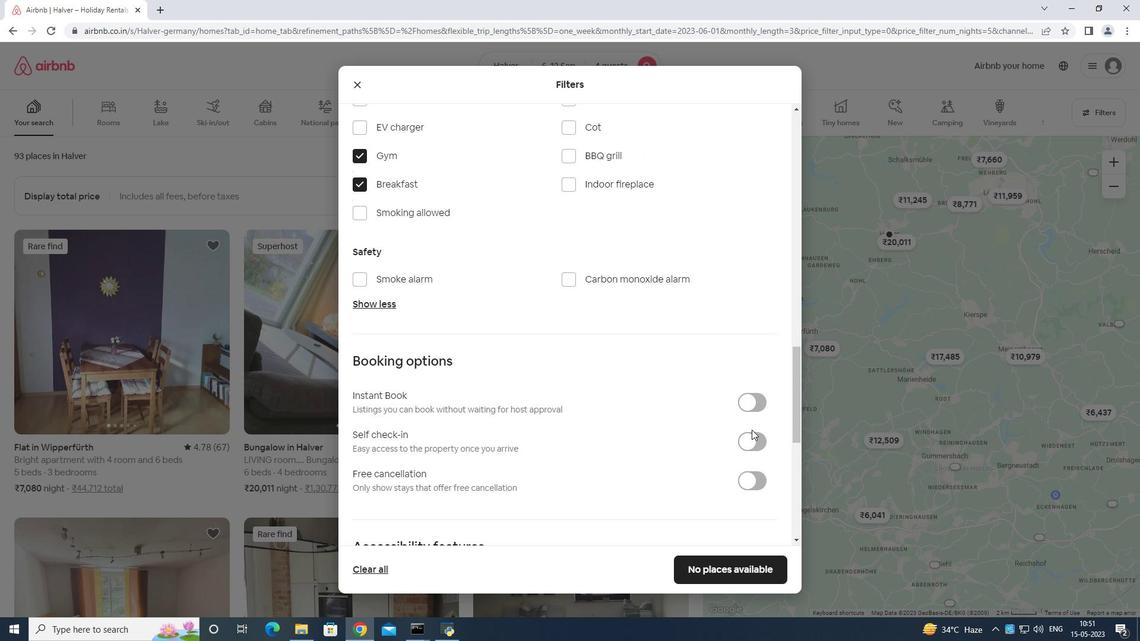 
Action: Mouse moved to (745, 451)
Screenshot: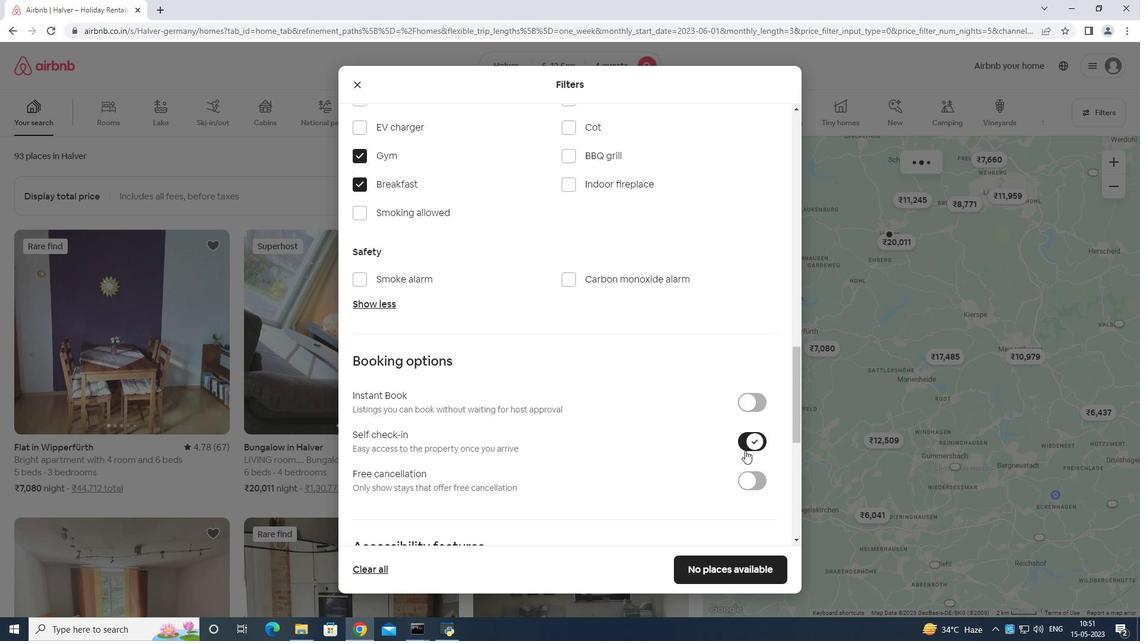 
Action: Mouse scrolled (745, 451) with delta (0, 0)
Screenshot: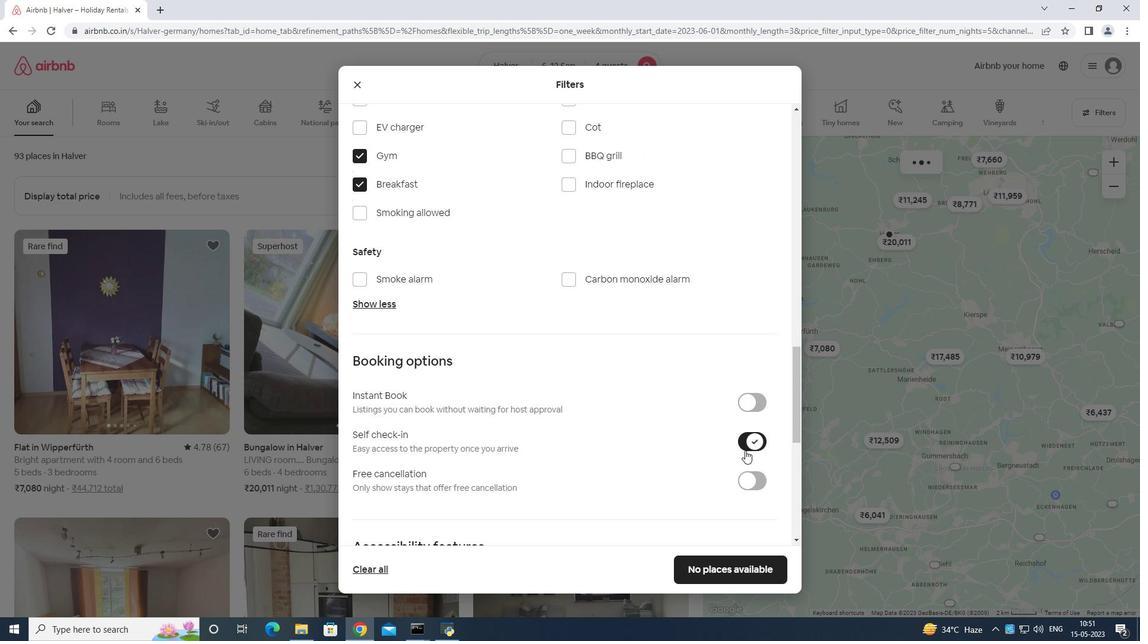 
Action: Mouse moved to (745, 452)
Screenshot: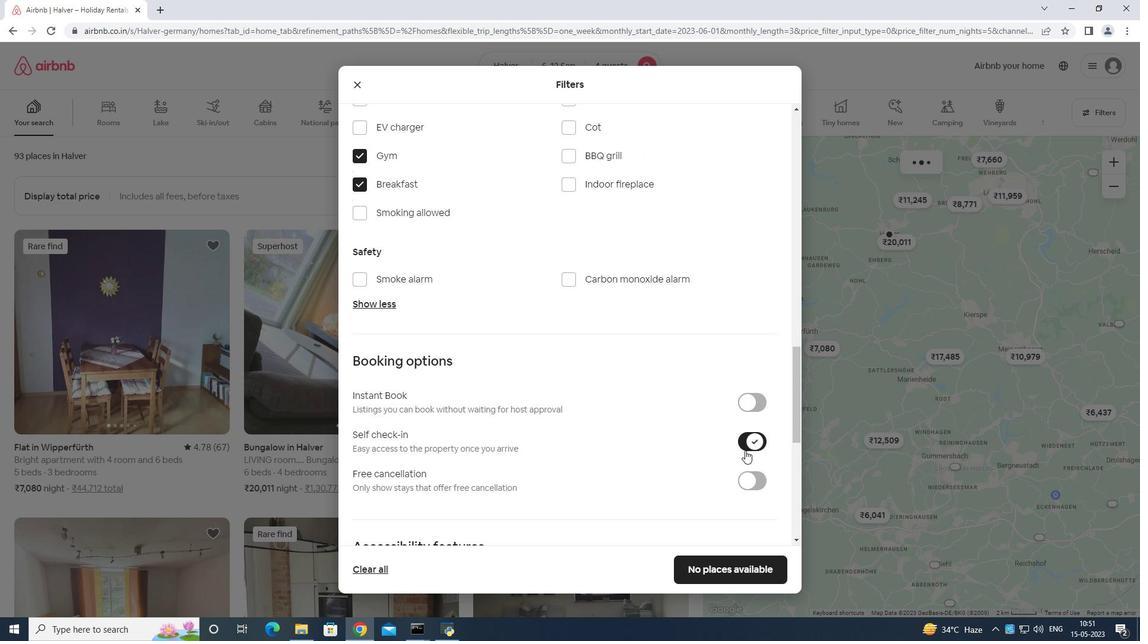 
Action: Mouse scrolled (745, 451) with delta (0, 0)
Screenshot: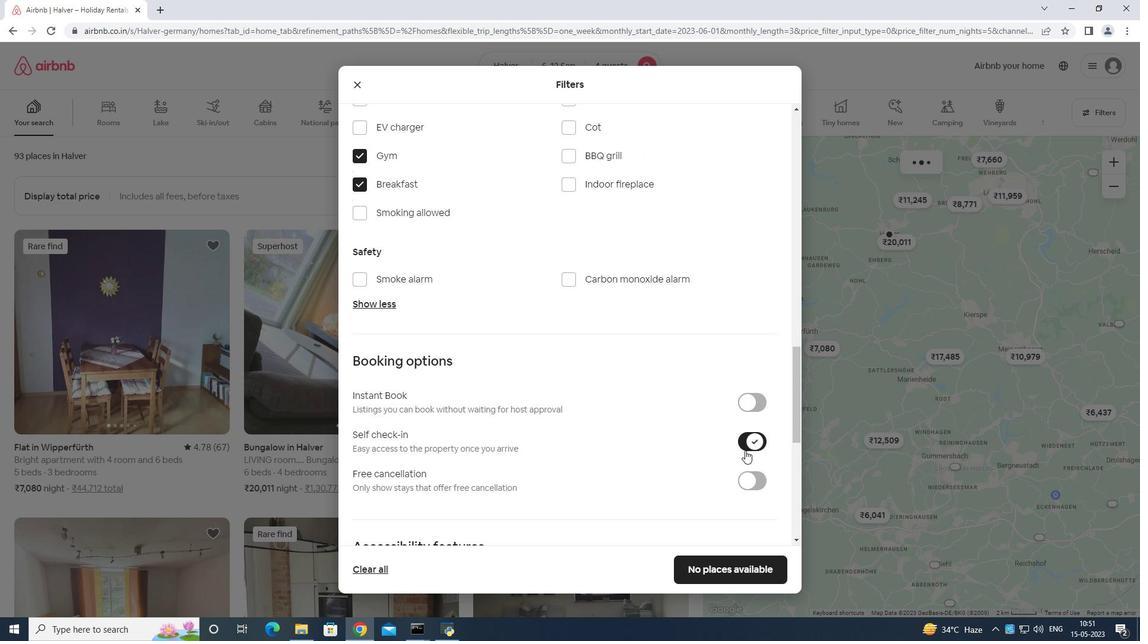 
Action: Mouse scrolled (745, 451) with delta (0, 0)
Screenshot: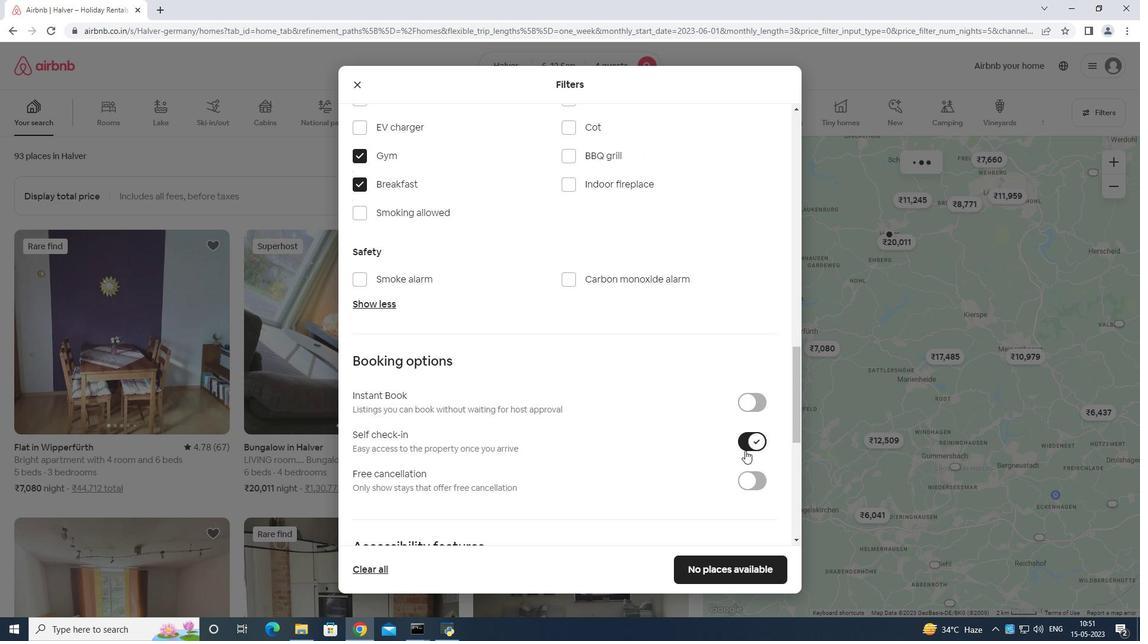 
Action: Mouse moved to (745, 453)
Screenshot: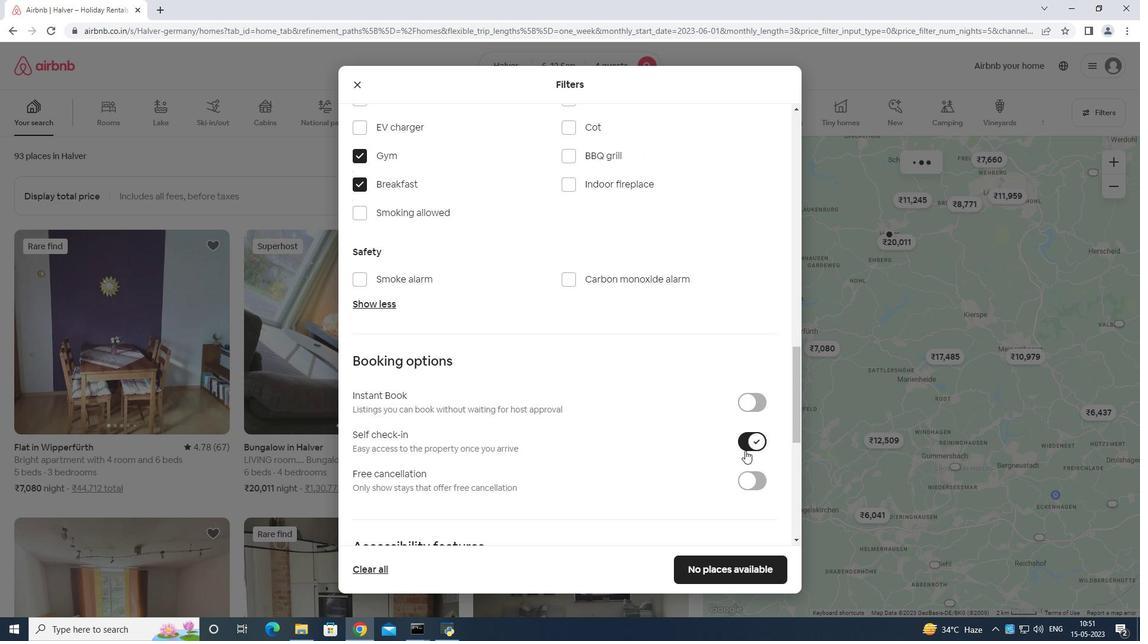 
Action: Mouse scrolled (745, 452) with delta (0, 0)
Screenshot: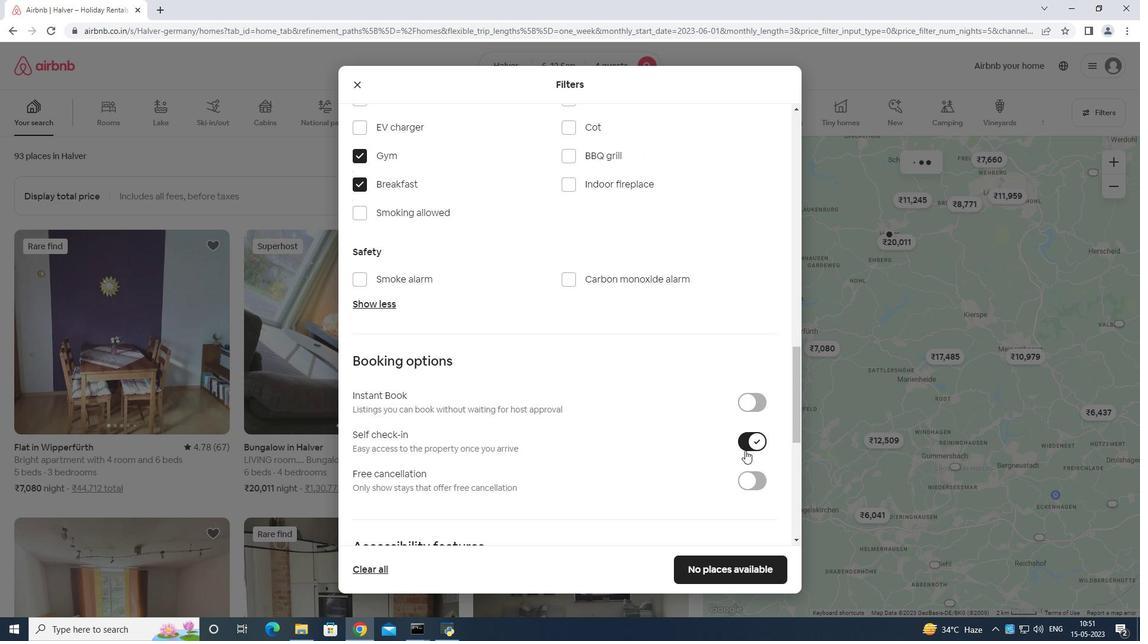
Action: Mouse moved to (745, 452)
Screenshot: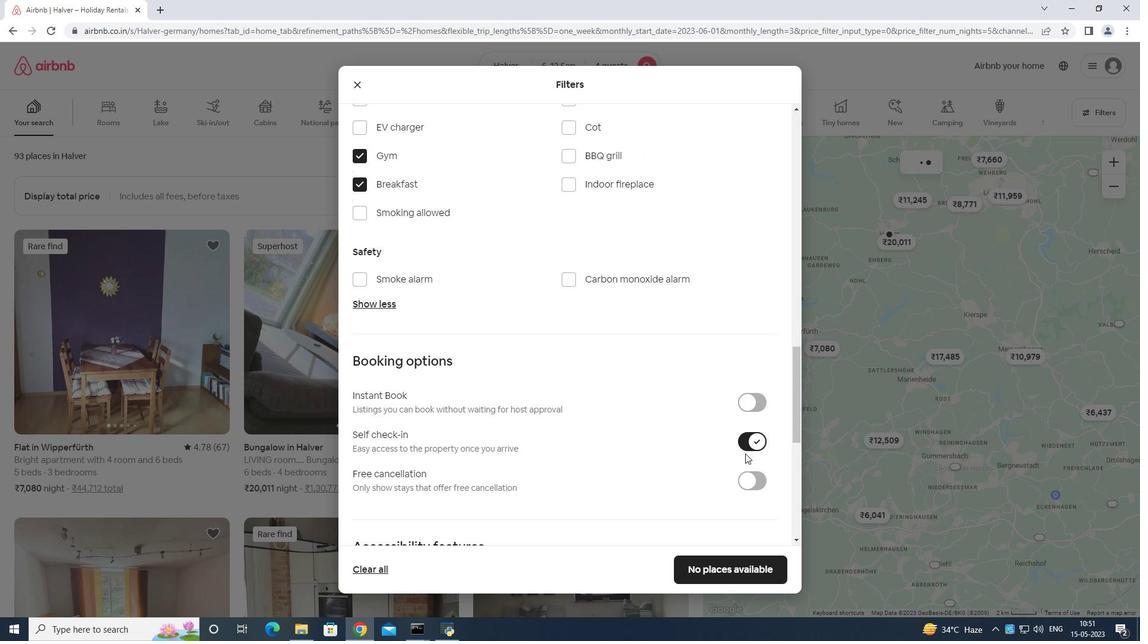 
Action: Mouse scrolled (745, 451) with delta (0, 0)
Screenshot: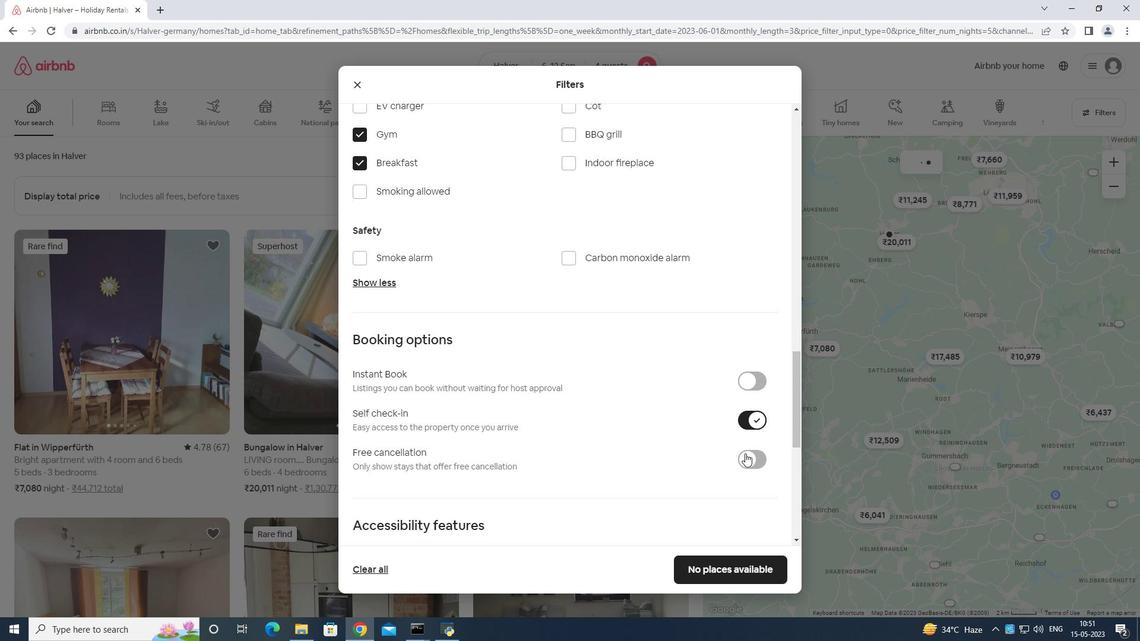 
Action: Mouse scrolled (745, 451) with delta (0, 0)
Screenshot: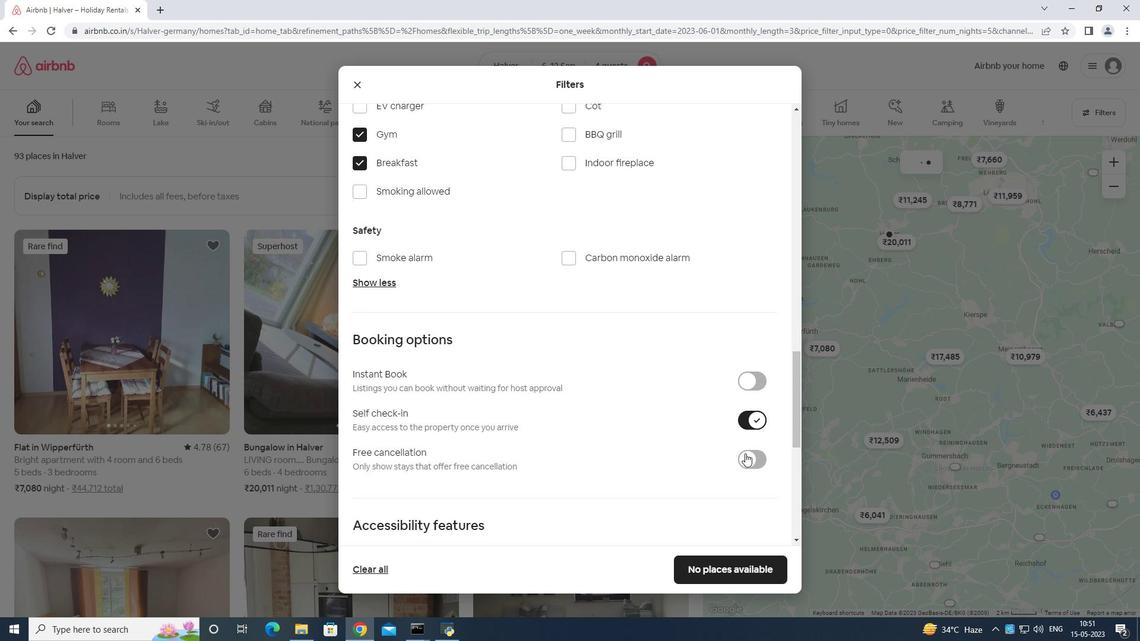 
Action: Mouse scrolled (745, 451) with delta (0, 0)
Screenshot: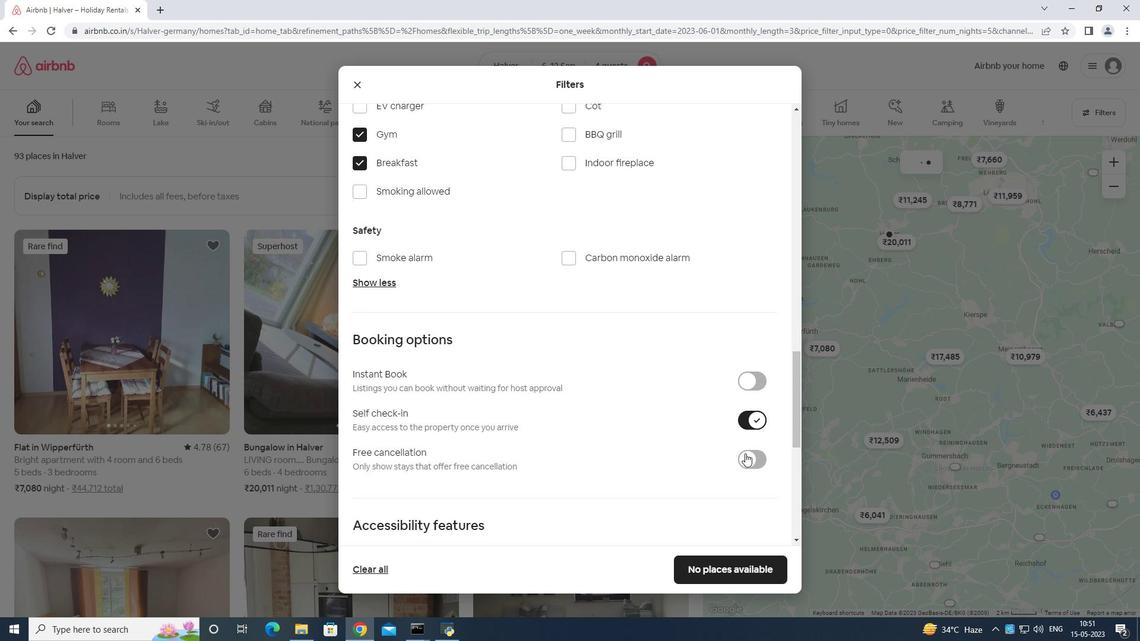 
Action: Mouse scrolled (745, 451) with delta (0, 0)
Screenshot: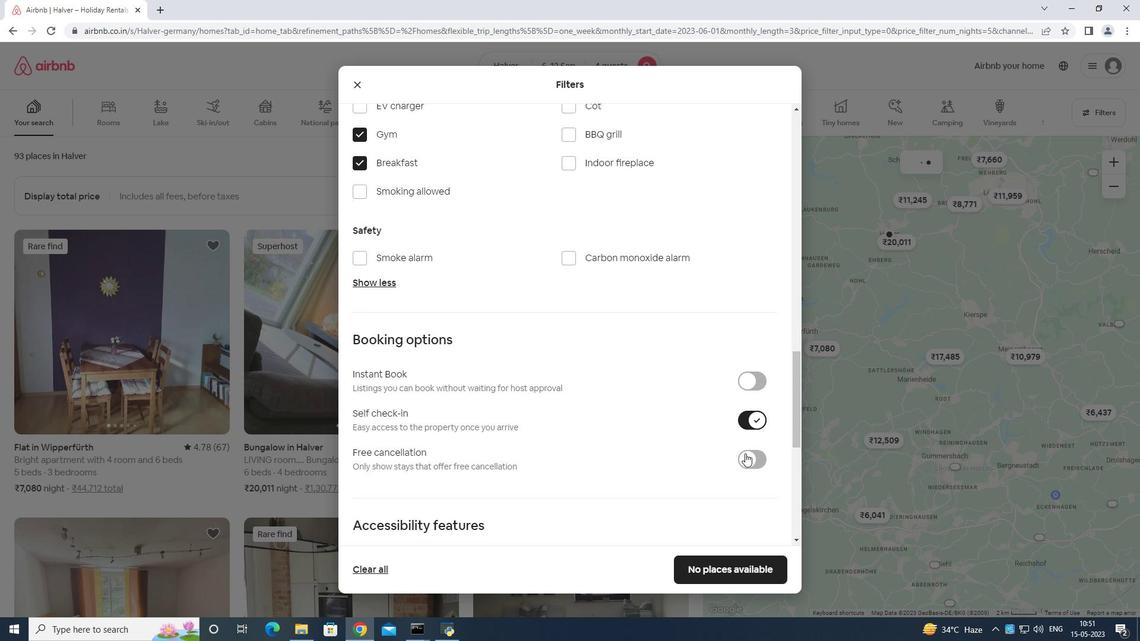 
Action: Mouse moved to (743, 462)
Screenshot: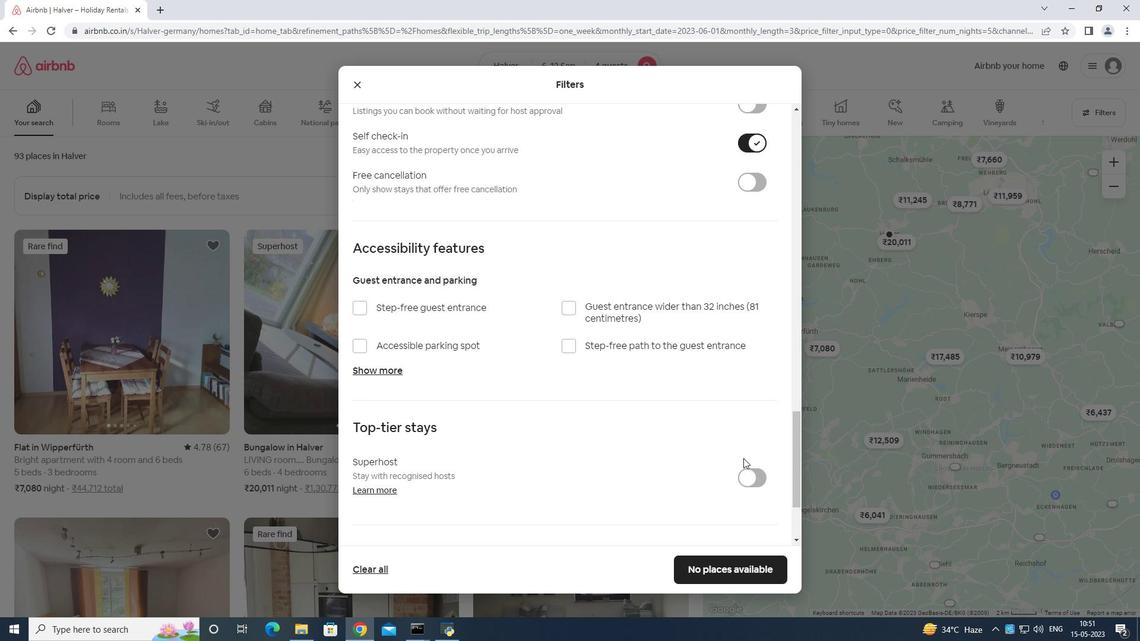 
Action: Mouse scrolled (743, 461) with delta (0, 0)
Screenshot: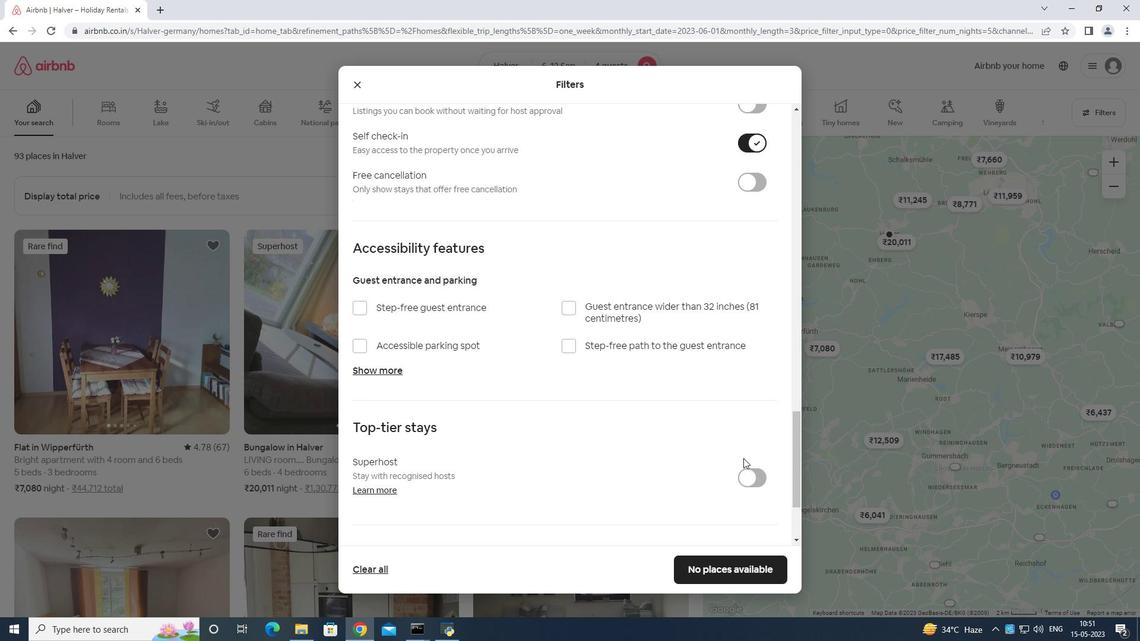 
Action: Mouse moved to (743, 467)
Screenshot: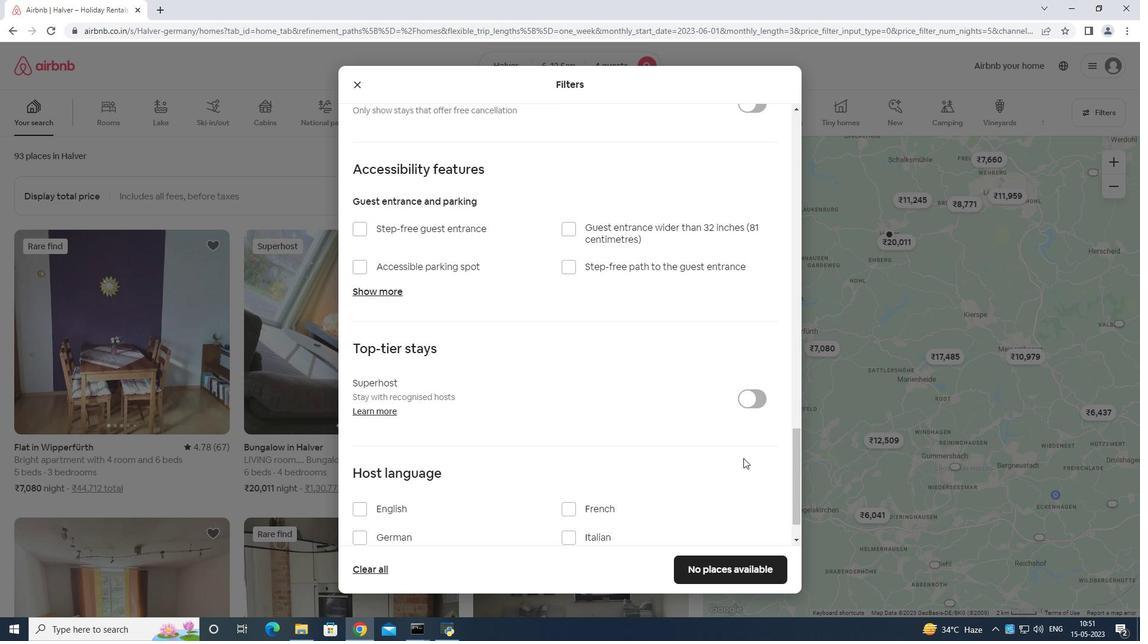 
Action: Mouse scrolled (743, 466) with delta (0, 0)
Screenshot: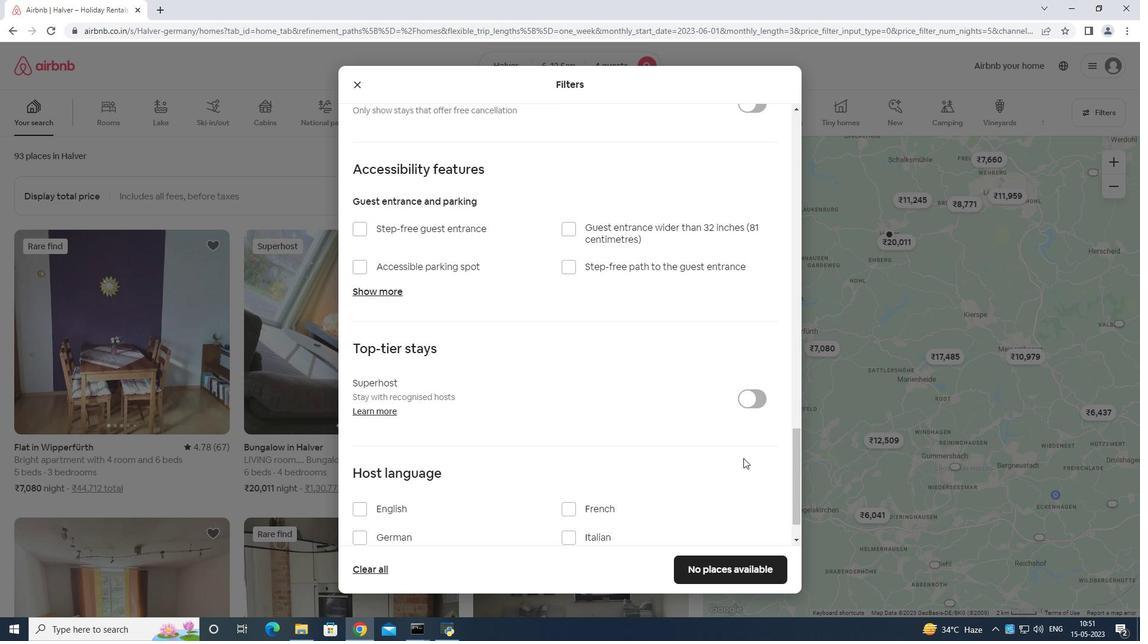 
Action: Mouse moved to (742, 473)
Screenshot: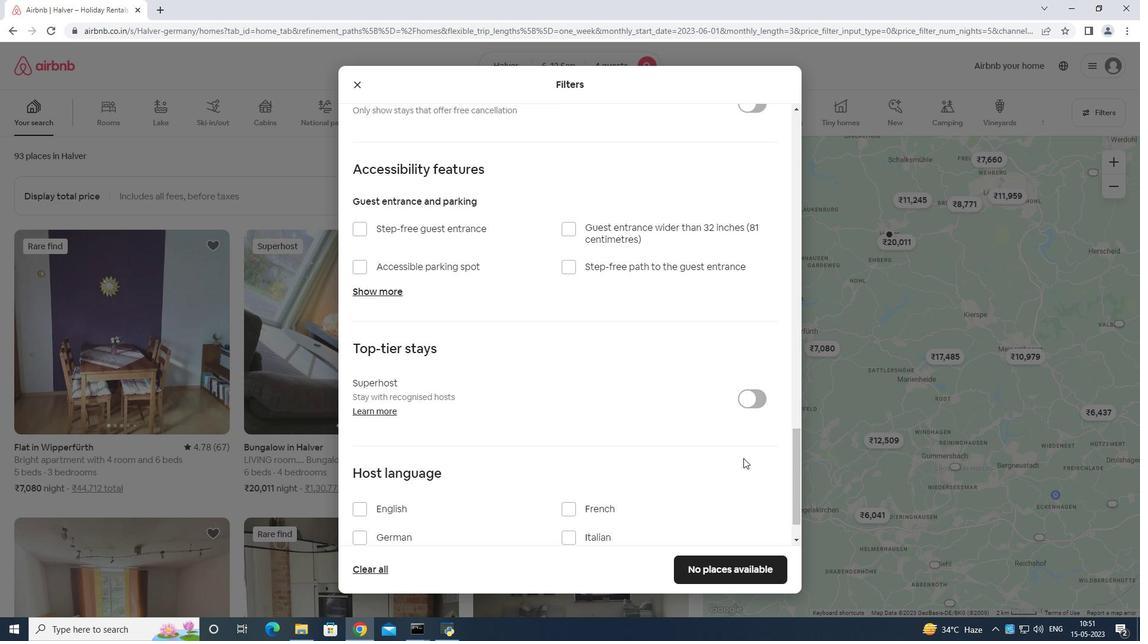
Action: Mouse scrolled (742, 473) with delta (0, 0)
Screenshot: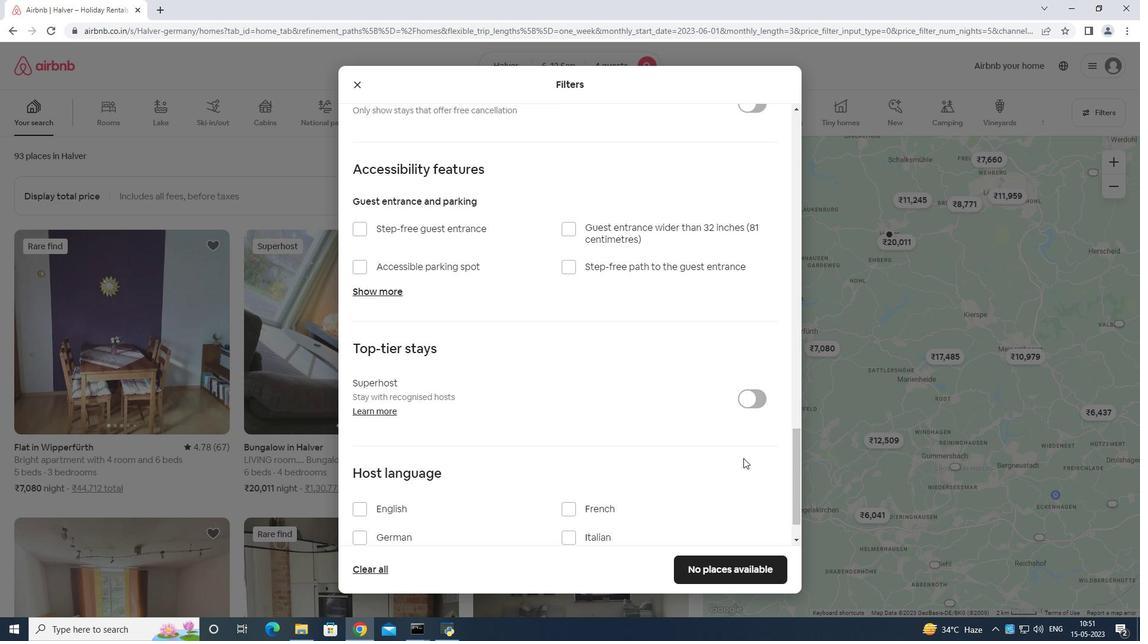 
Action: Mouse moved to (397, 463)
Screenshot: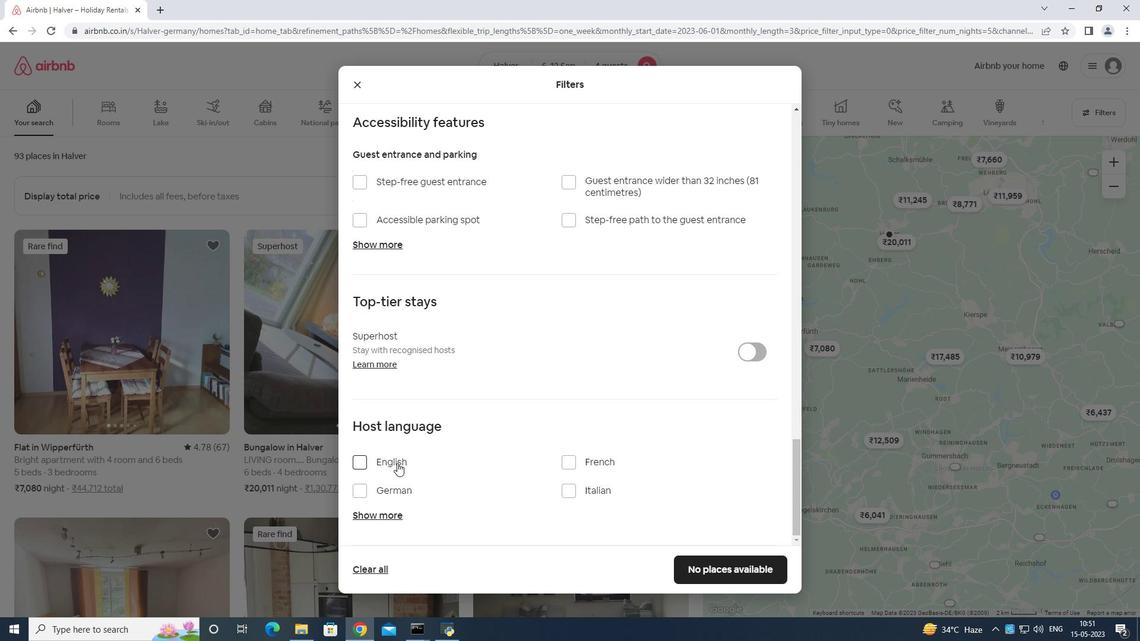 
Action: Mouse pressed left at (397, 463)
Screenshot: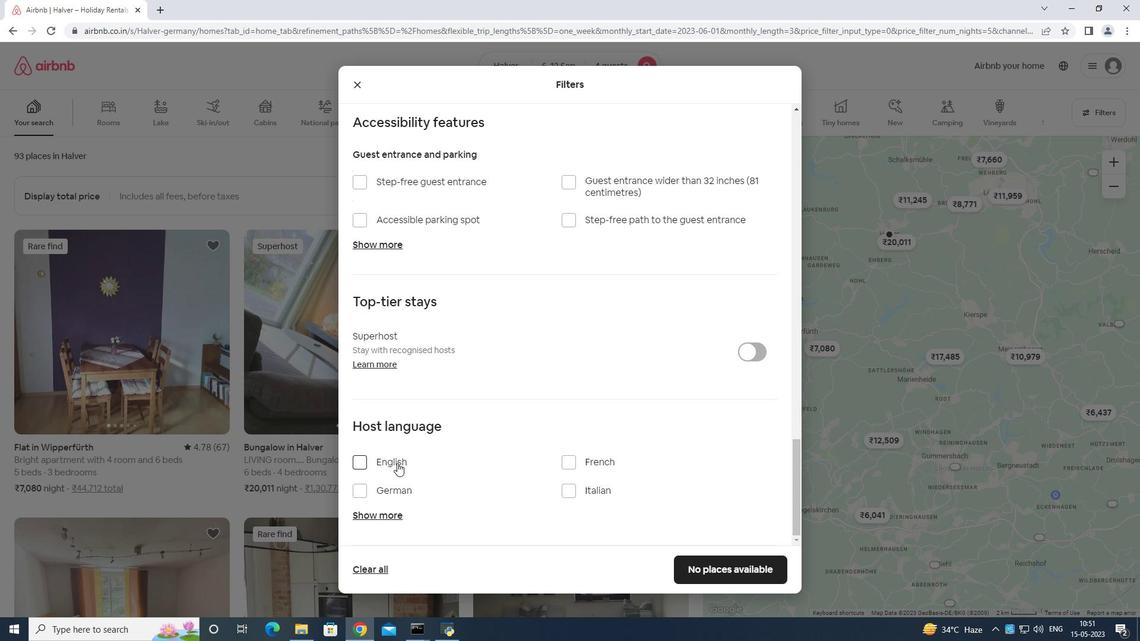
Action: Mouse moved to (707, 567)
Screenshot: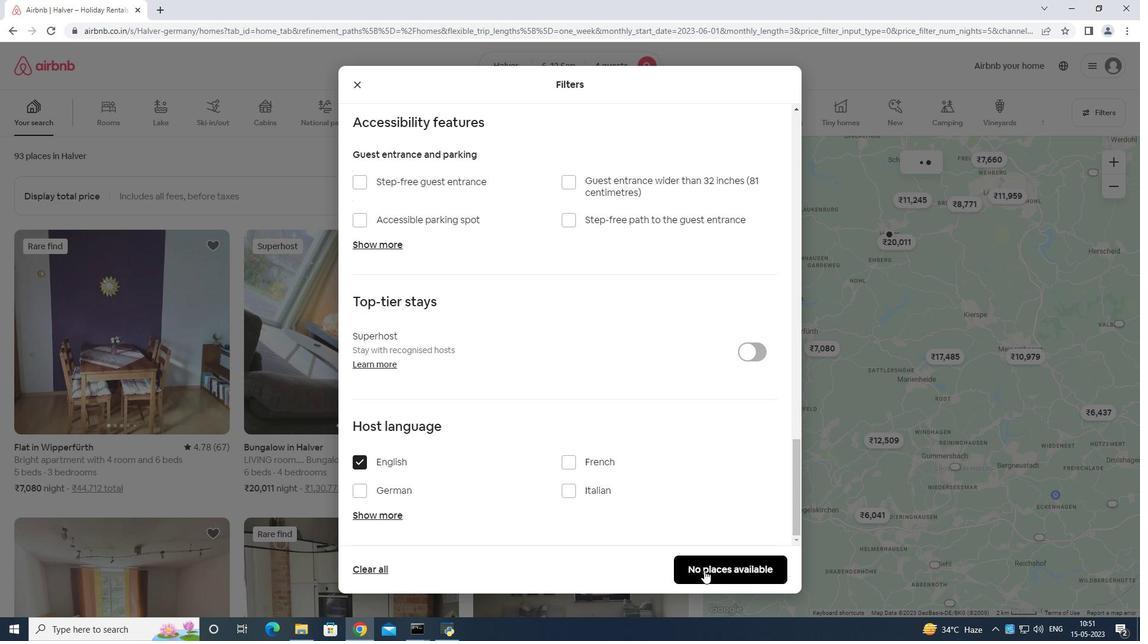 
Action: Mouse pressed left at (707, 567)
Screenshot: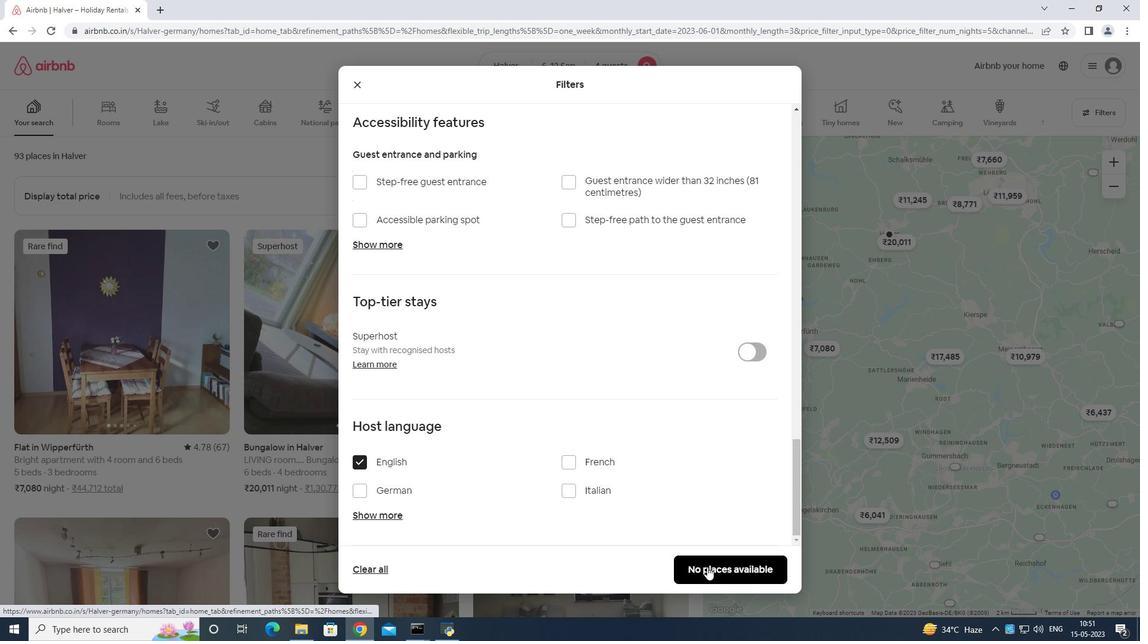 
